 Task: In the  document newsletter.odtSelect Headings and apply  'Italics' Select the text and align it to the  'Left'. Select the table and apply  All Borders
Action: Mouse moved to (40, 93)
Screenshot: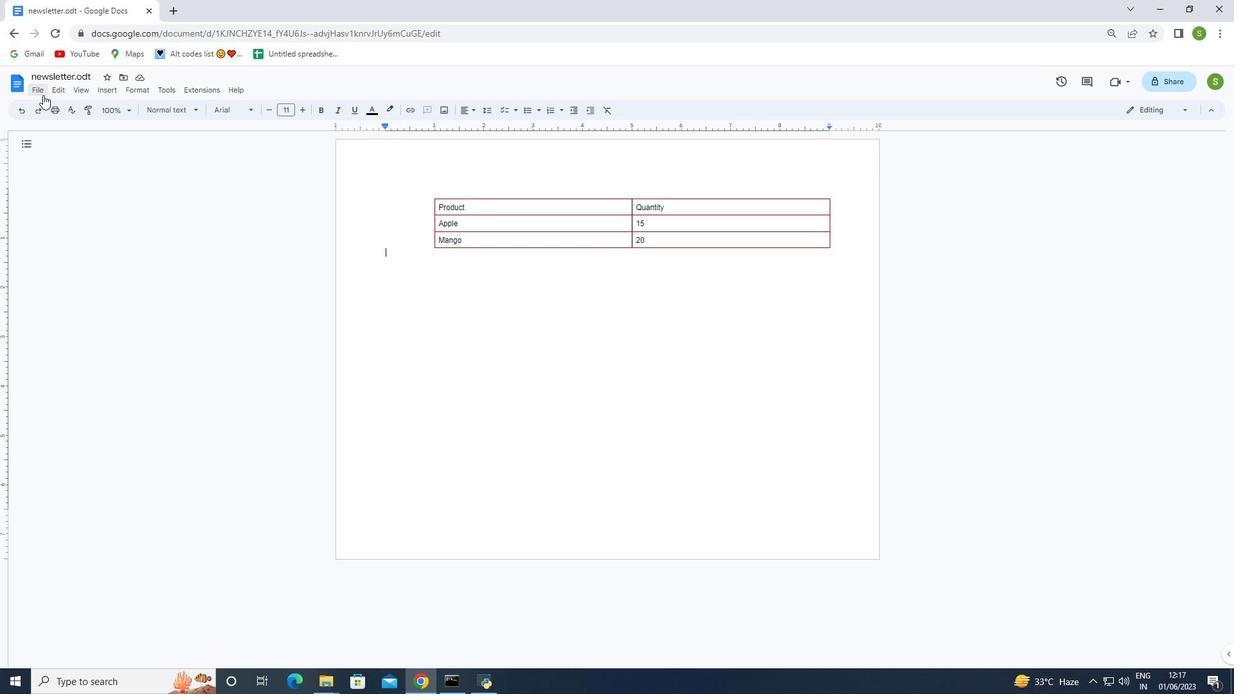 
Action: Mouse pressed left at (40, 93)
Screenshot: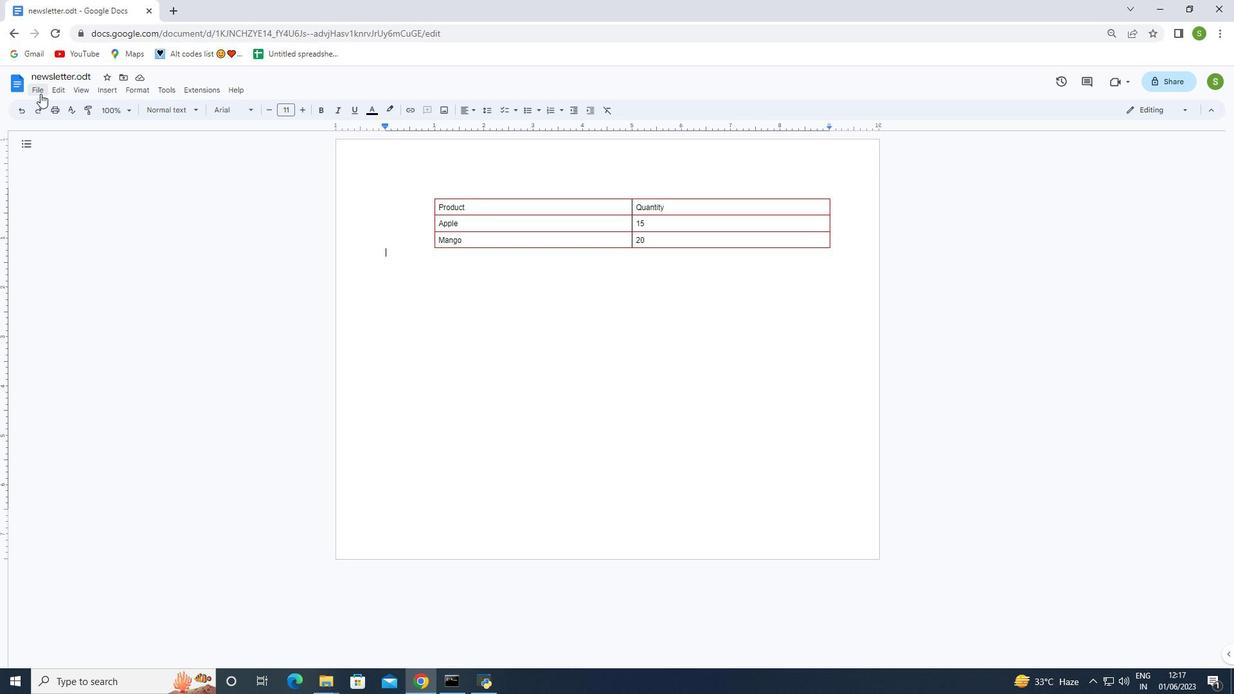 
Action: Mouse moved to (68, 226)
Screenshot: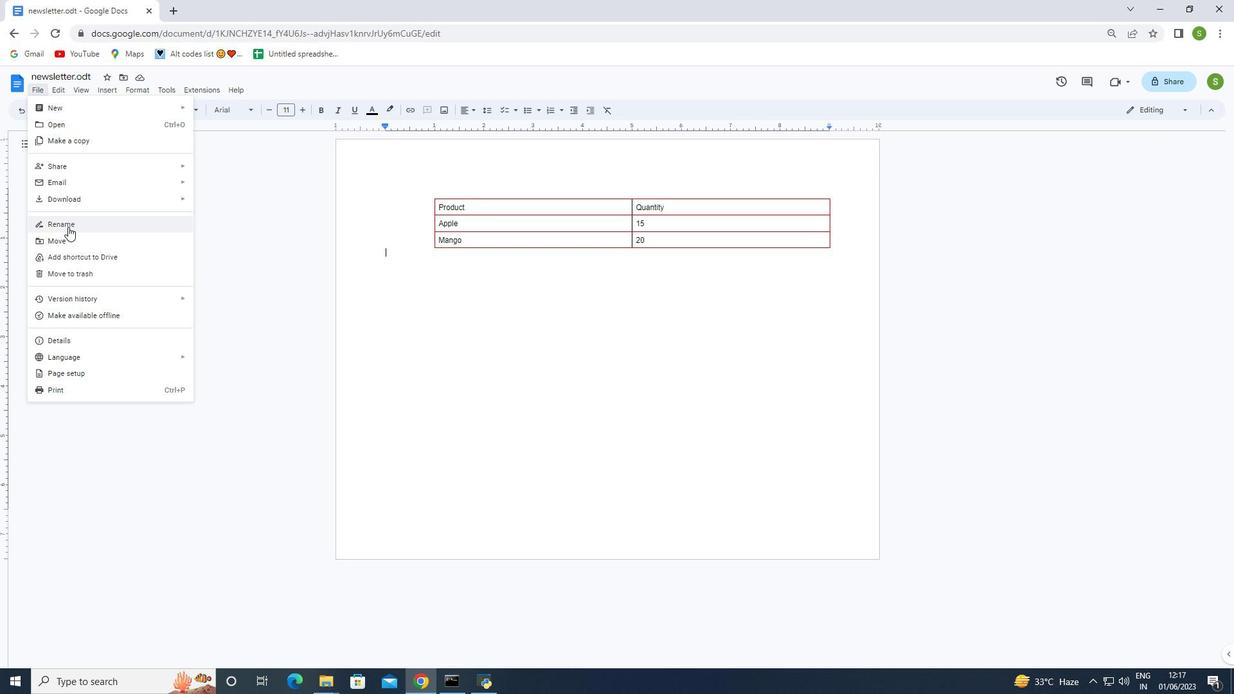 
Action: Mouse pressed left at (68, 226)
Screenshot: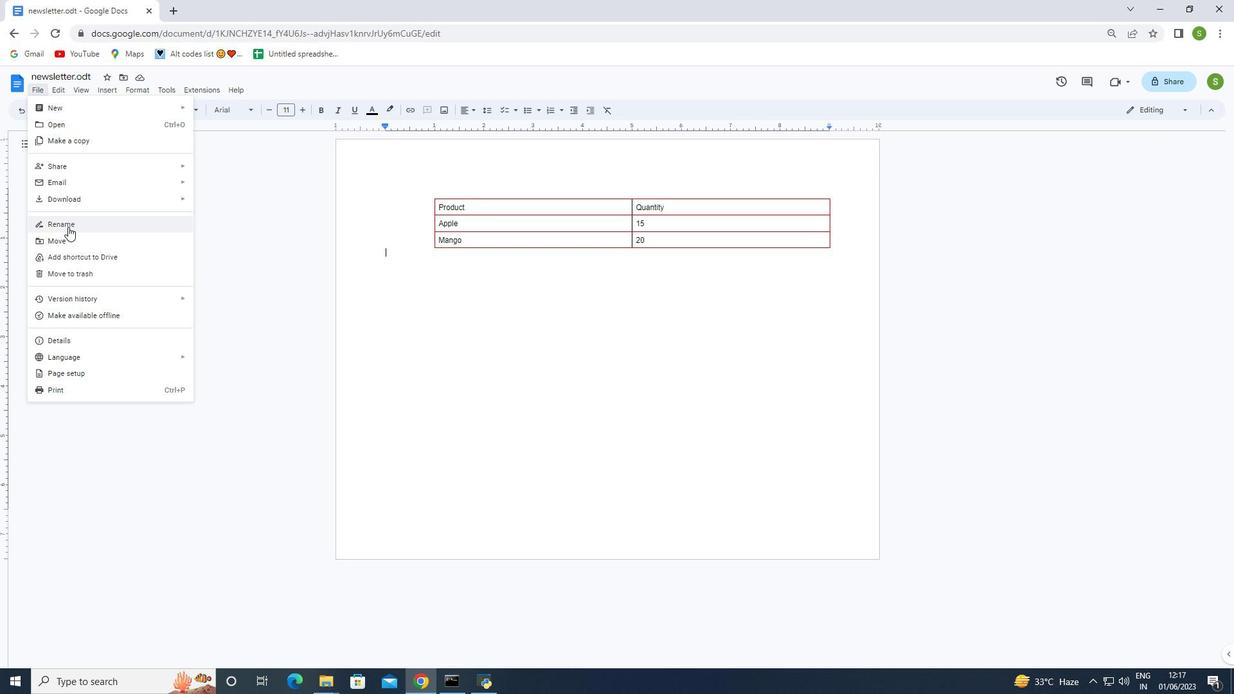 
Action: Key pressed <Key.backspace>newsletter.odt<Key.enter>
Screenshot: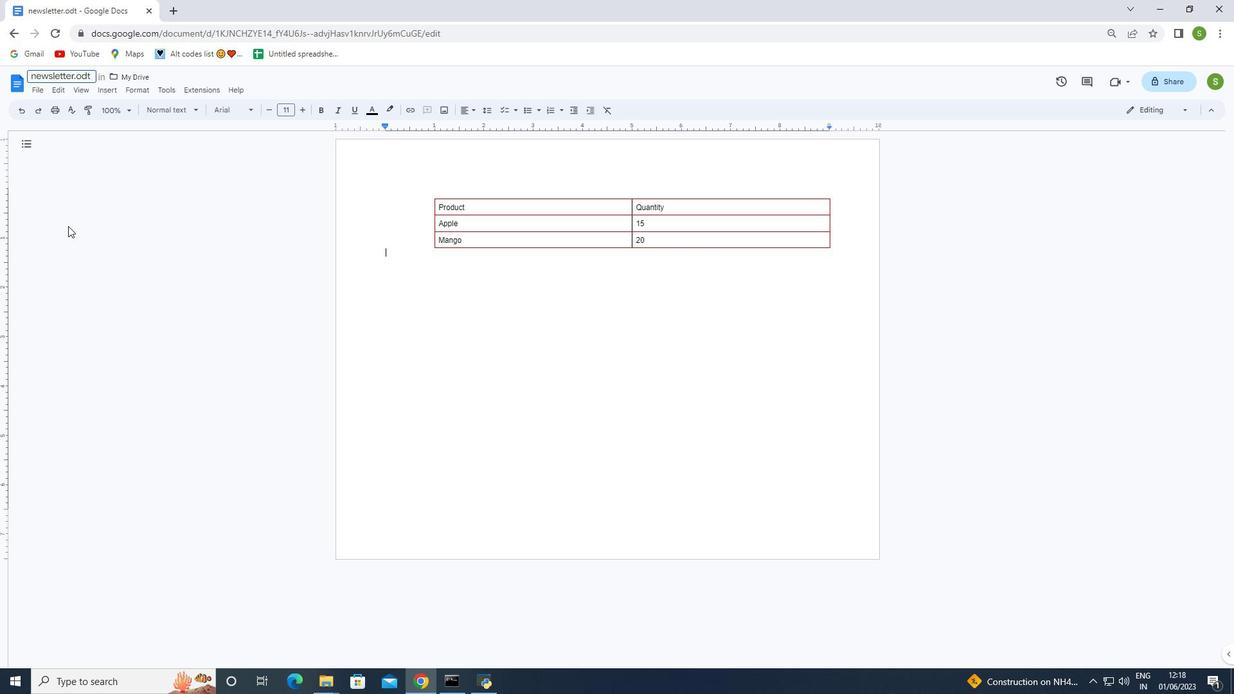 
Action: Mouse moved to (436, 206)
Screenshot: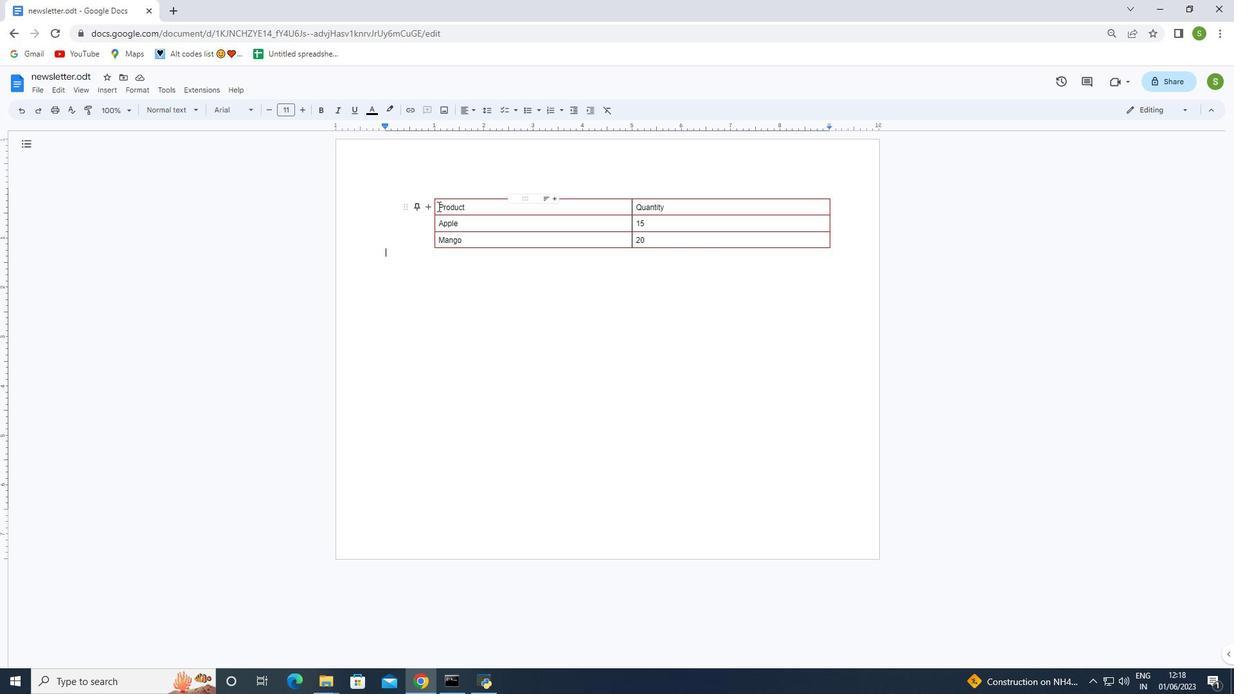 
Action: Mouse pressed left at (436, 206)
Screenshot: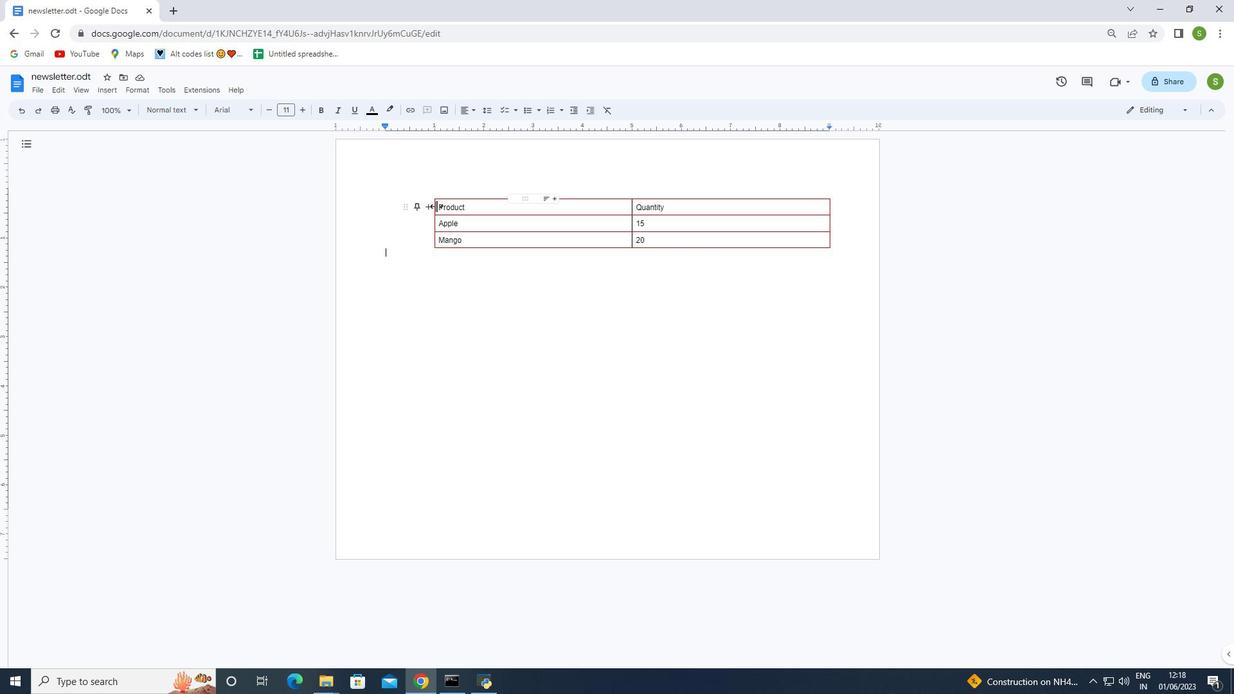 
Action: Mouse moved to (538, 336)
Screenshot: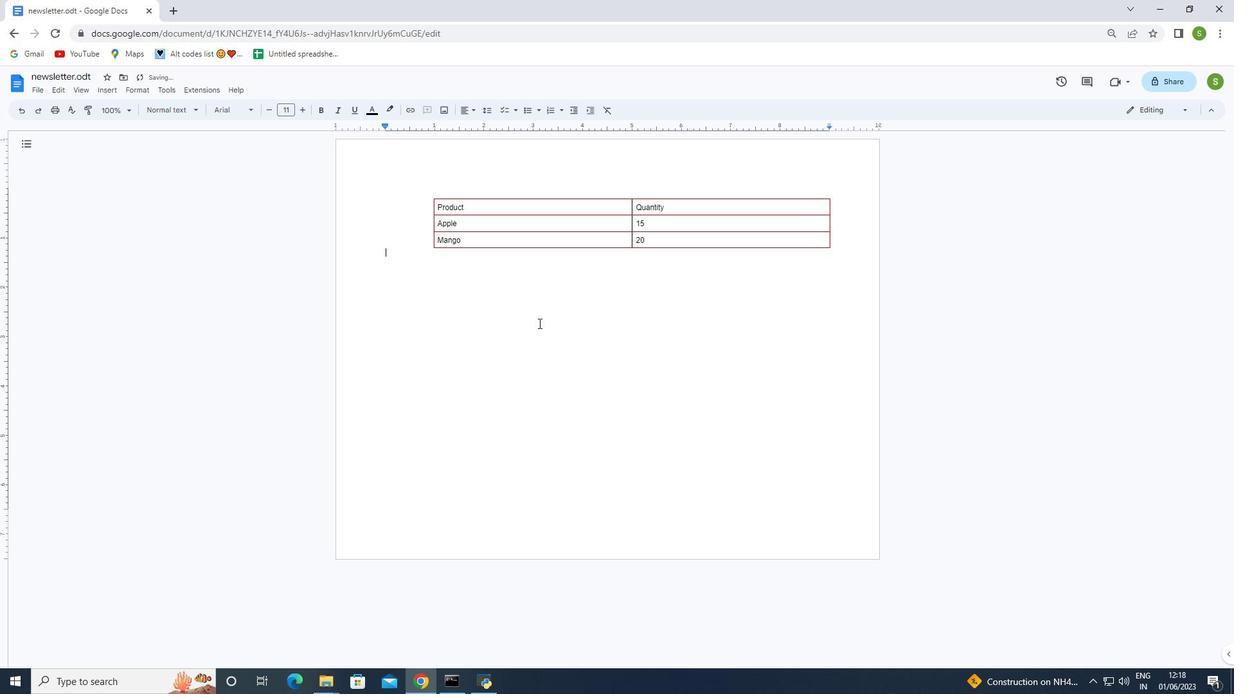 
Action: Mouse pressed left at (538, 336)
Screenshot: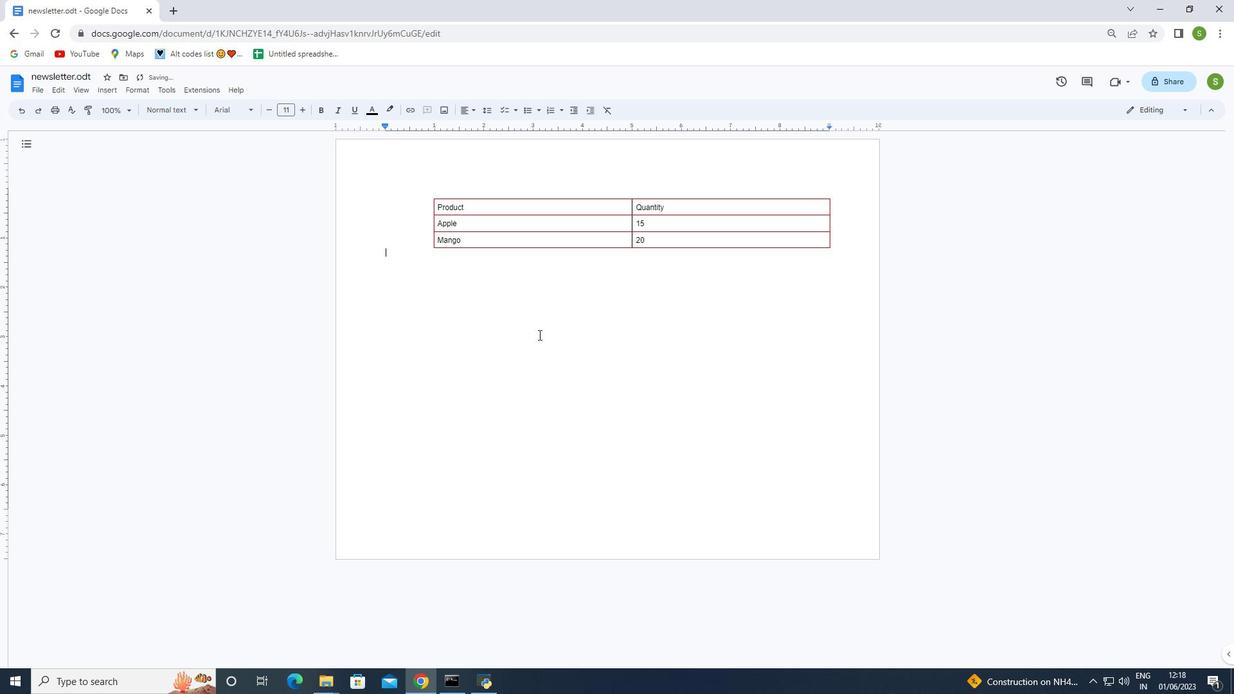 
Action: Mouse moved to (479, 207)
Screenshot: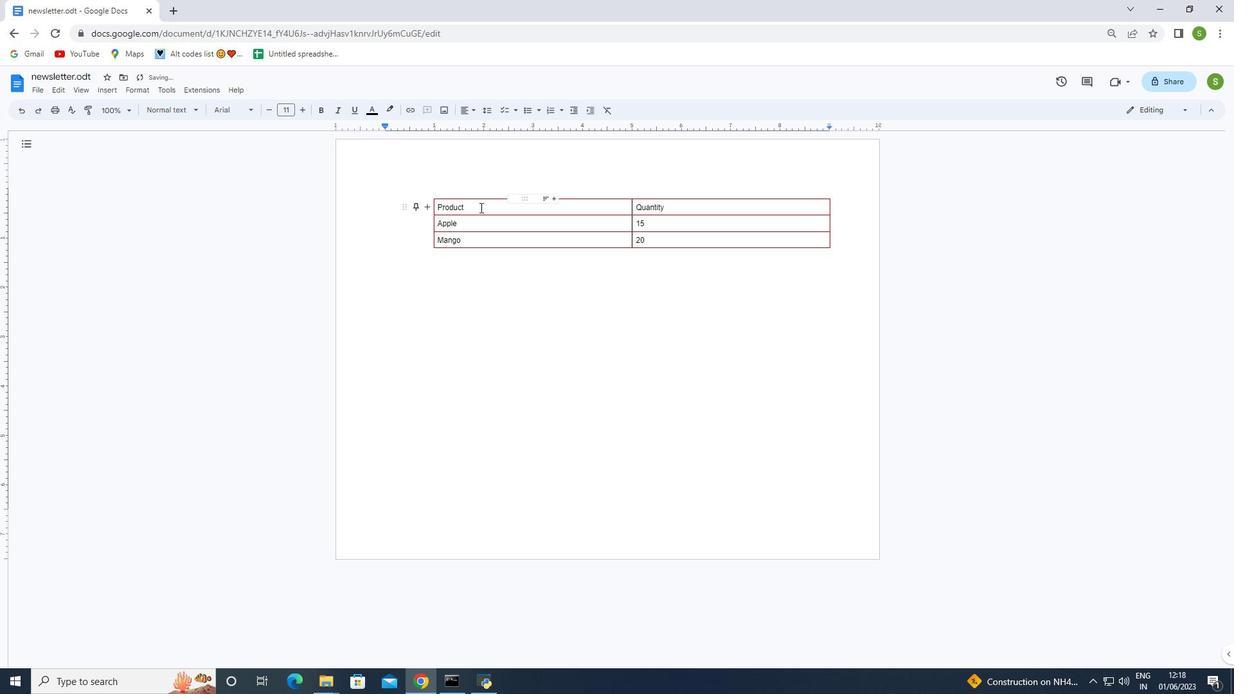 
Action: Mouse pressed left at (479, 207)
Screenshot: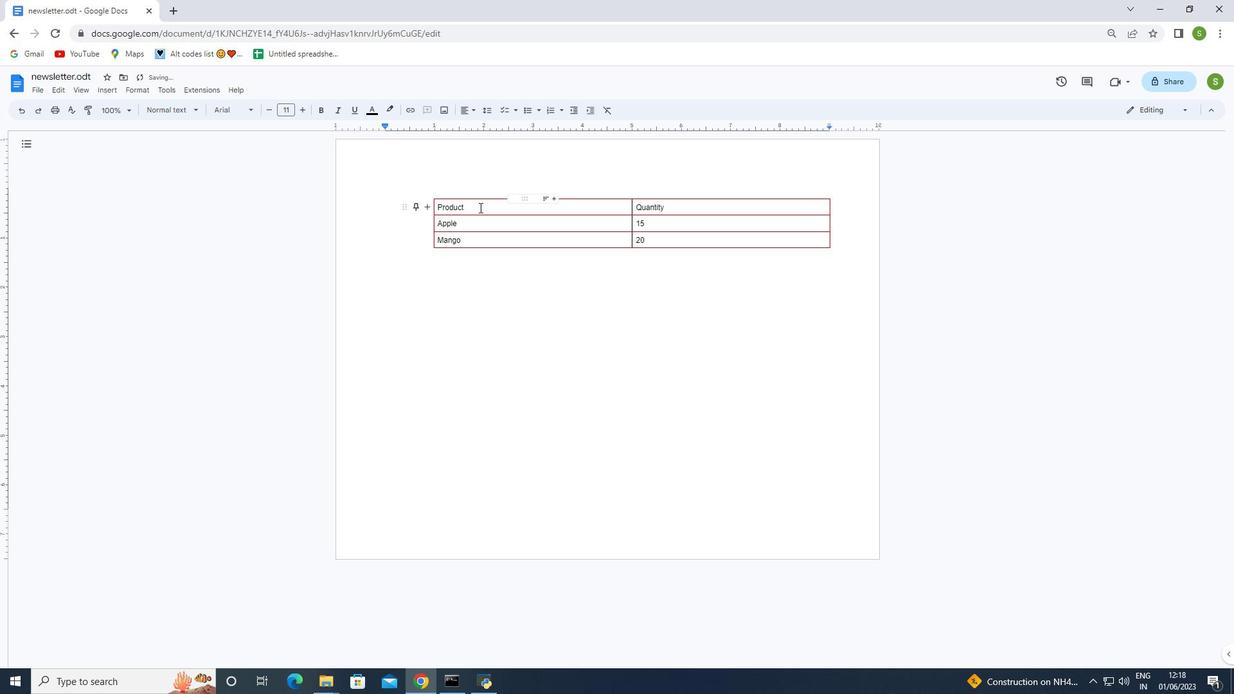 
Action: Mouse moved to (479, 205)
Screenshot: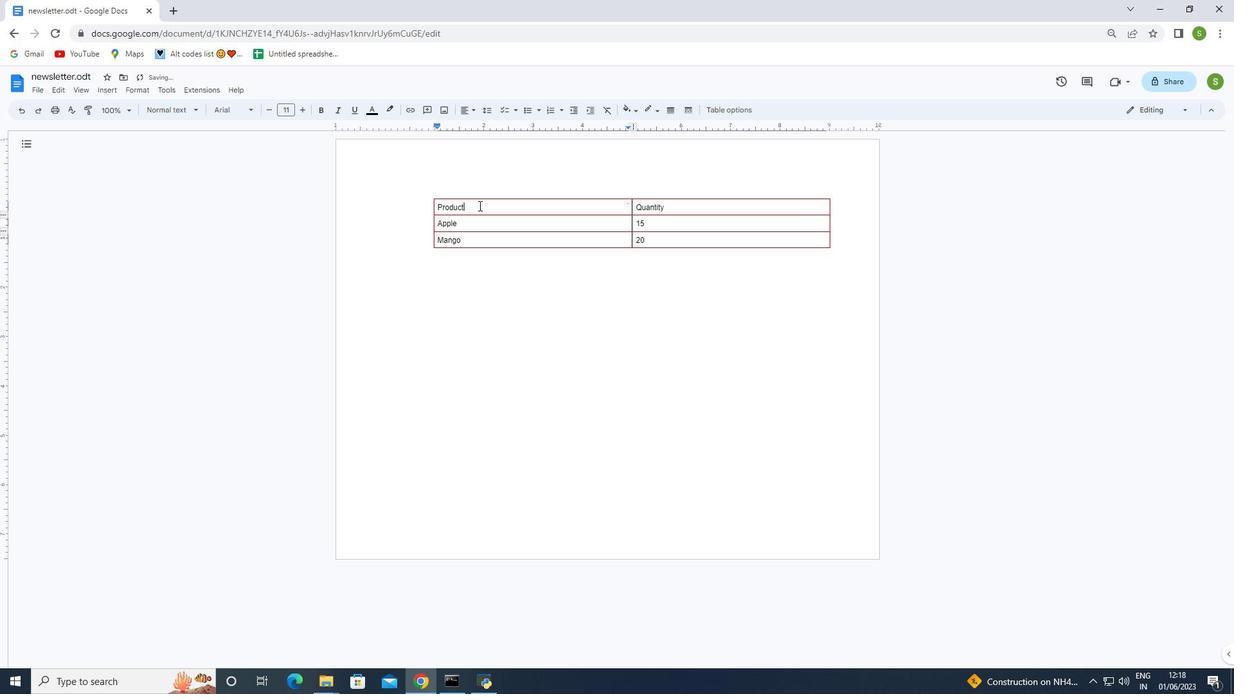 
Action: Mouse pressed left at (479, 205)
Screenshot: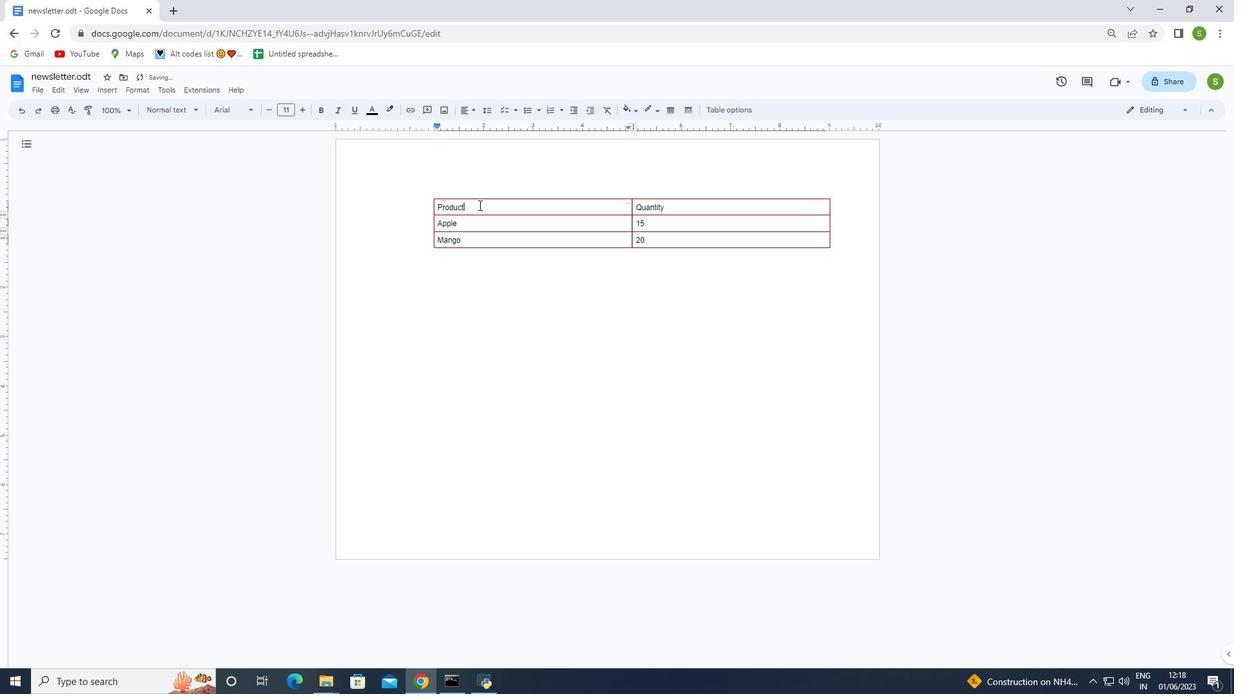 
Action: Mouse moved to (619, 259)
Screenshot: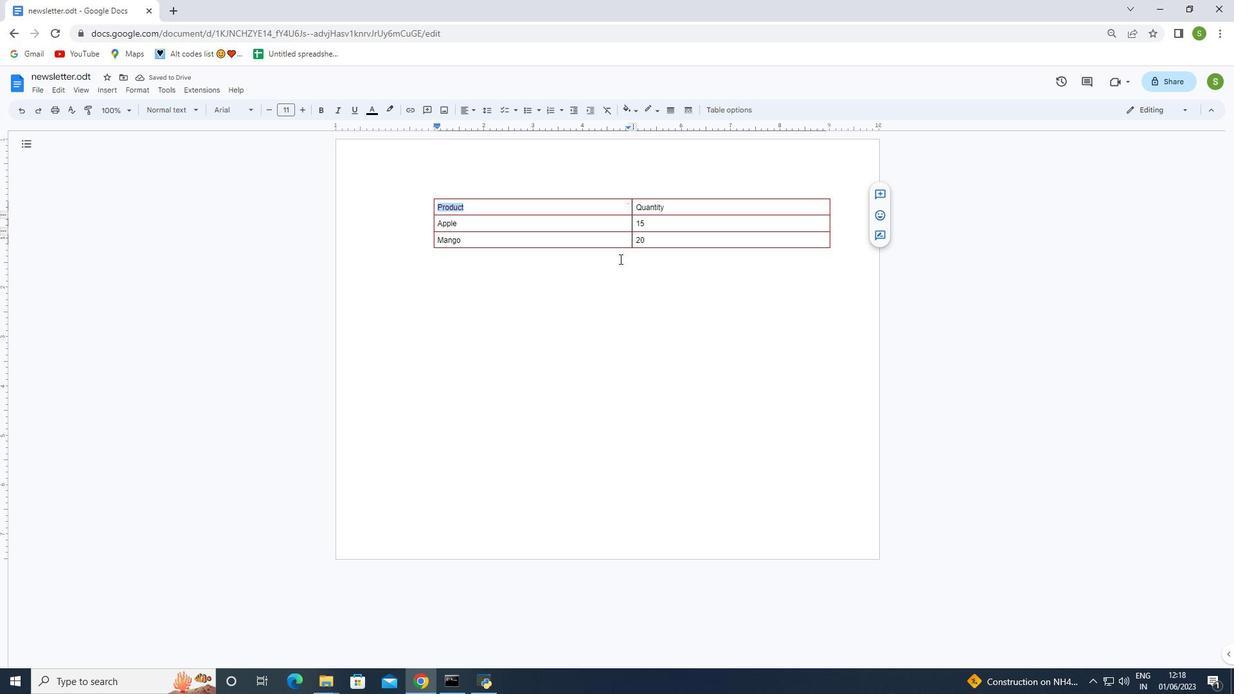 
Action: Key pressed <Key.shift>
Screenshot: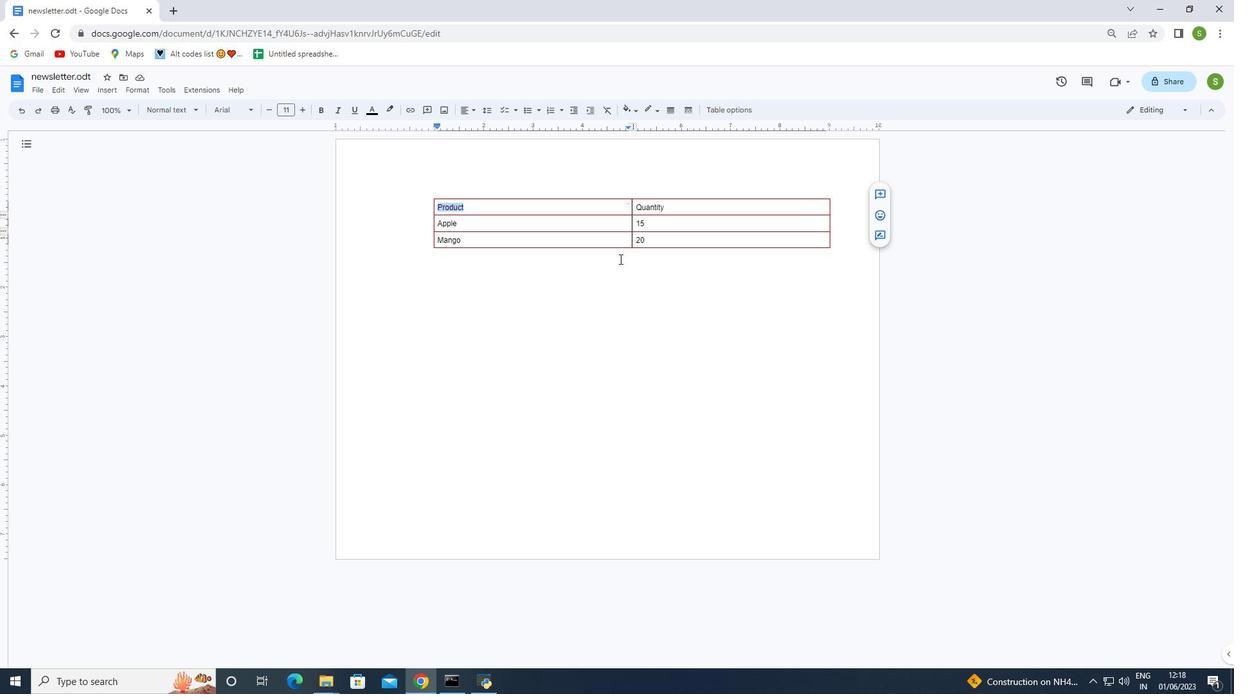 
Action: Mouse moved to (797, 236)
Screenshot: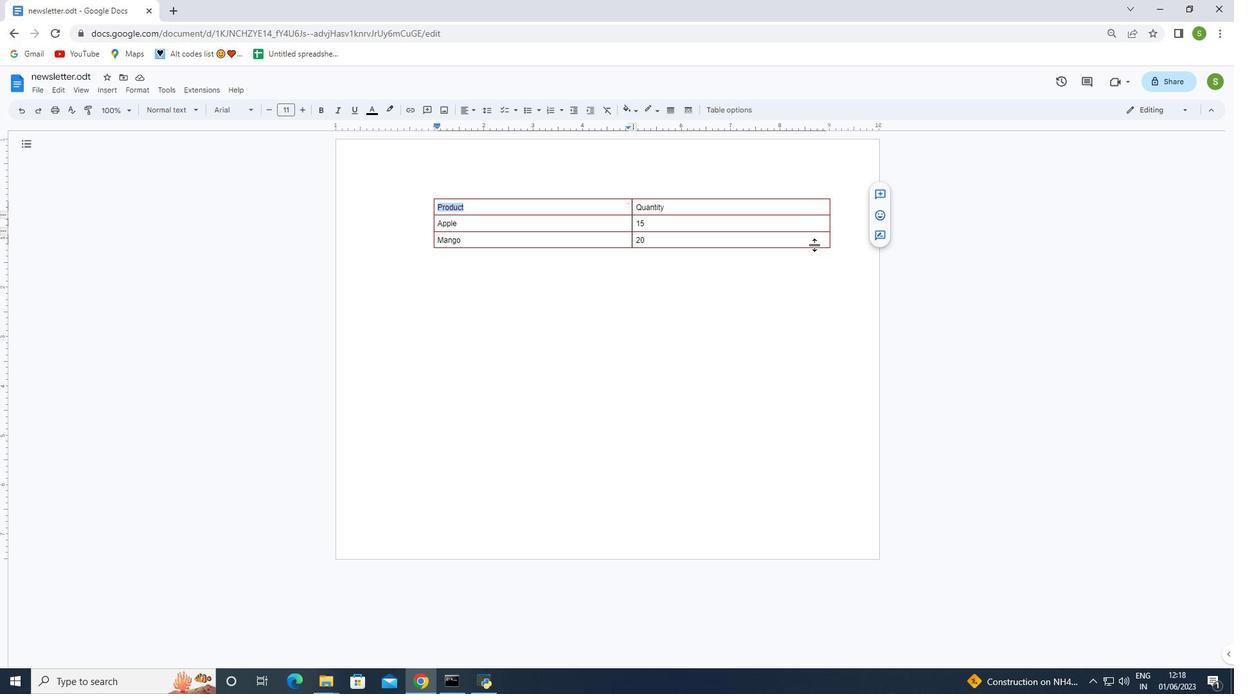 
Action: Key pressed <Key.shift>
Screenshot: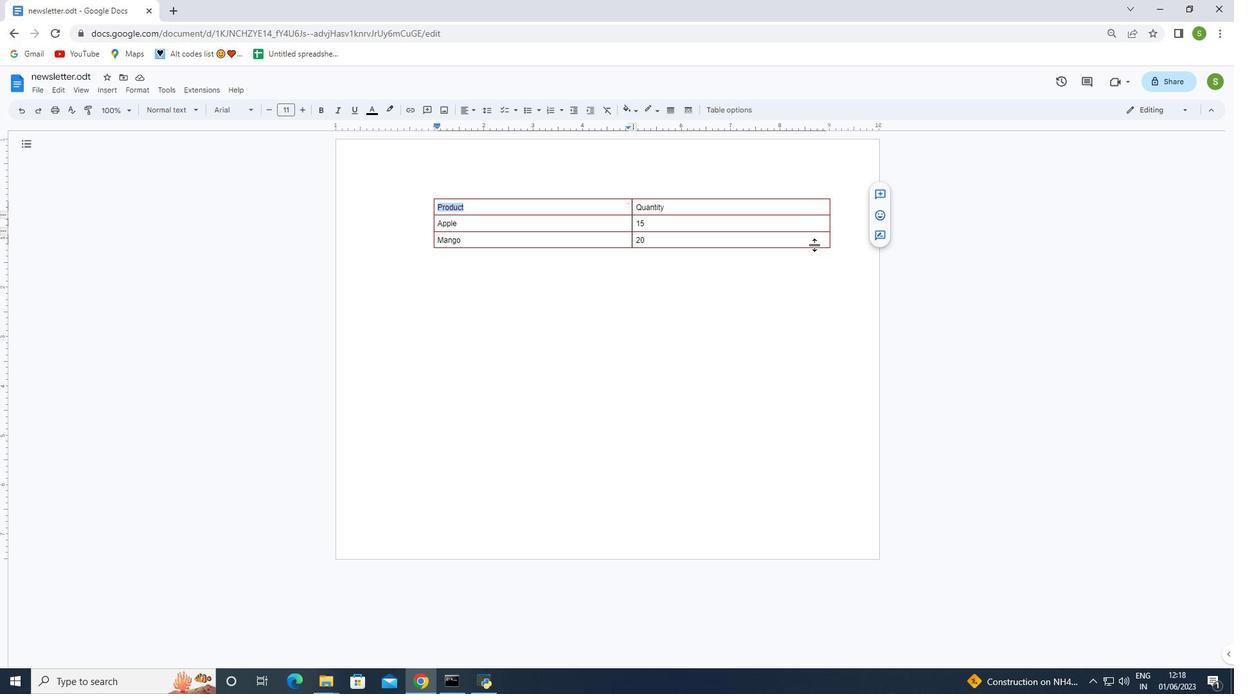 
Action: Mouse moved to (797, 235)
Screenshot: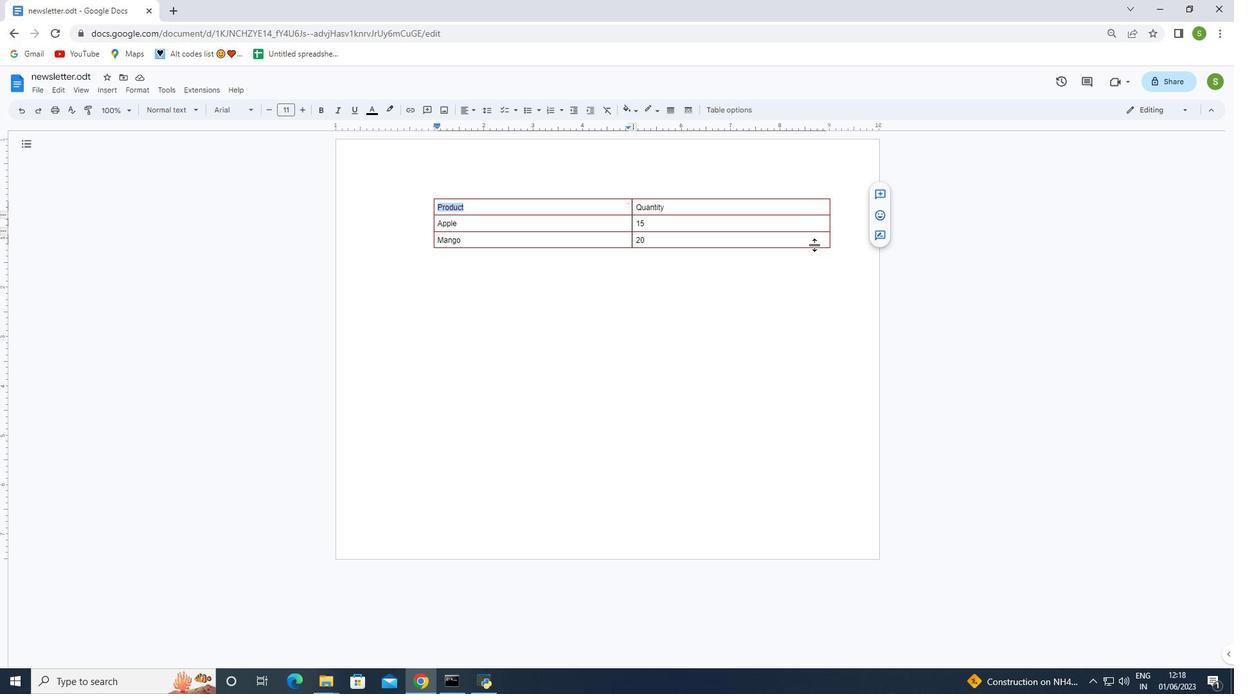 
Action: Key pressed <Key.shift><Key.shift>
Screenshot: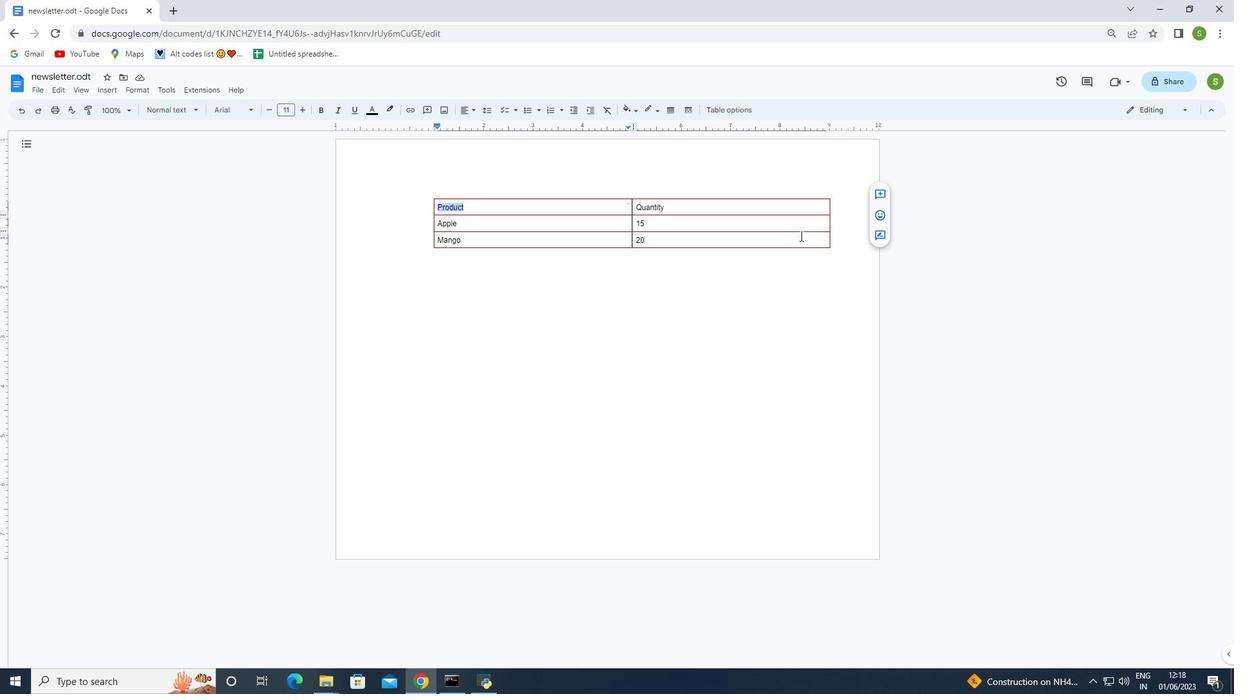 
Action: Mouse moved to (795, 235)
Screenshot: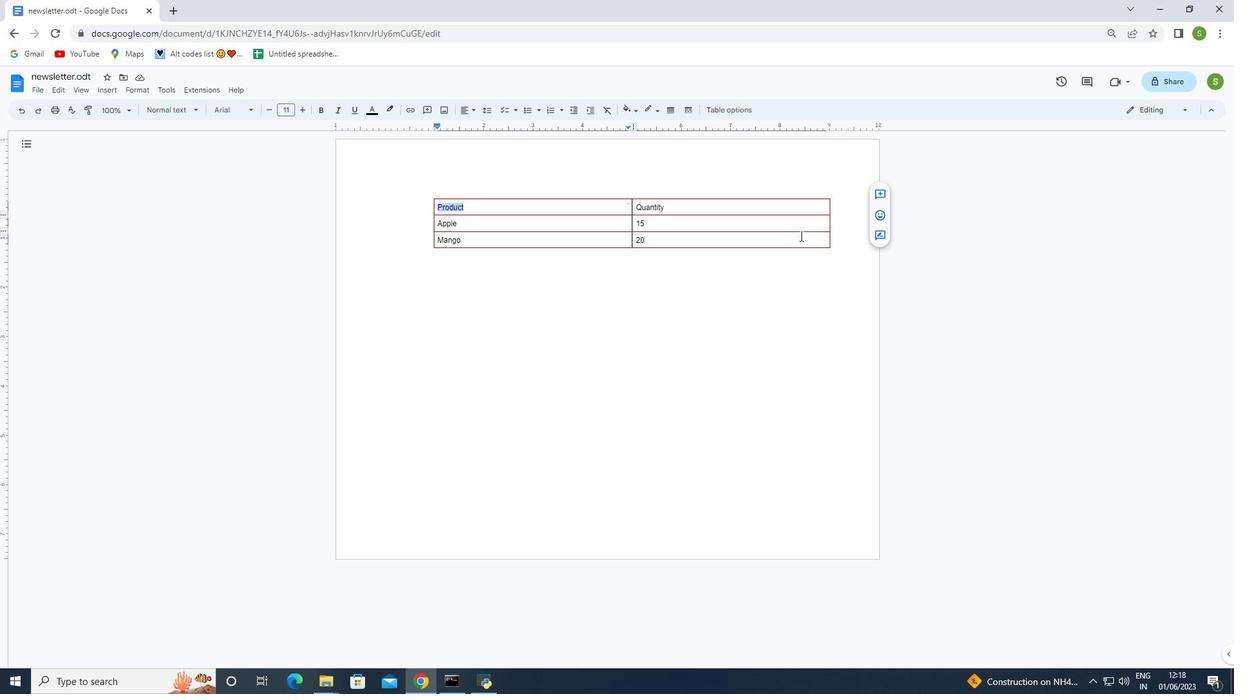 
Action: Key pressed <Key.shift>
Screenshot: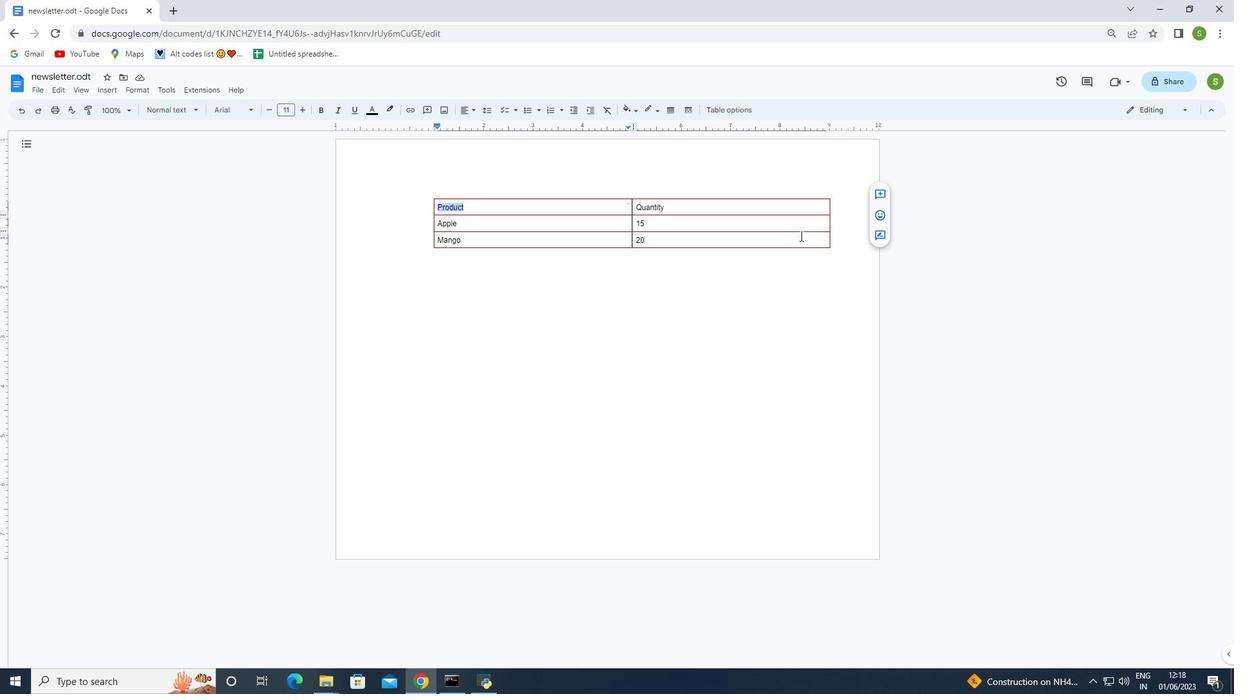 
Action: Mouse moved to (747, 226)
Screenshot: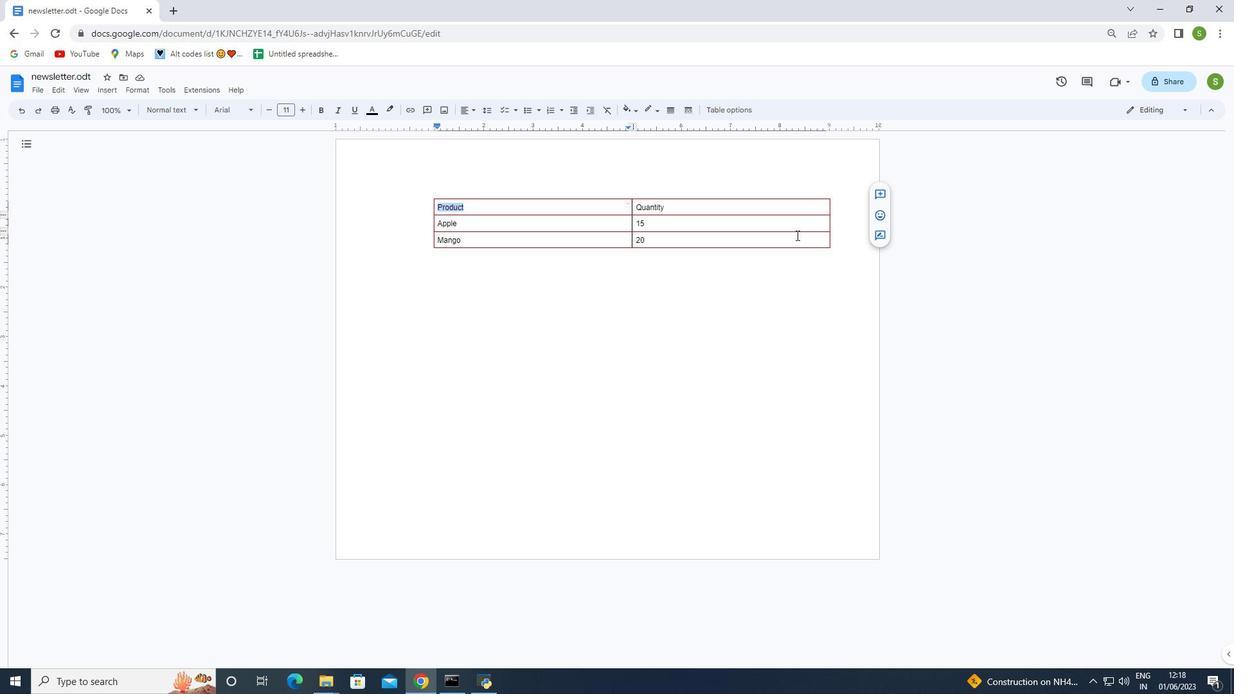 
Action: Key pressed <Key.shift>
Screenshot: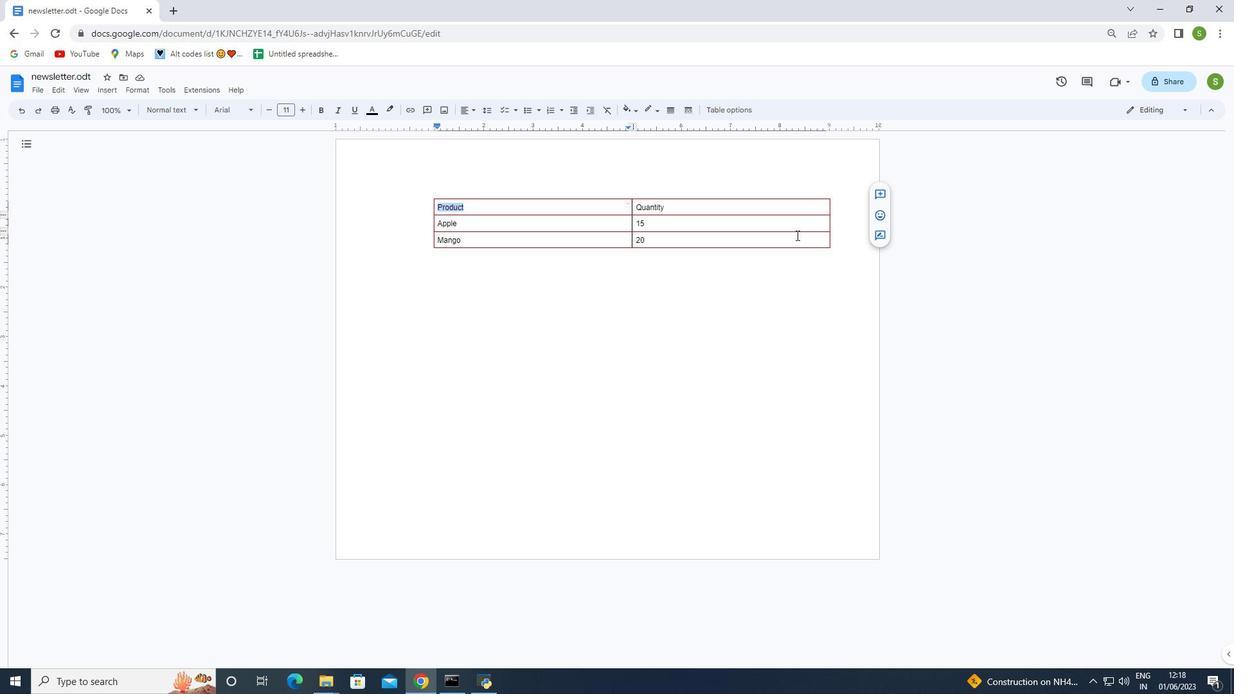 
Action: Mouse moved to (733, 224)
Screenshot: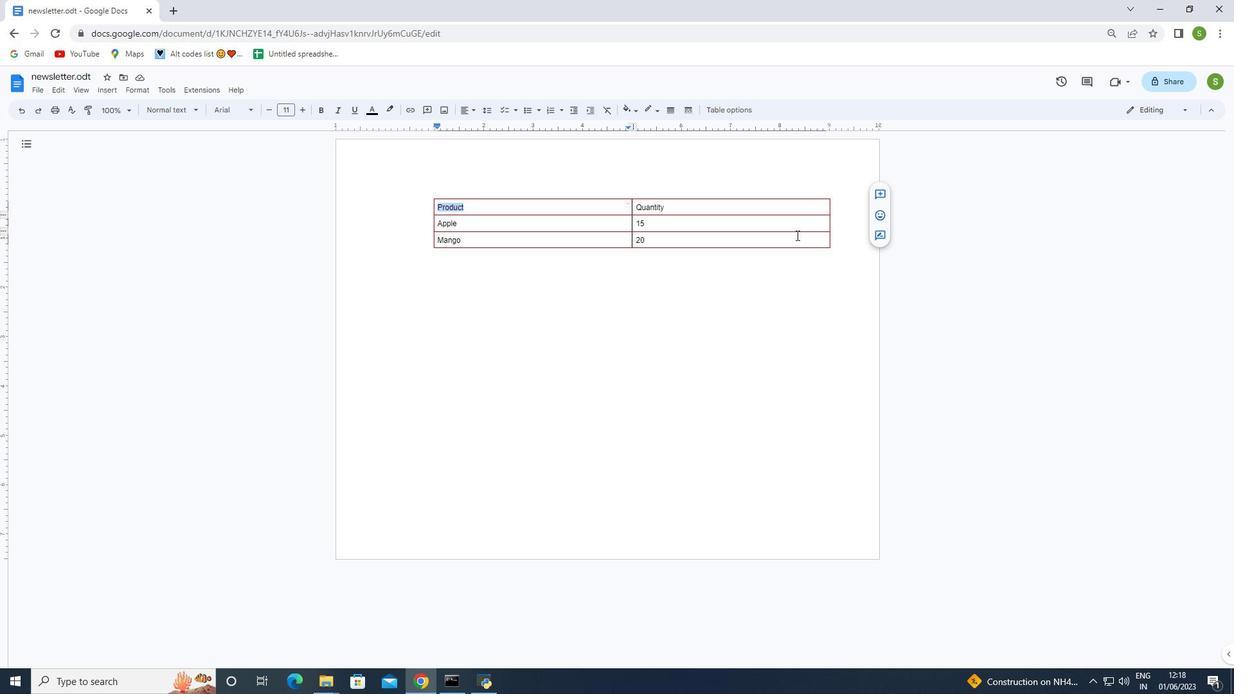
Action: Key pressed <Key.shift>
Screenshot: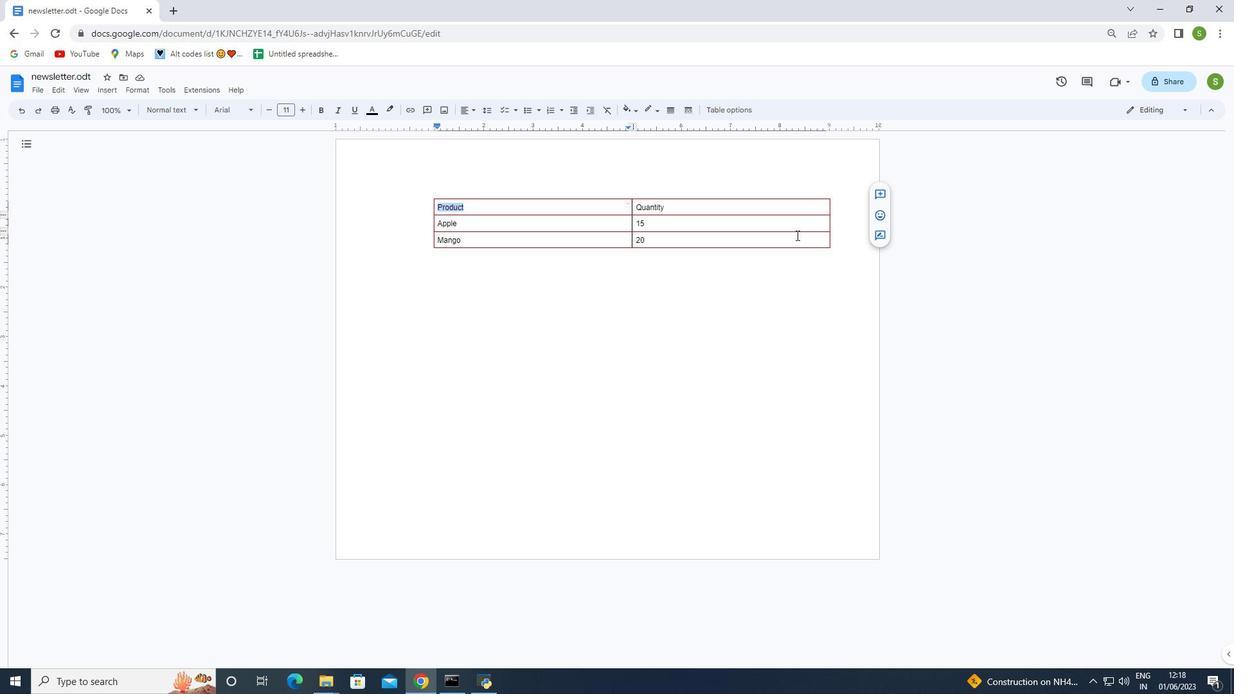 
Action: Mouse moved to (729, 223)
Screenshot: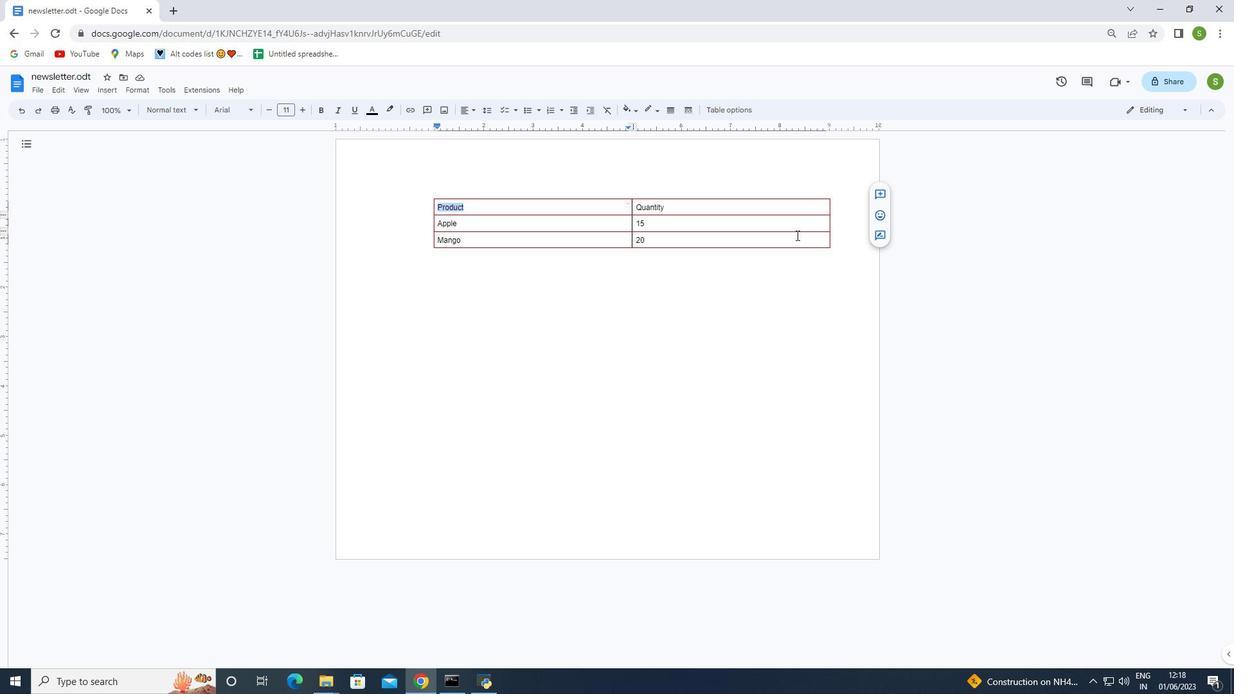 
Action: Key pressed <Key.shift><Key.shift>
Screenshot: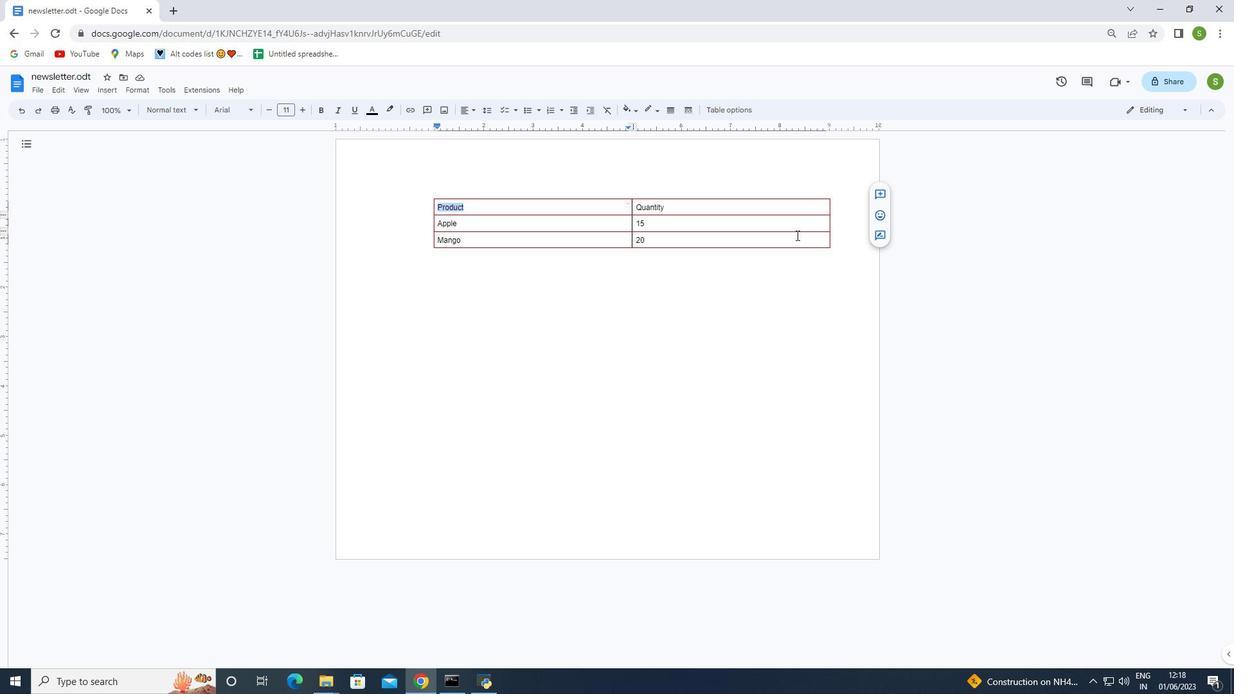 
Action: Mouse moved to (724, 222)
Screenshot: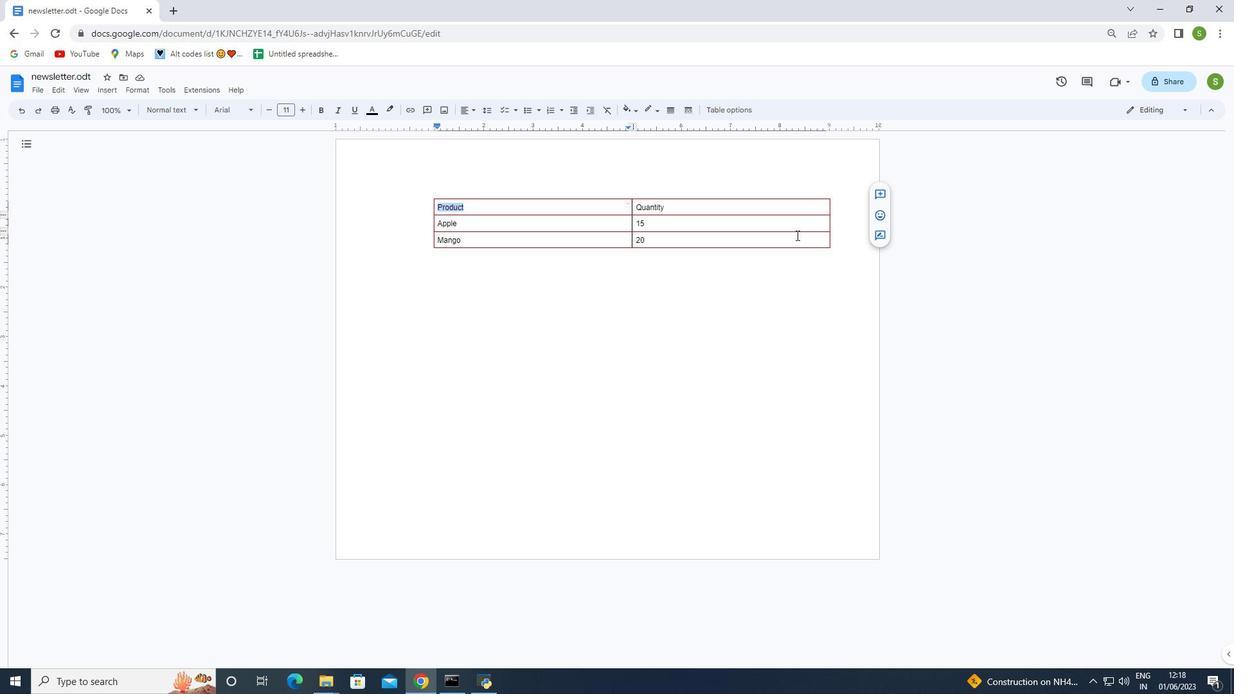 
Action: Key pressed <Key.shift>
Screenshot: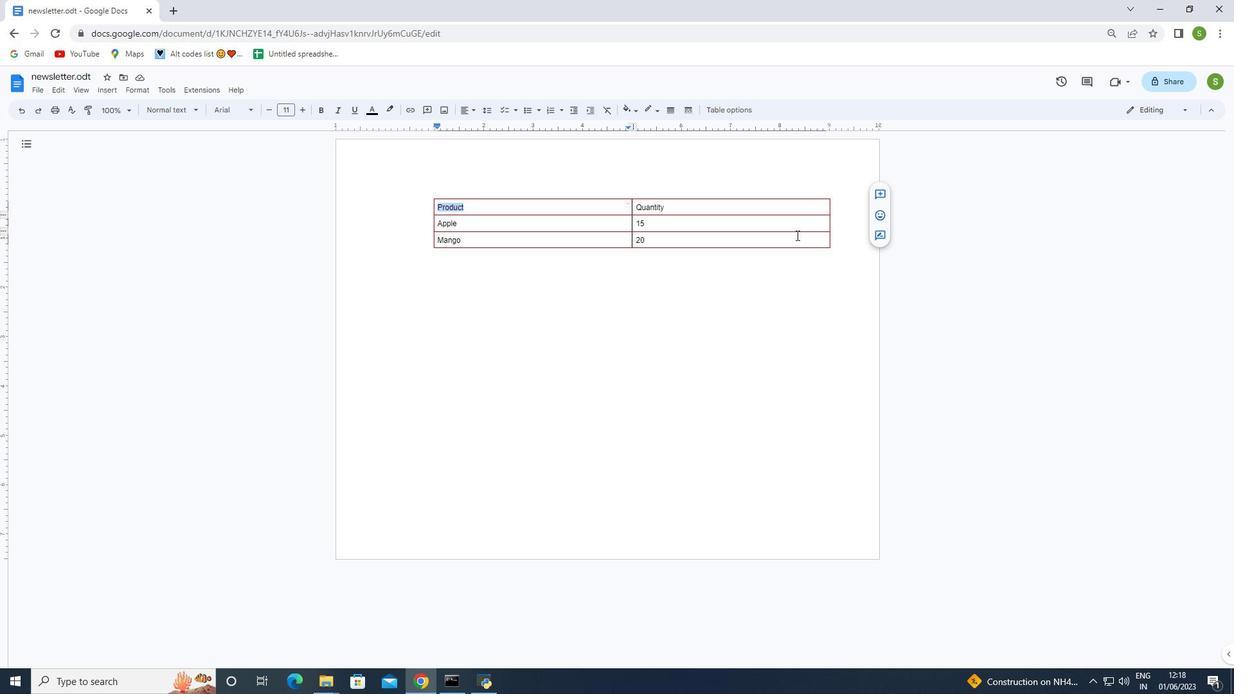 
Action: Mouse moved to (714, 219)
Screenshot: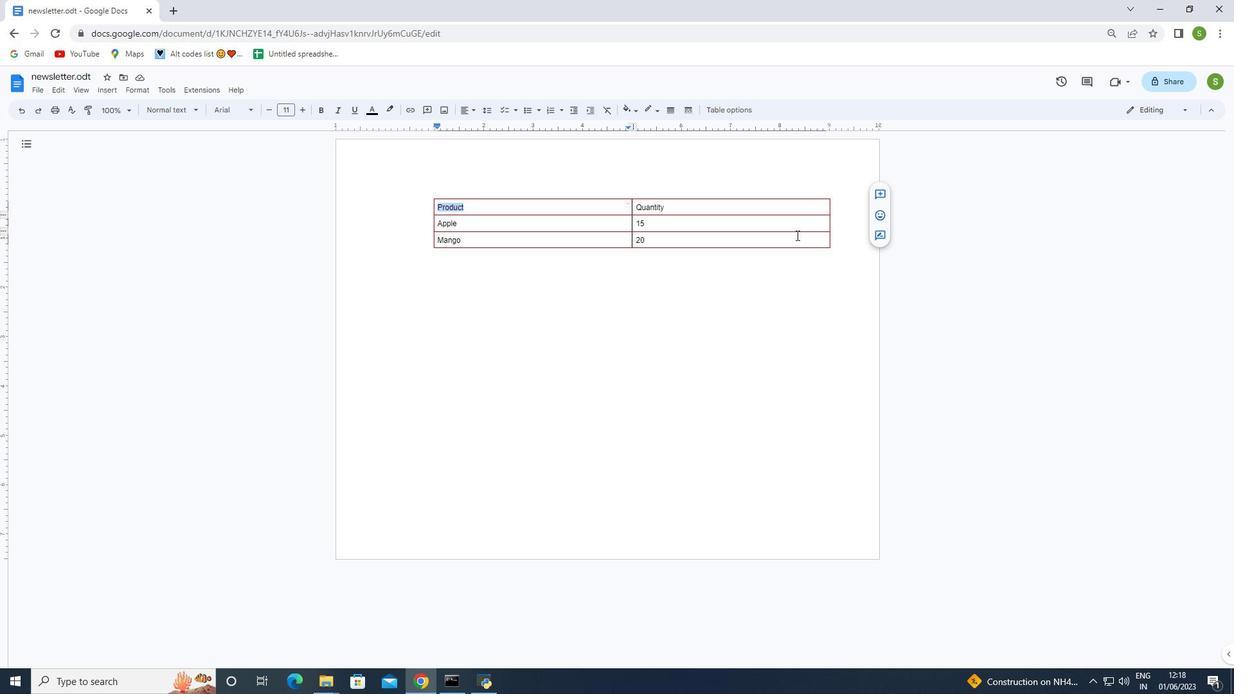 
Action: Key pressed <Key.shift>
Screenshot: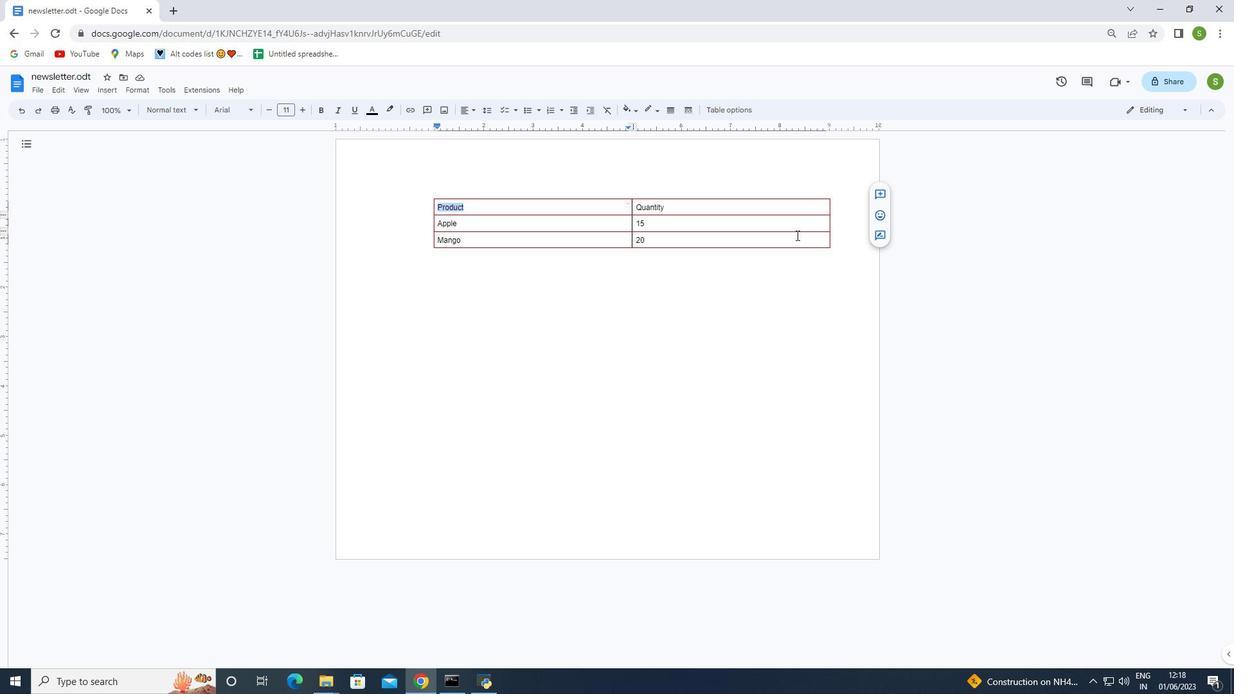 
Action: Mouse moved to (705, 215)
Screenshot: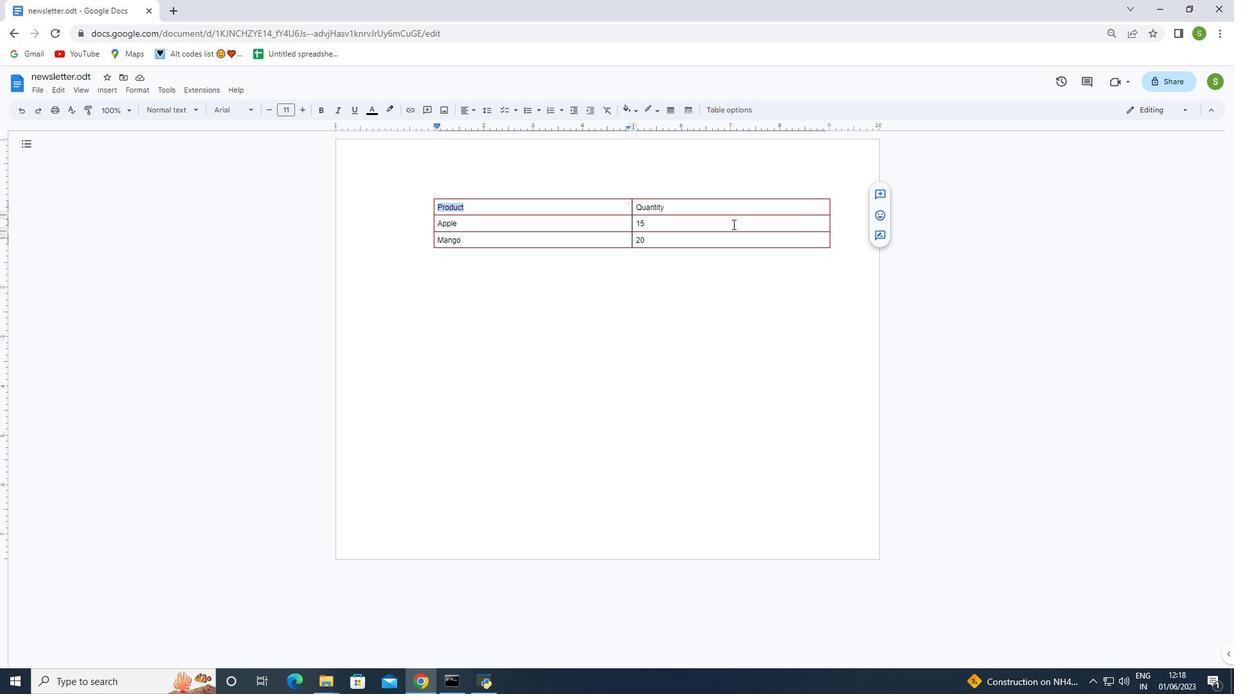 
Action: Key pressed <Key.shift>
Screenshot: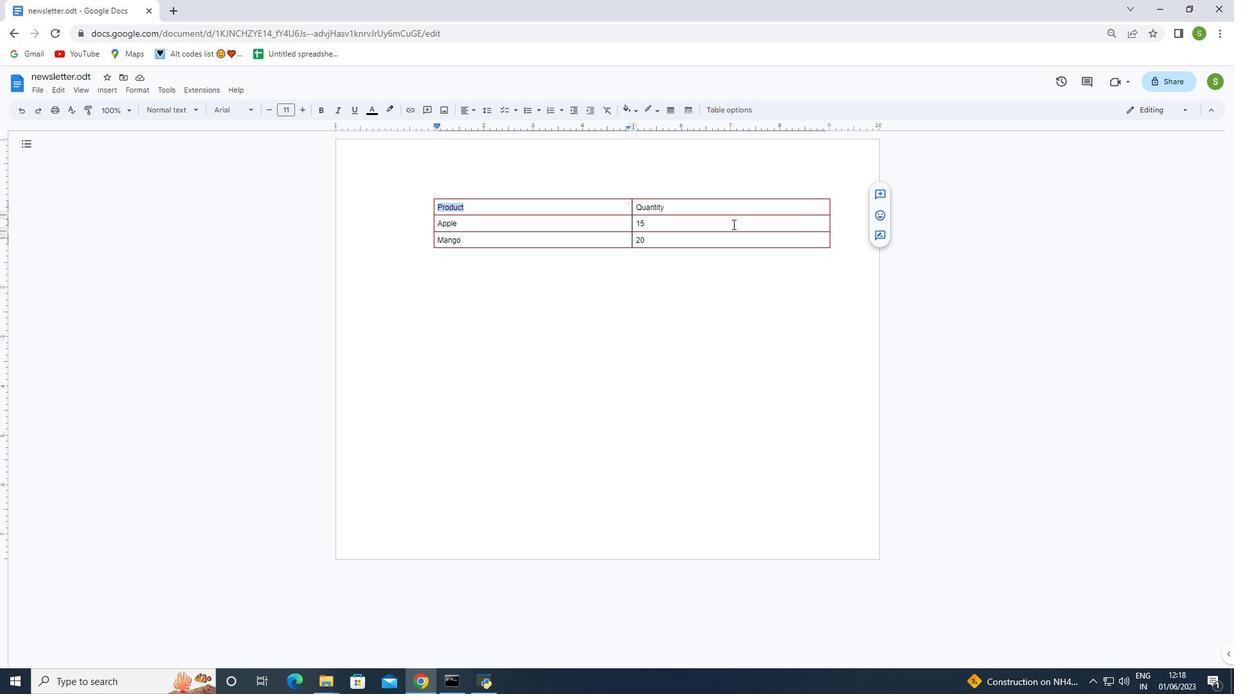 
Action: Mouse moved to (702, 213)
Screenshot: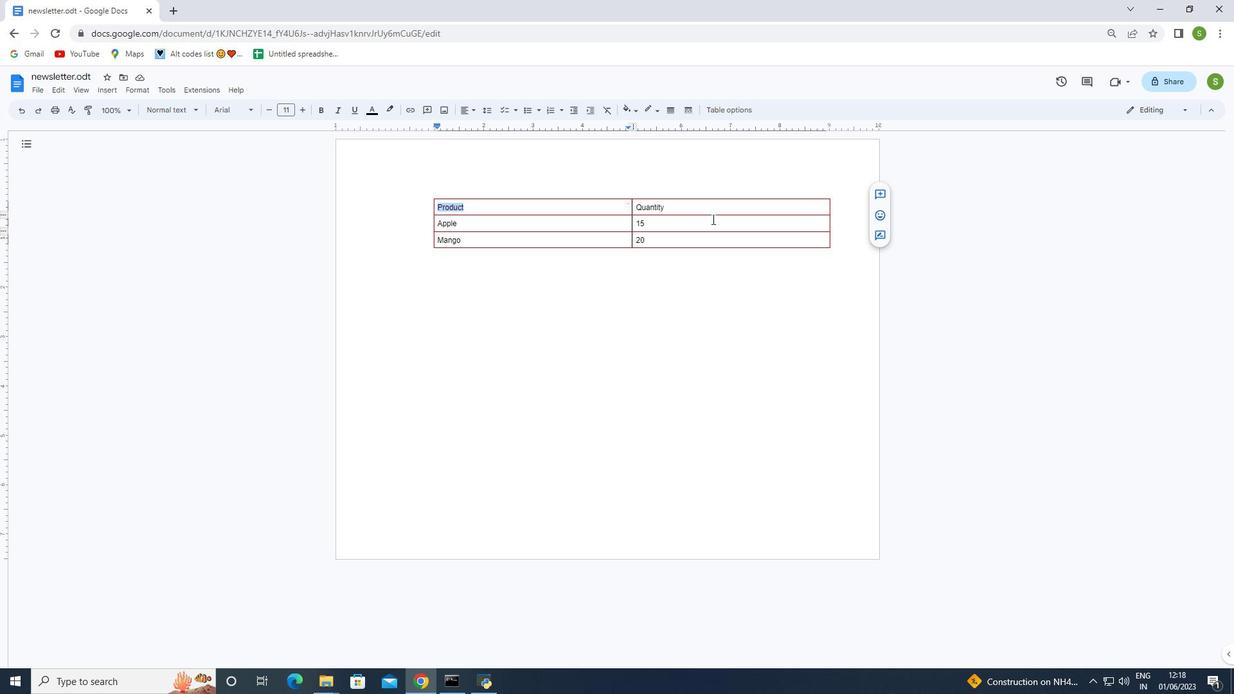 
Action: Key pressed <Key.shift>
Screenshot: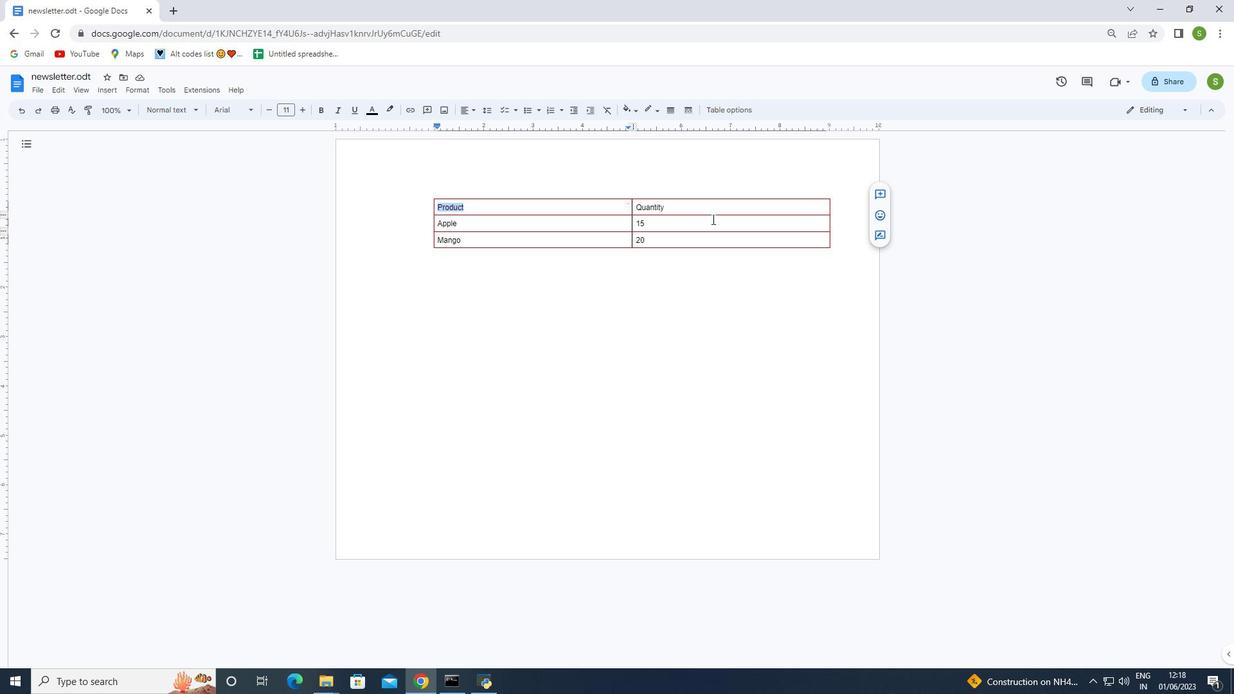
Action: Mouse moved to (698, 210)
Screenshot: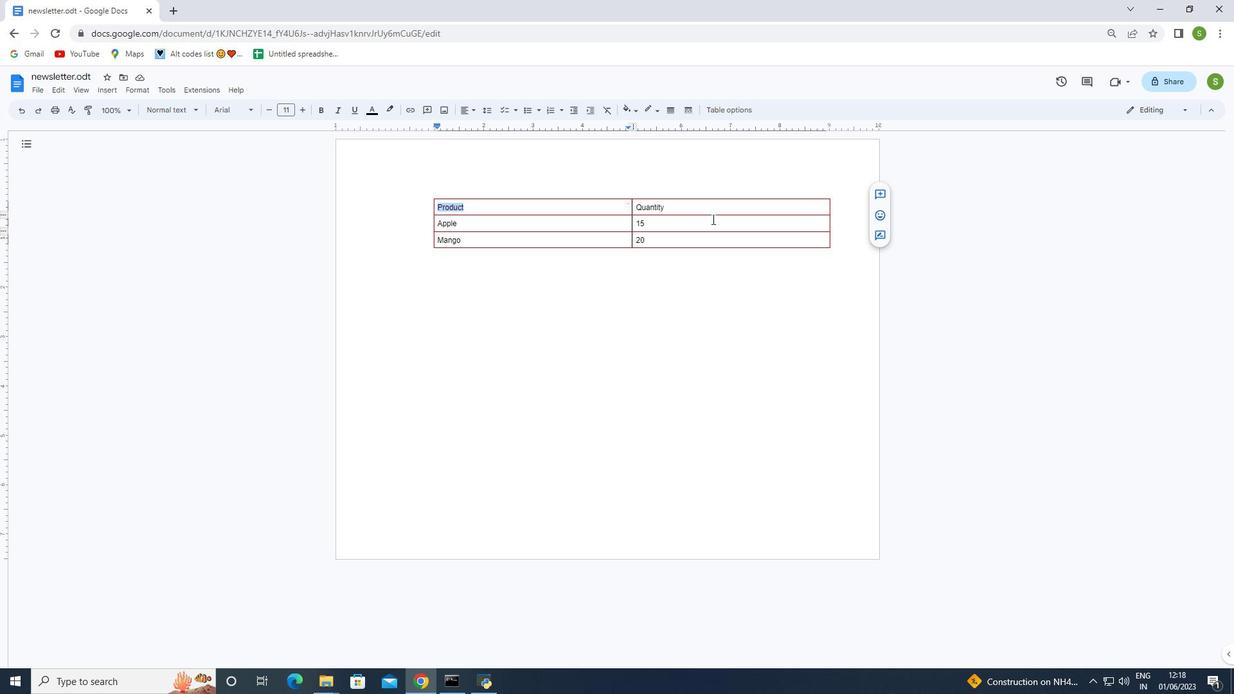 
Action: Key pressed <Key.shift>
Screenshot: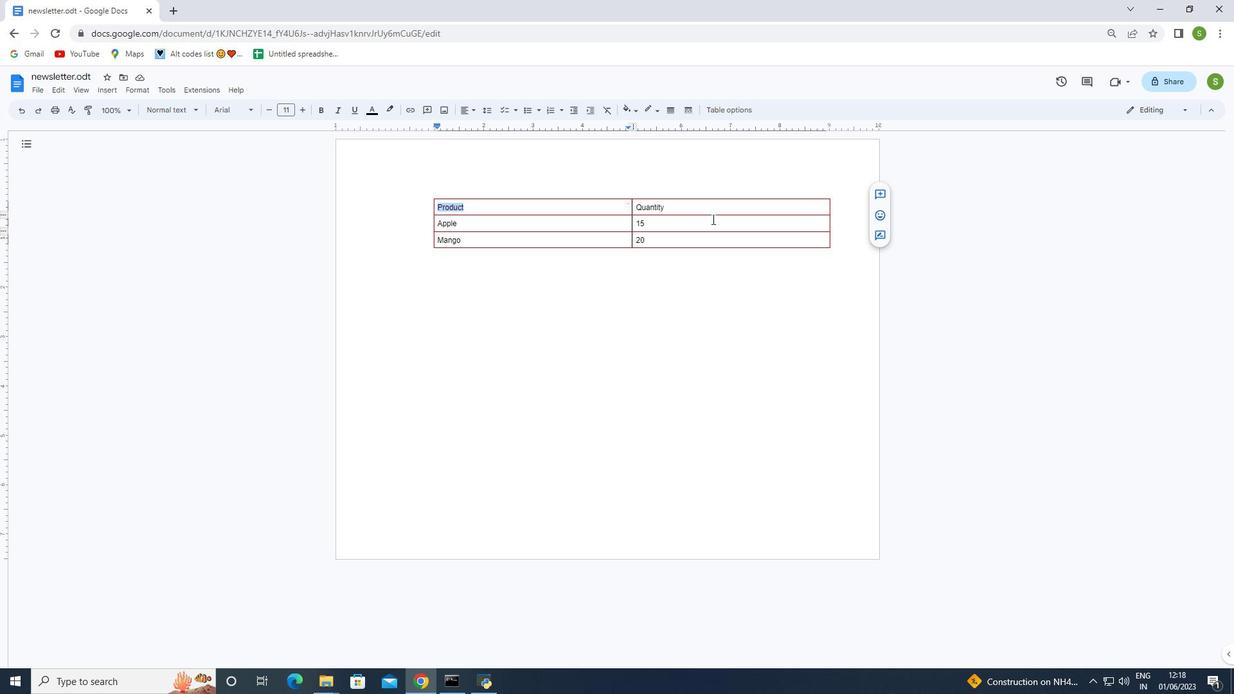 
Action: Mouse moved to (693, 209)
Screenshot: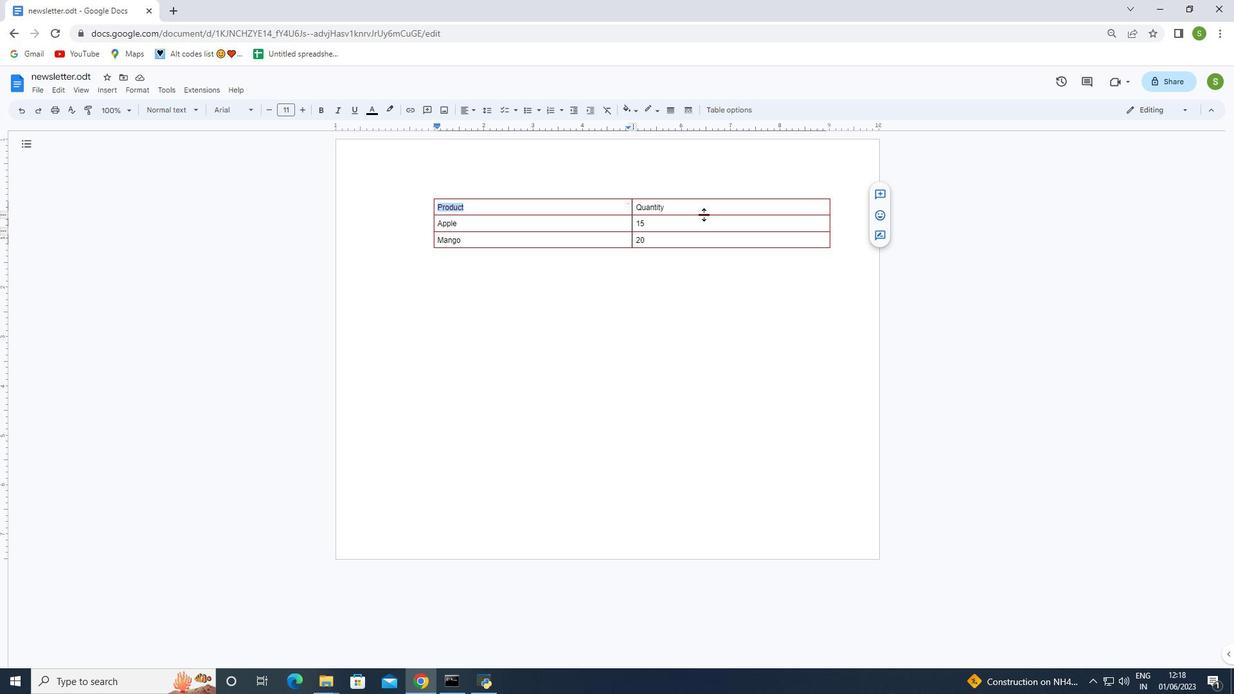 
Action: Key pressed <Key.shift><Key.shift><Key.shift>
Screenshot: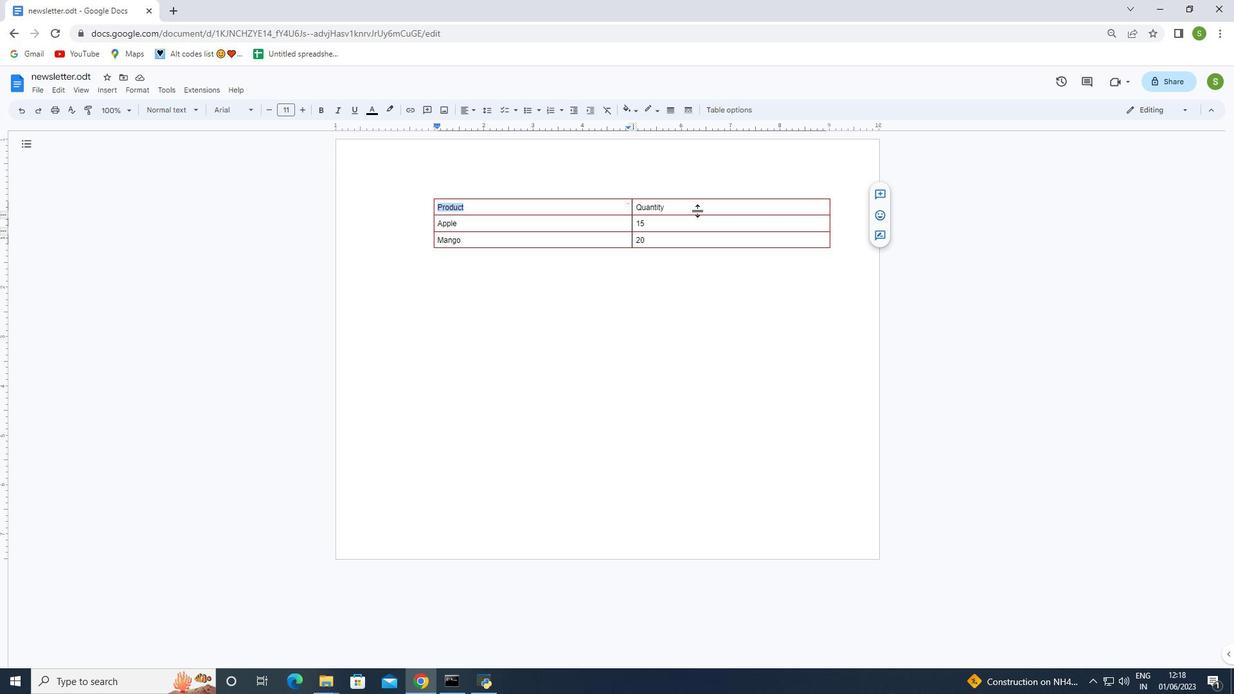 
Action: Mouse moved to (693, 209)
Screenshot: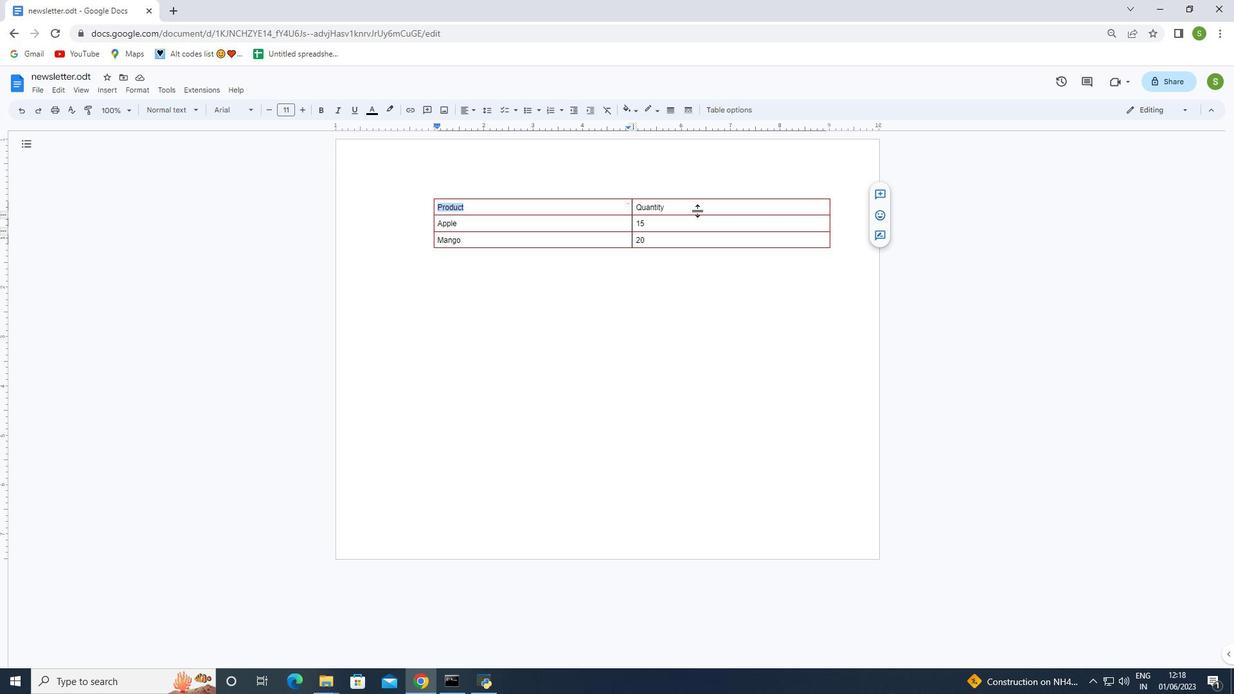 
Action: Key pressed <Key.shift>
Screenshot: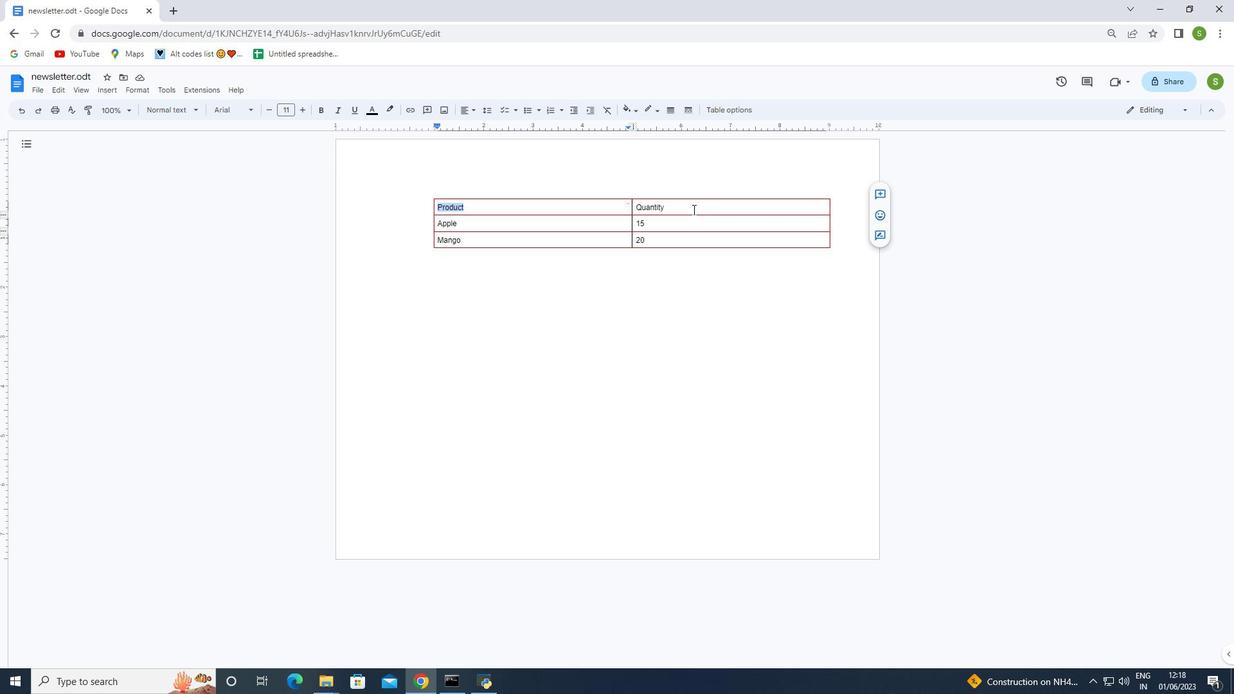 
Action: Mouse moved to (693, 209)
Screenshot: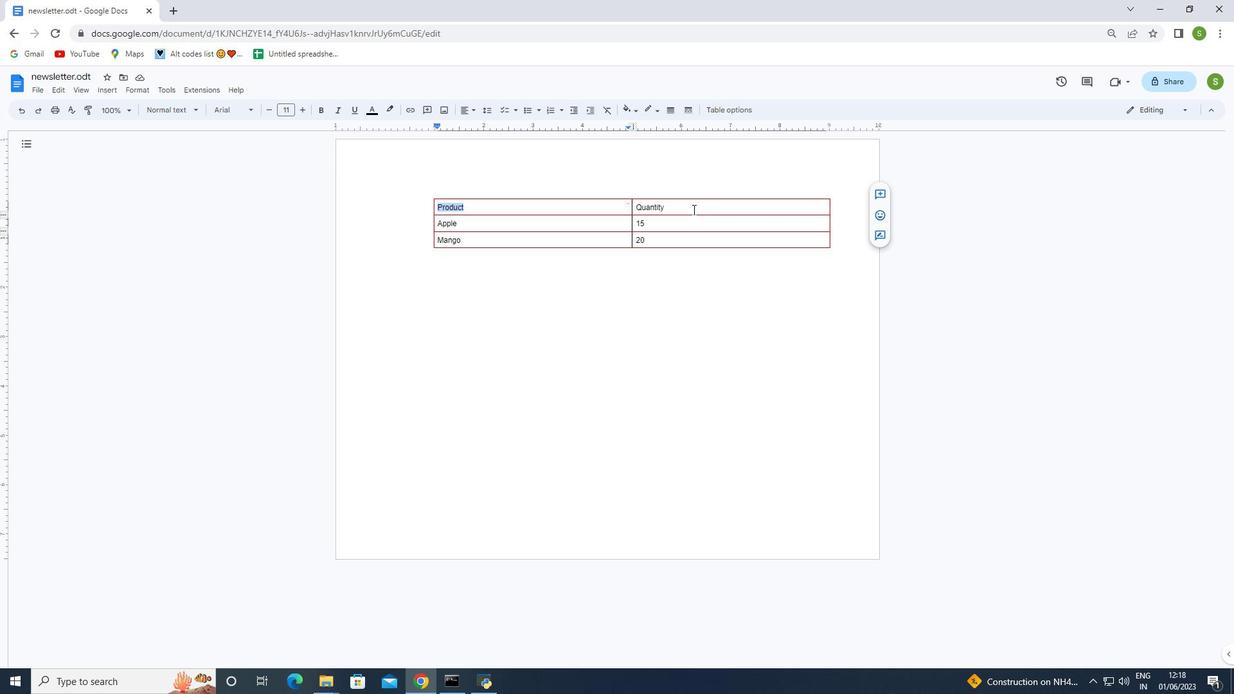 
Action: Key pressed <Key.shift><Key.shift>
Screenshot: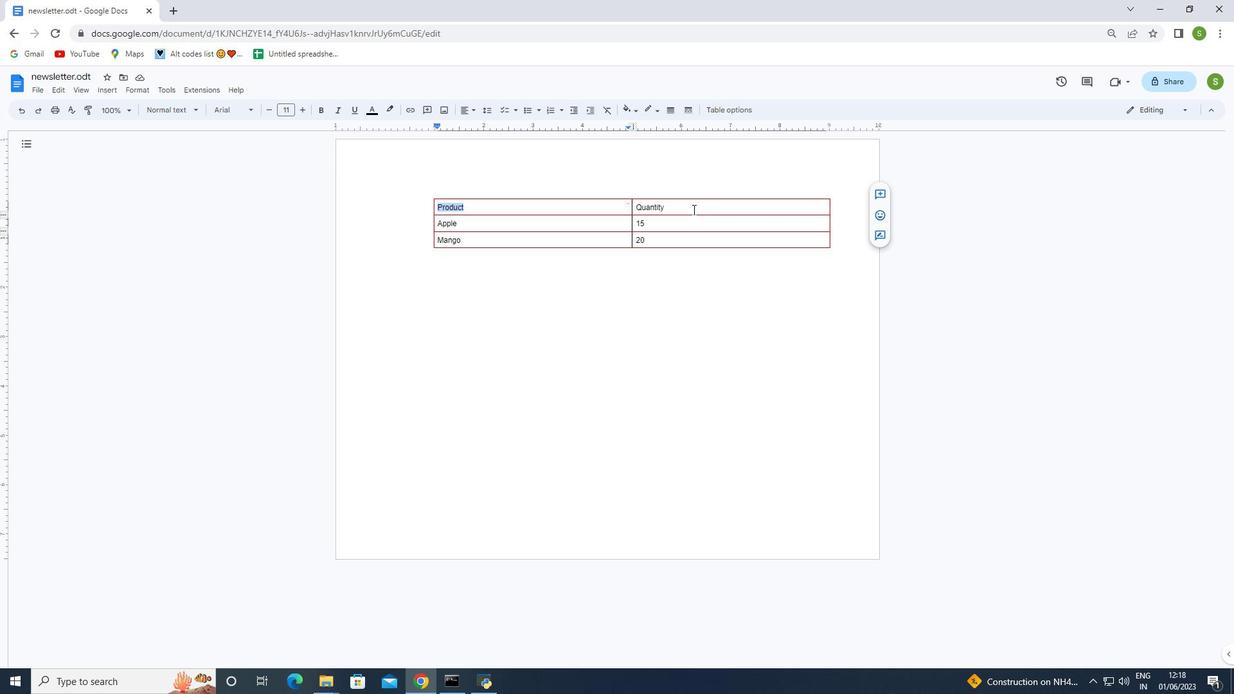 
Action: Mouse moved to (693, 209)
Screenshot: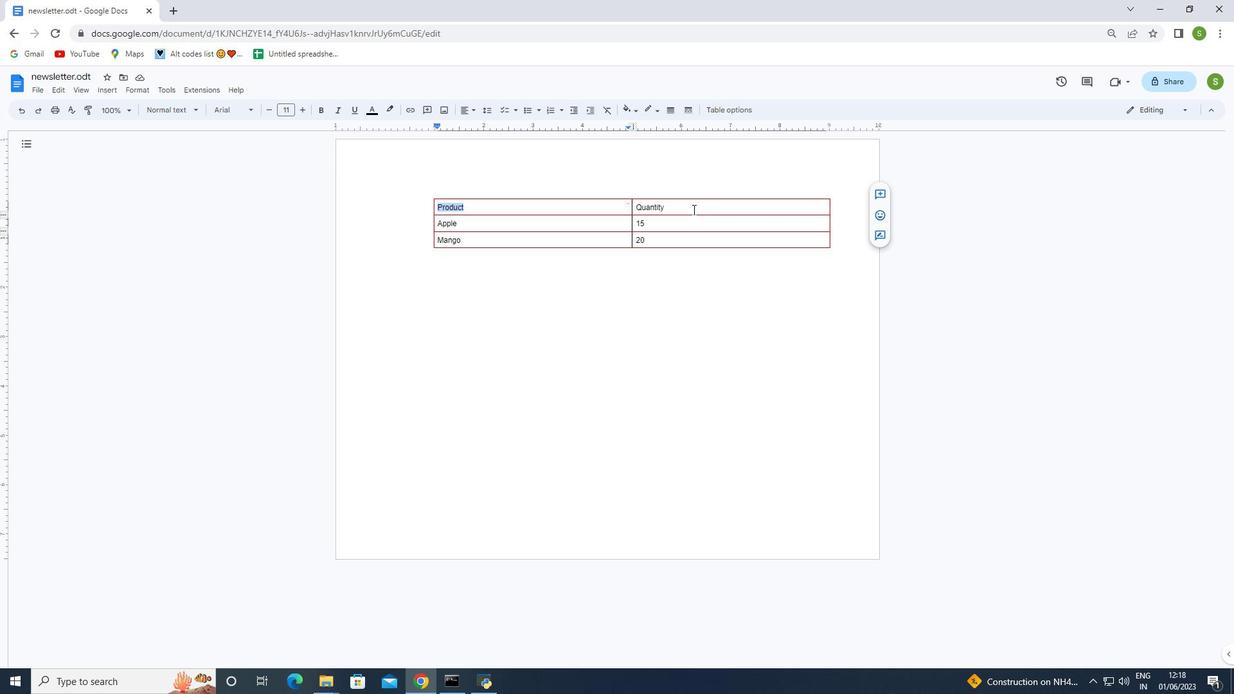 
Action: Key pressed <Key.shift>
Screenshot: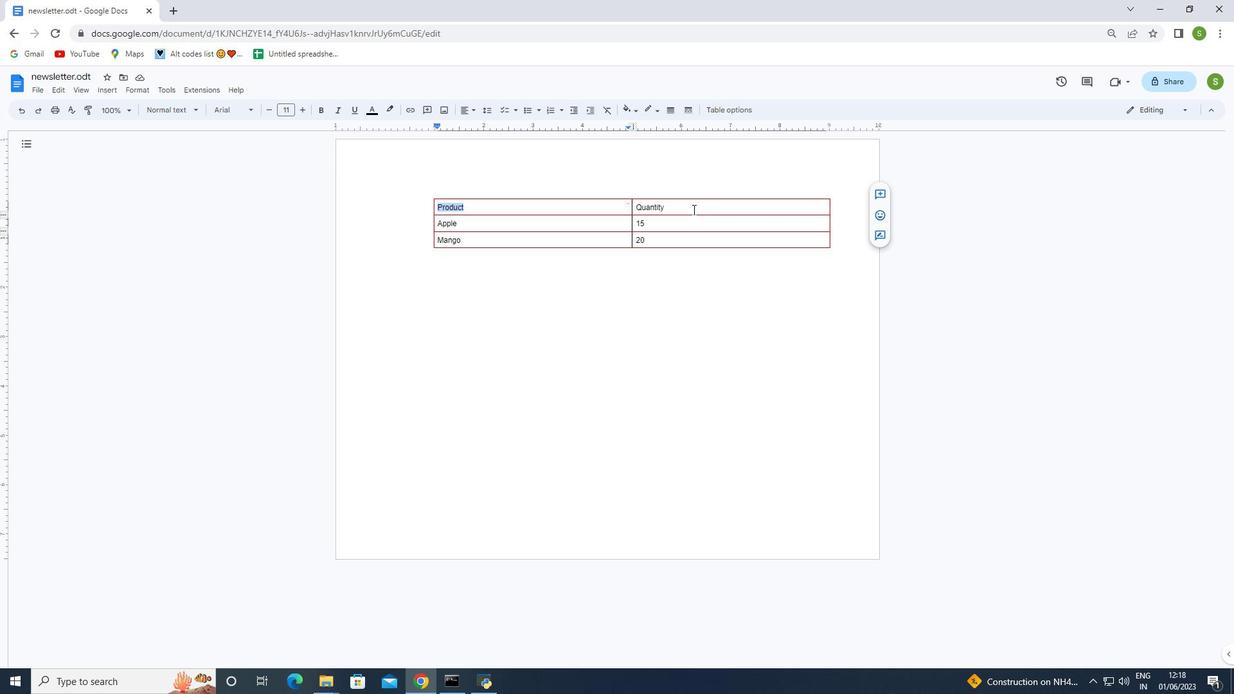 
Action: Mouse moved to (693, 209)
Screenshot: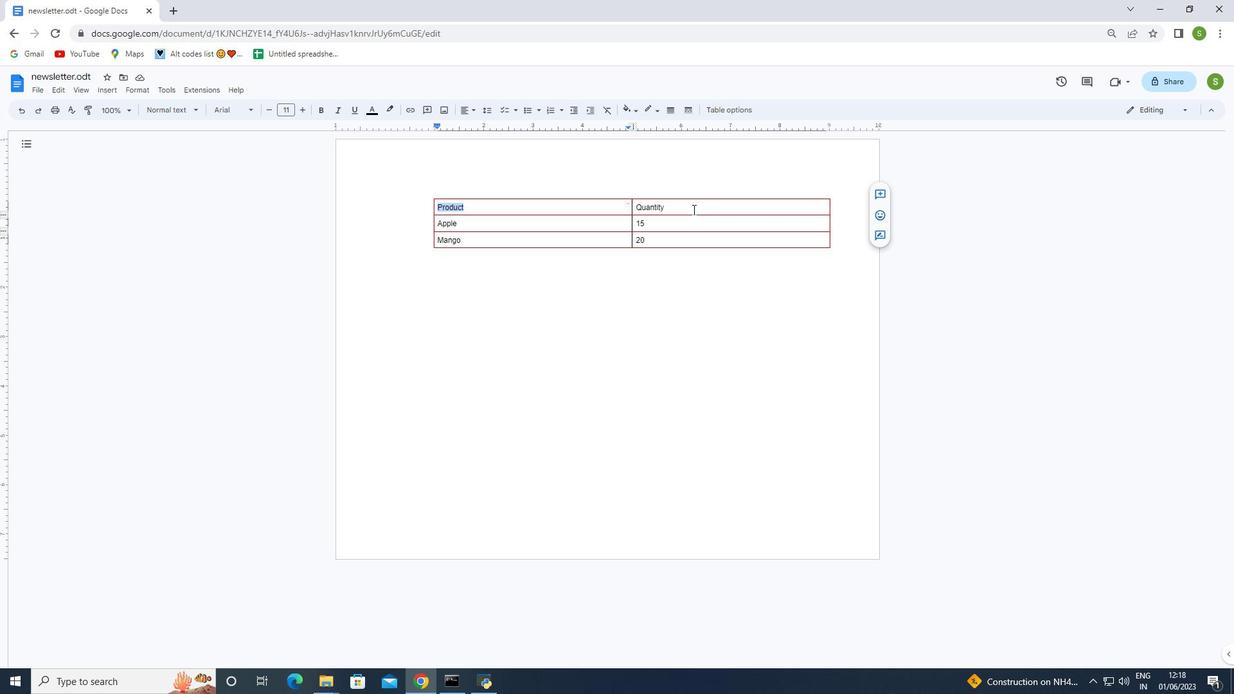
Action: Key pressed <Key.shift>
Screenshot: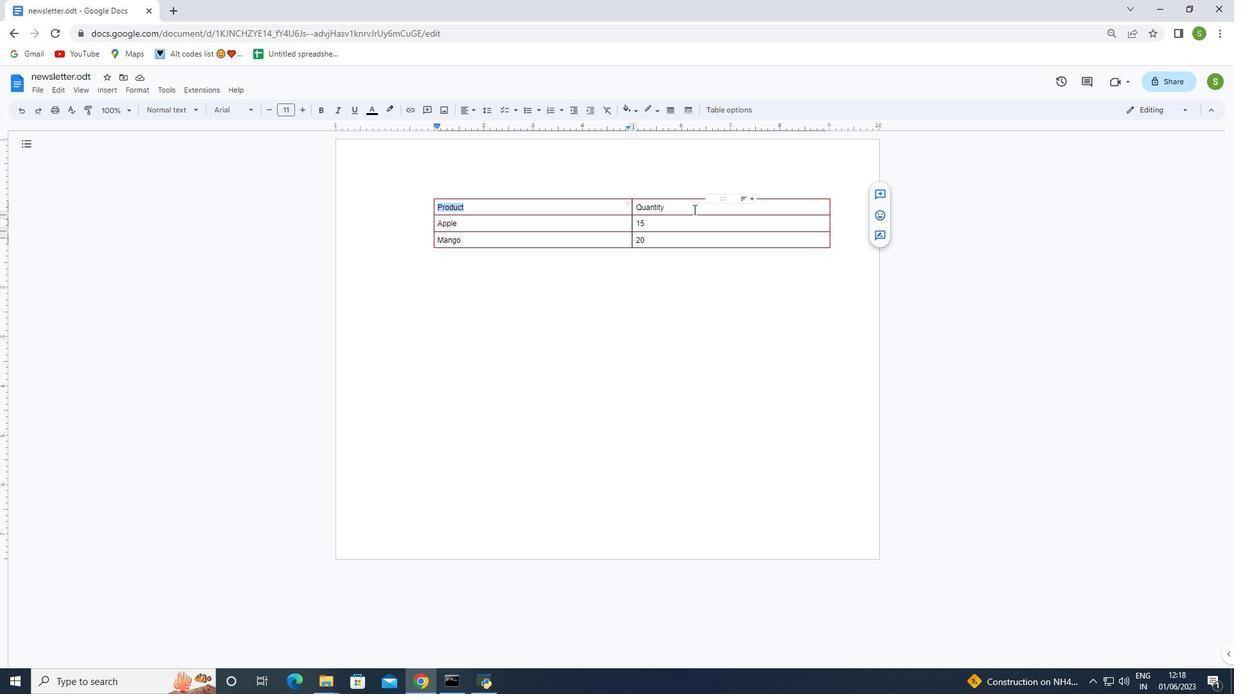 
Action: Mouse moved to (695, 209)
Screenshot: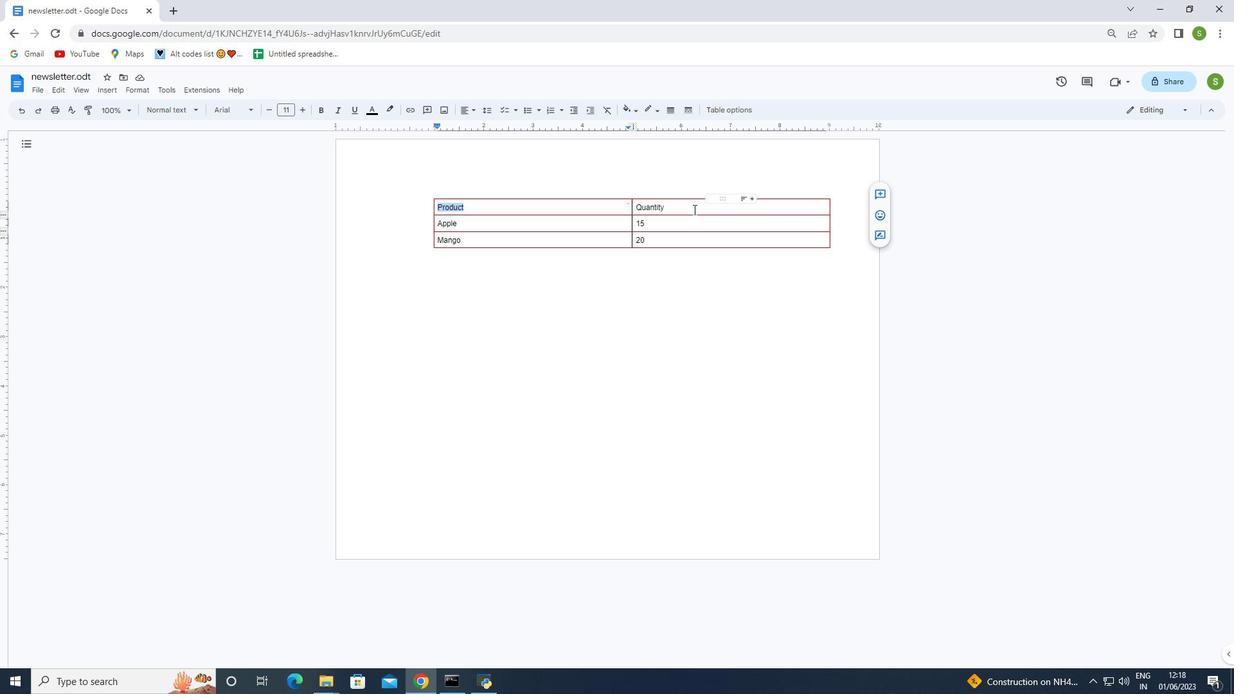 
Action: Key pressed <Key.shift>
Screenshot: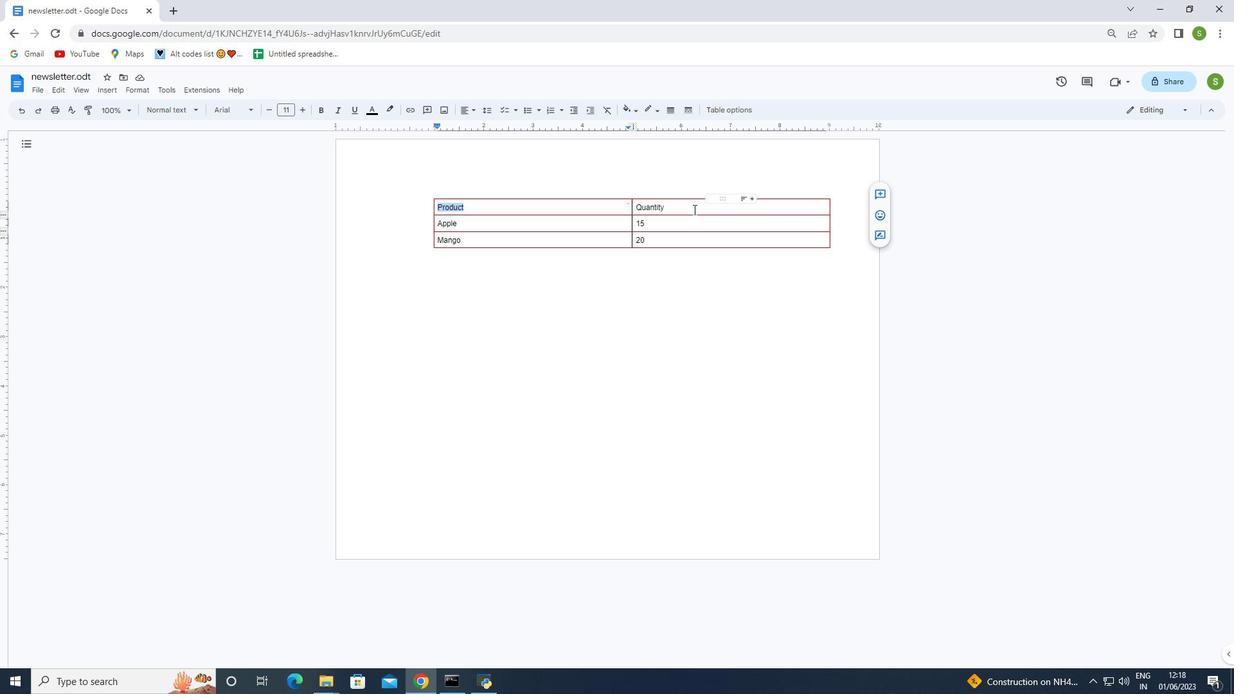 
Action: Mouse moved to (695, 209)
Screenshot: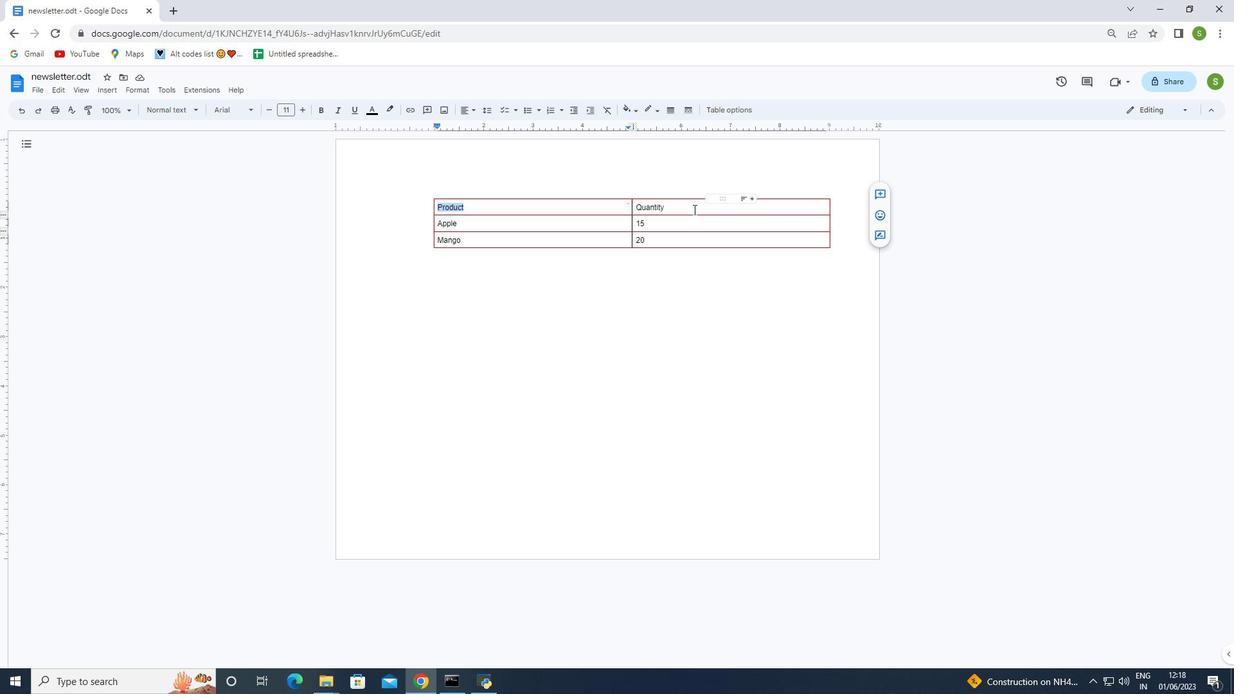 
Action: Key pressed <Key.shift>
Screenshot: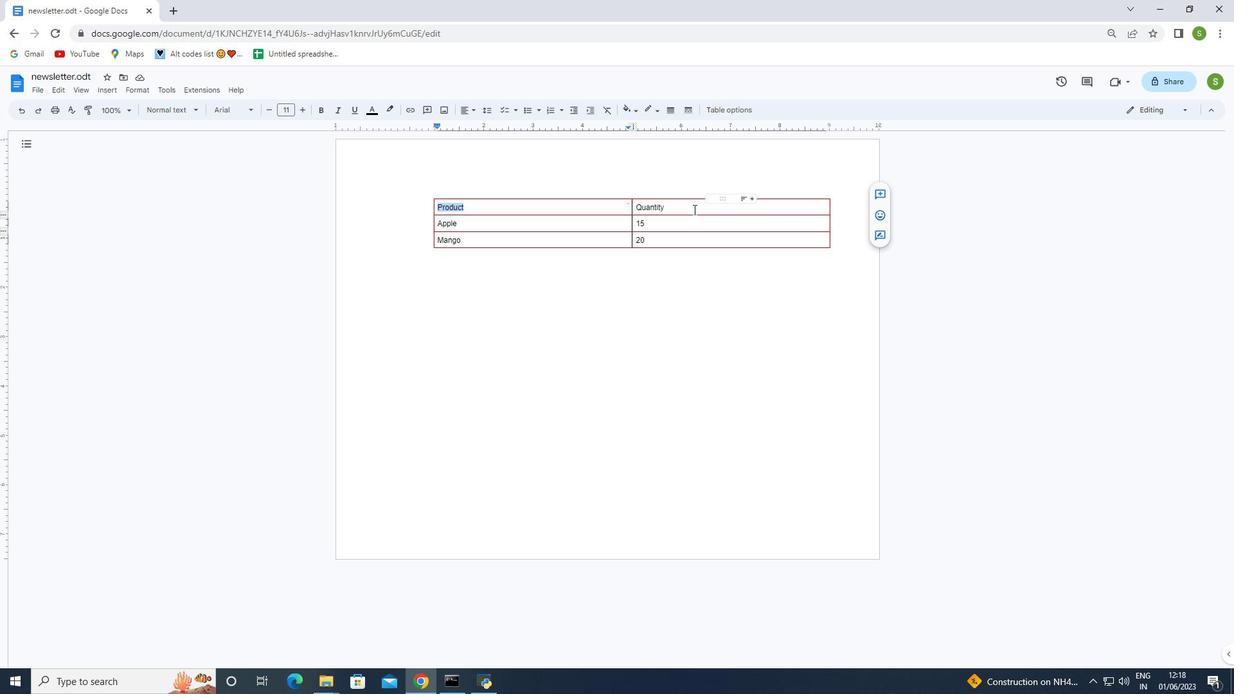 
Action: Mouse moved to (695, 209)
Screenshot: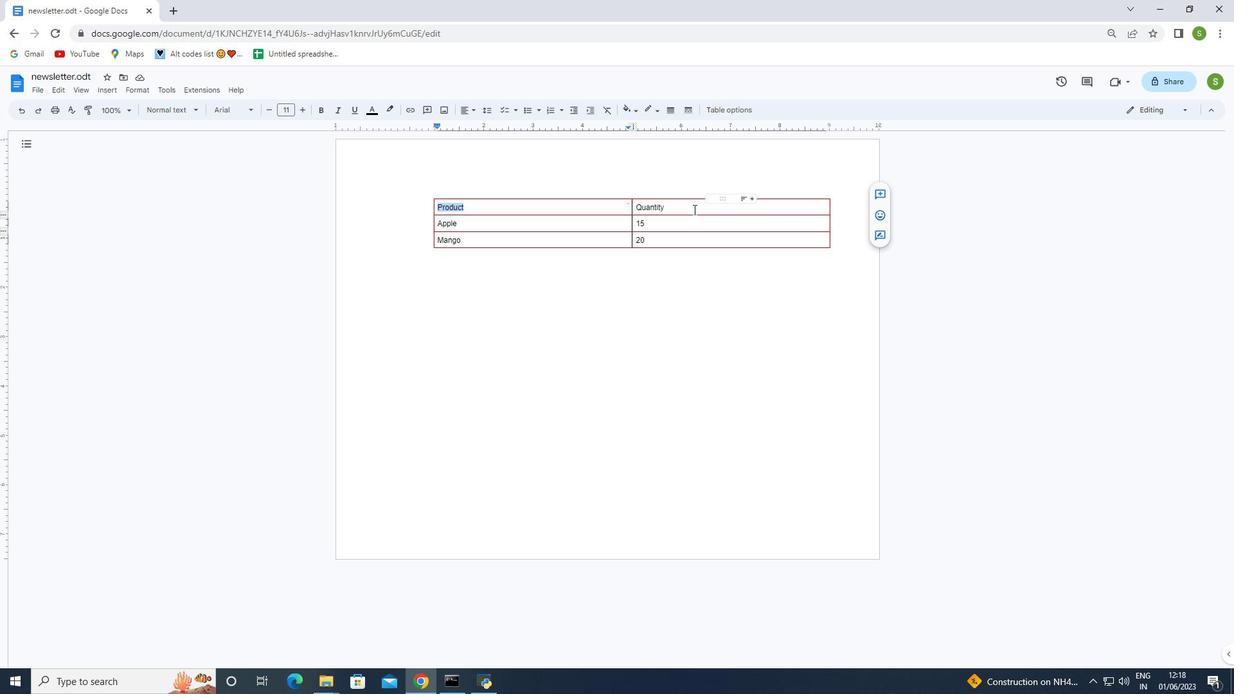 
Action: Key pressed <Key.shift>
Screenshot: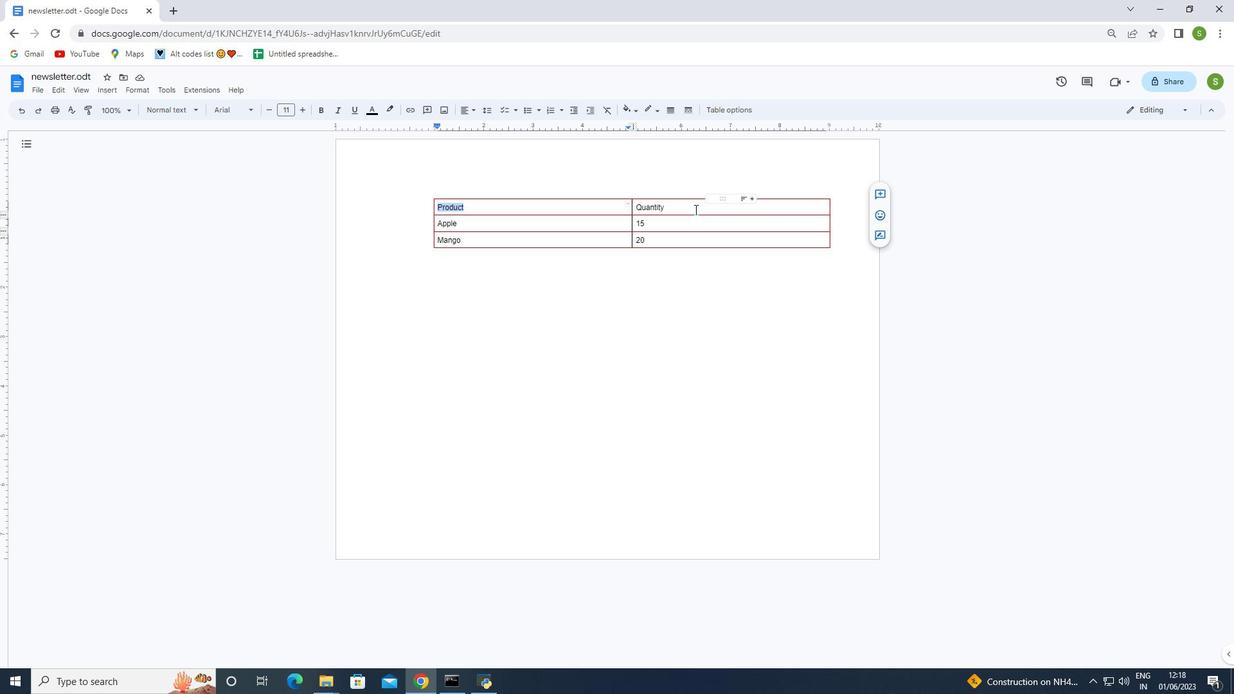
Action: Mouse moved to (695, 209)
Screenshot: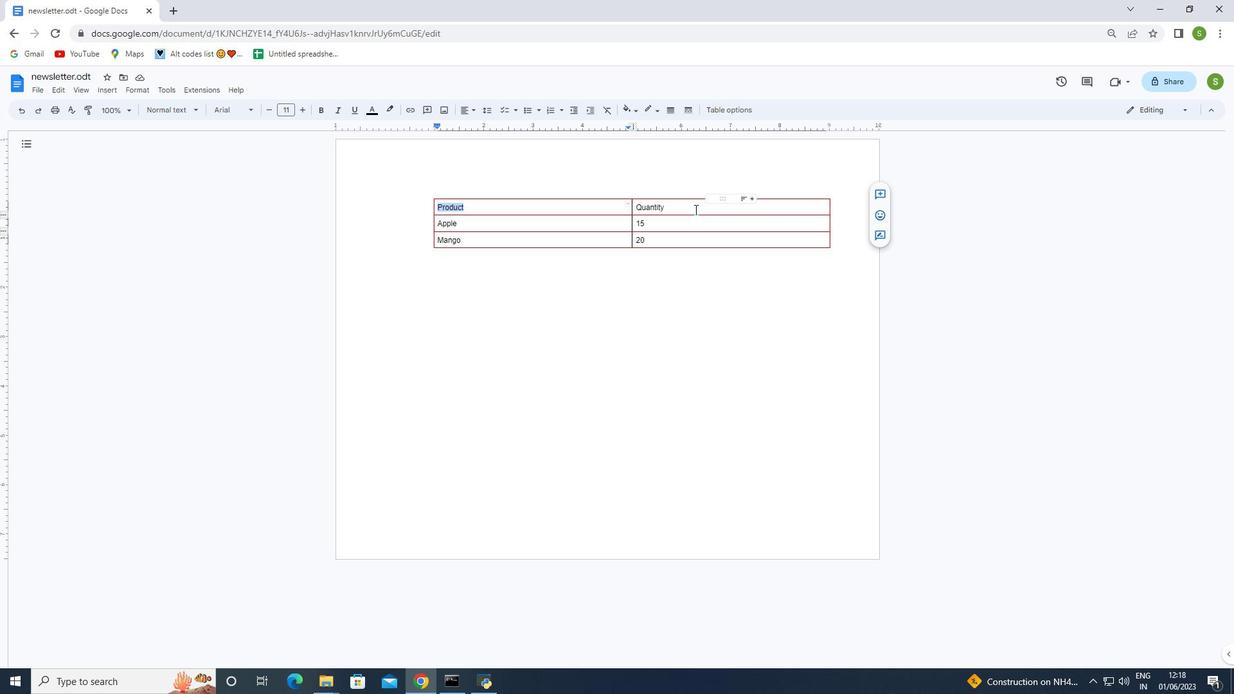 
Action: Key pressed <Key.shift><Key.shift>
Screenshot: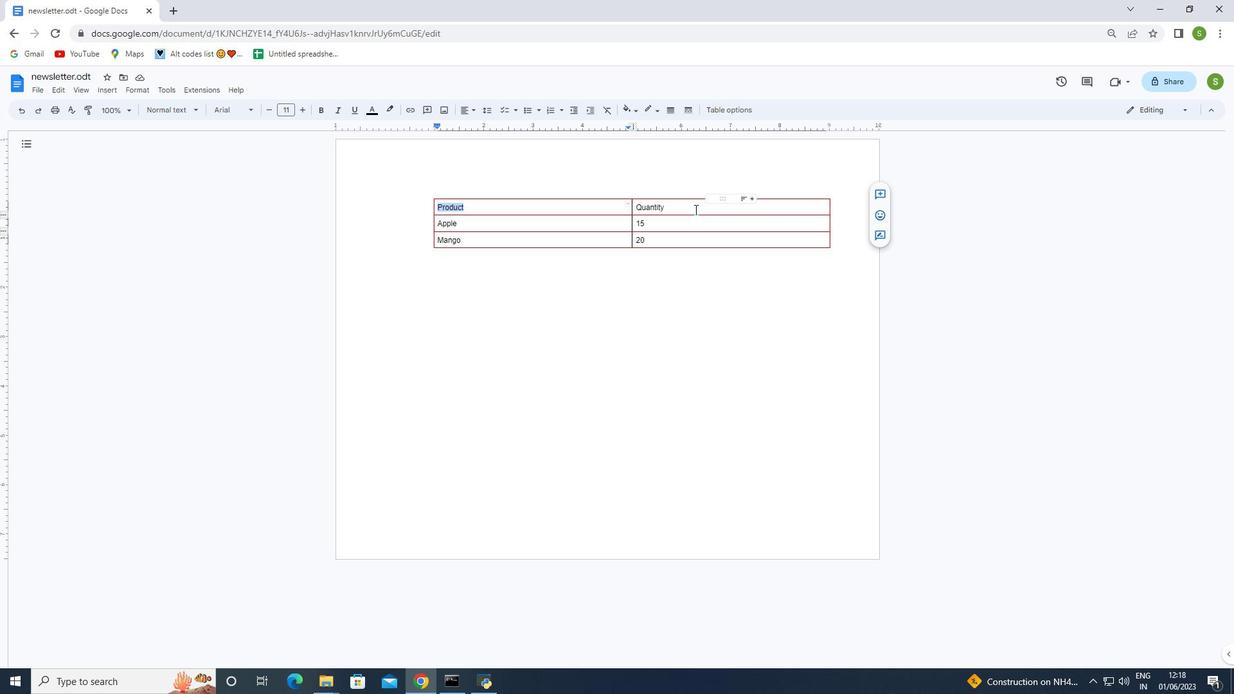 
Action: Mouse moved to (696, 209)
Screenshot: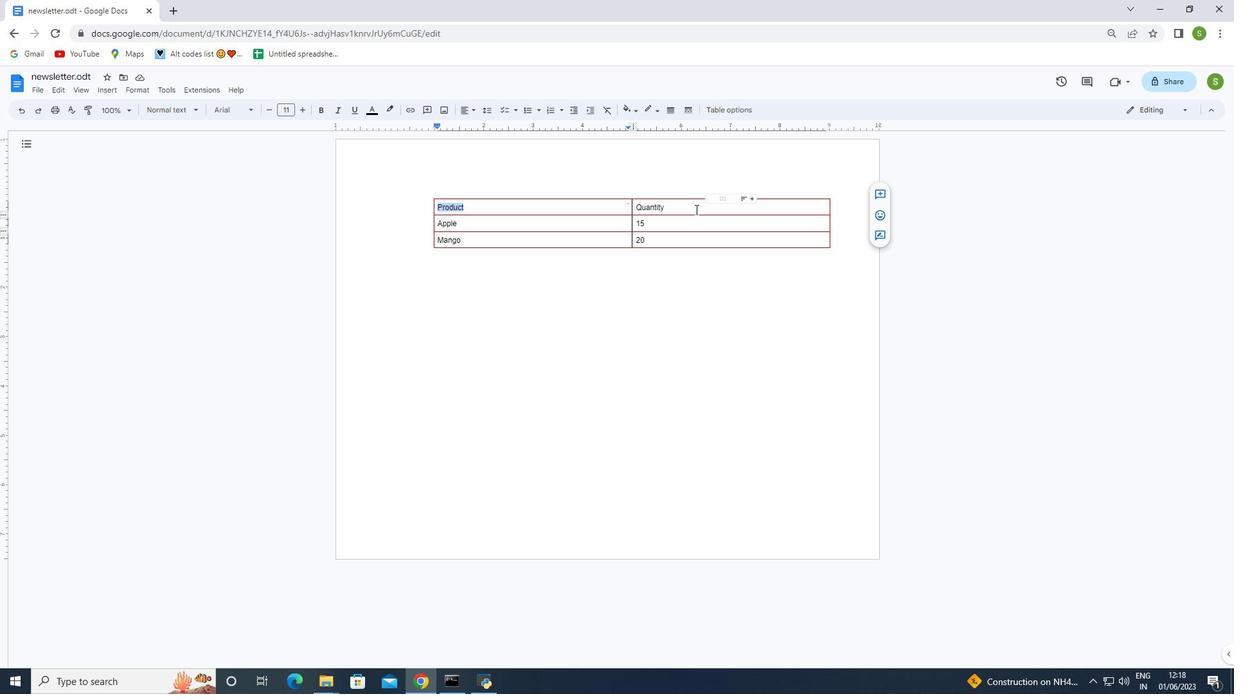 
Action: Key pressed <Key.shift><Key.shift><Key.shift><Key.shift>
Screenshot: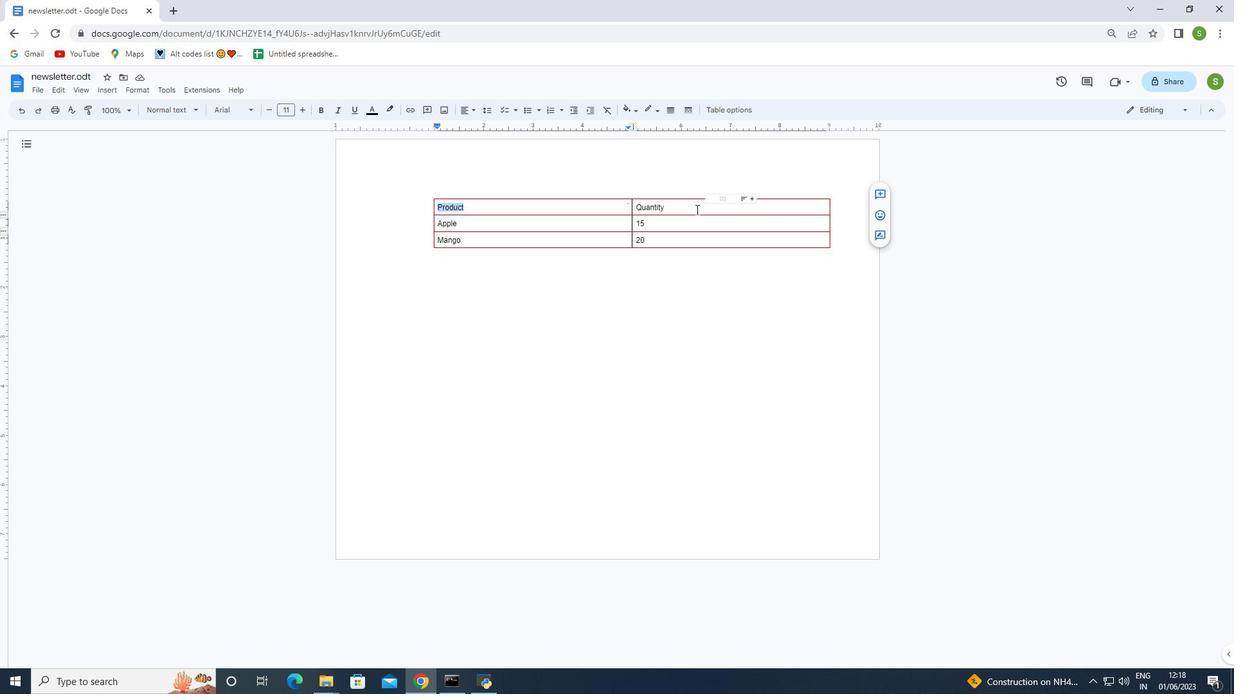 
Action: Mouse pressed left at (696, 209)
Screenshot: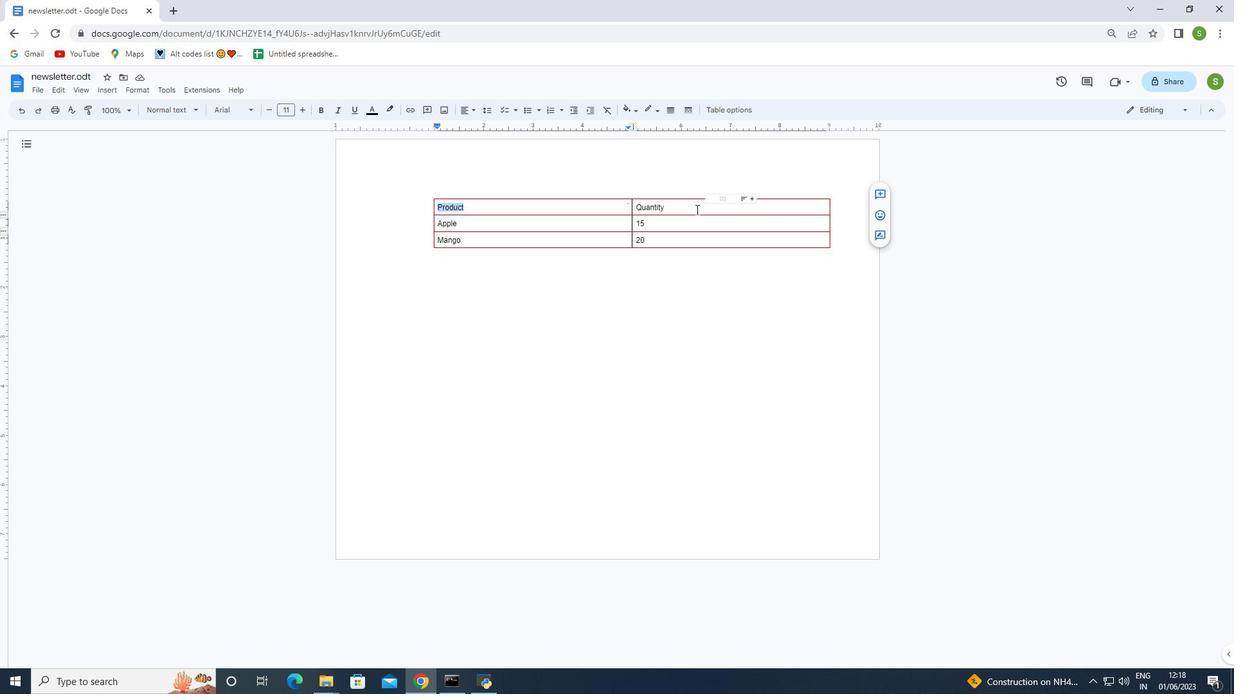 
Action: Key pressed <Key.shift><Key.shift><Key.shift><Key.shift>
Screenshot: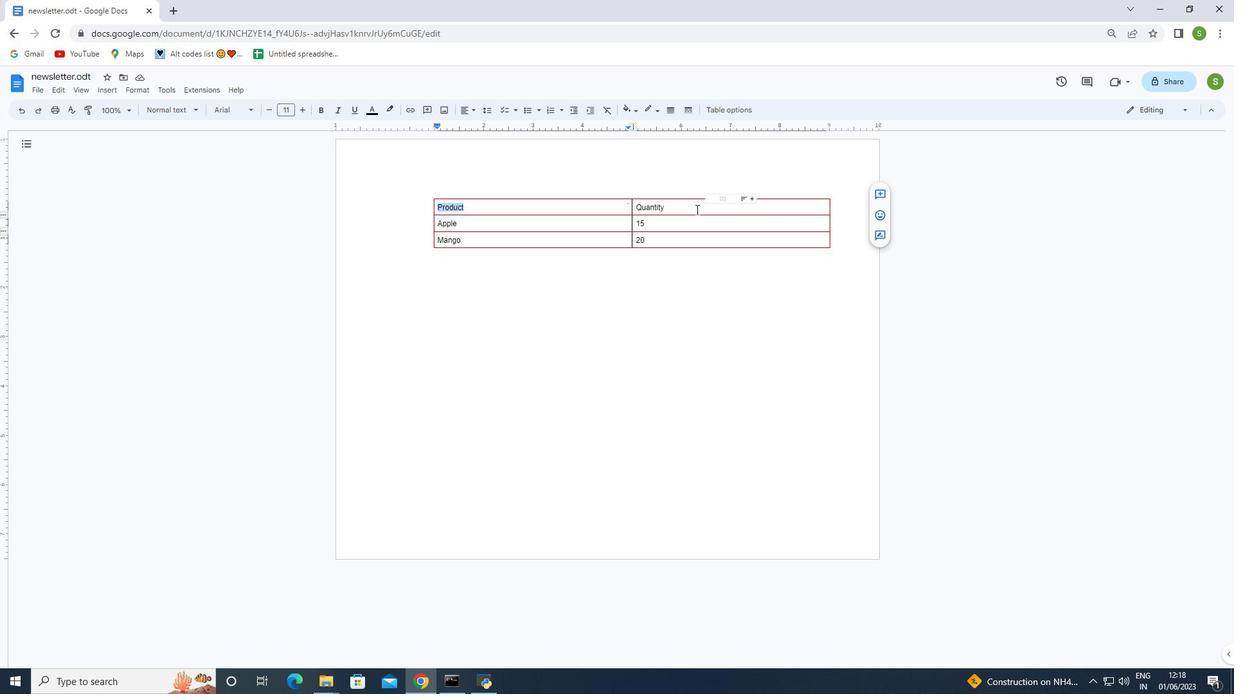 
Action: Mouse moved to (693, 209)
Screenshot: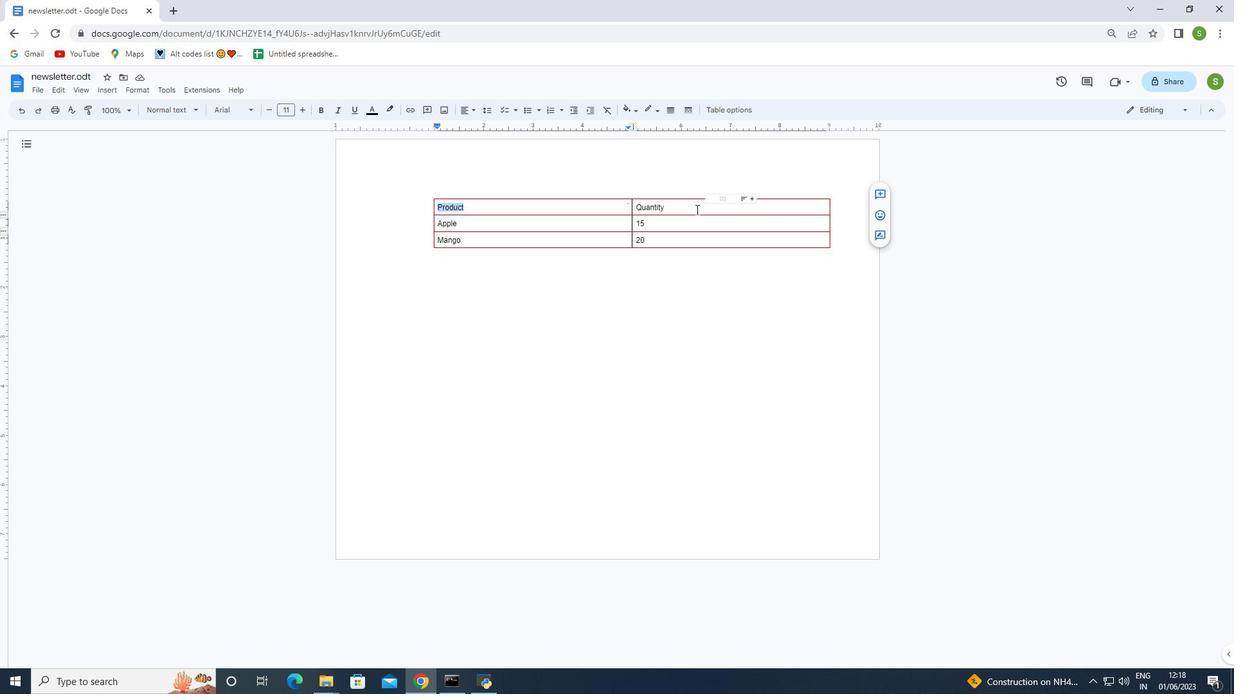
Action: Key pressed <Key.shift>
Screenshot: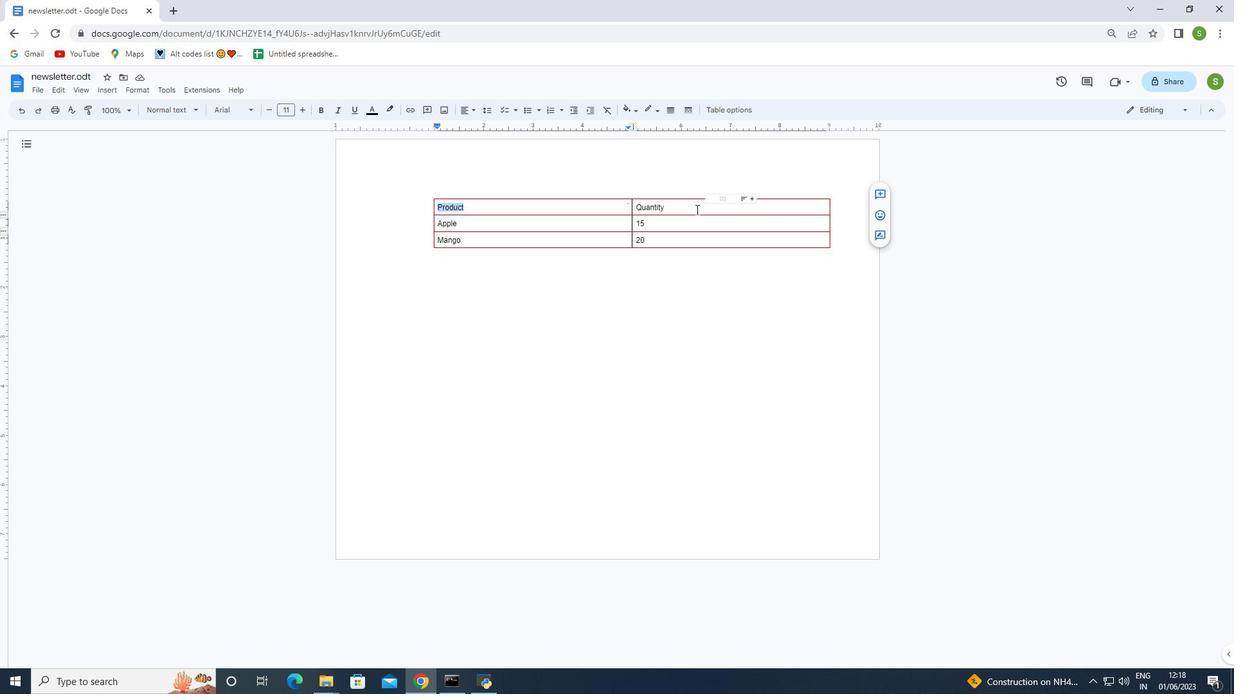 
Action: Mouse moved to (653, 207)
Screenshot: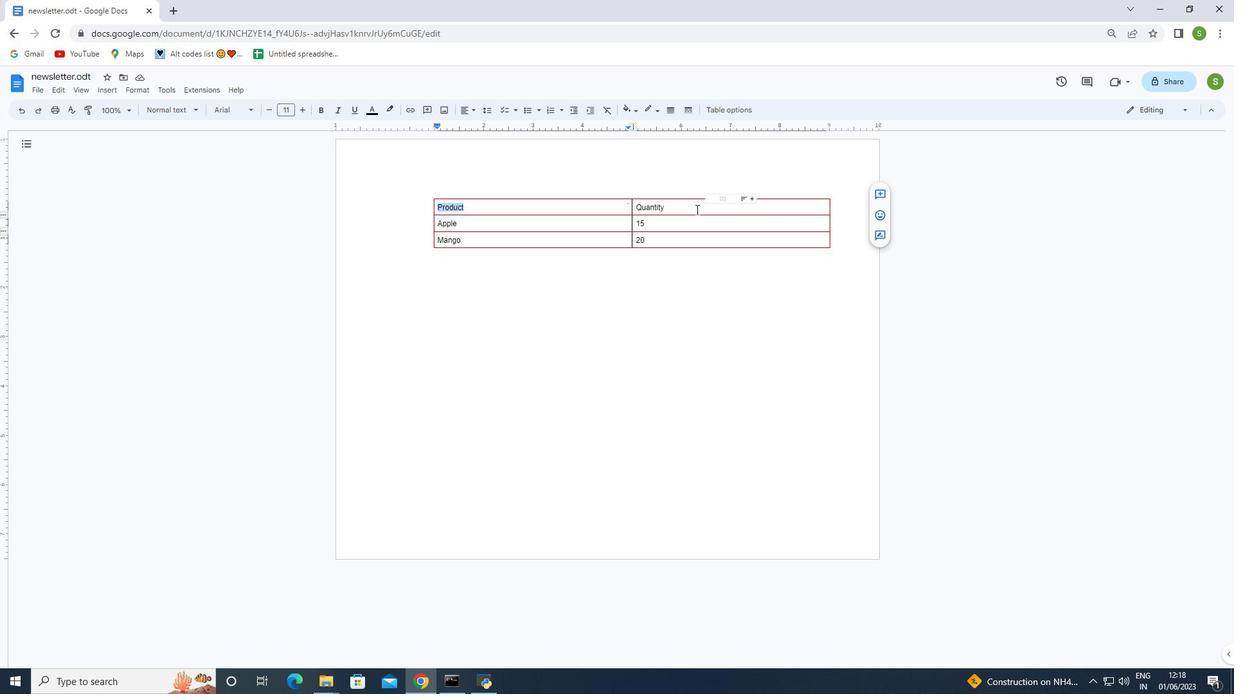 
Action: Key pressed <Key.shift>
Screenshot: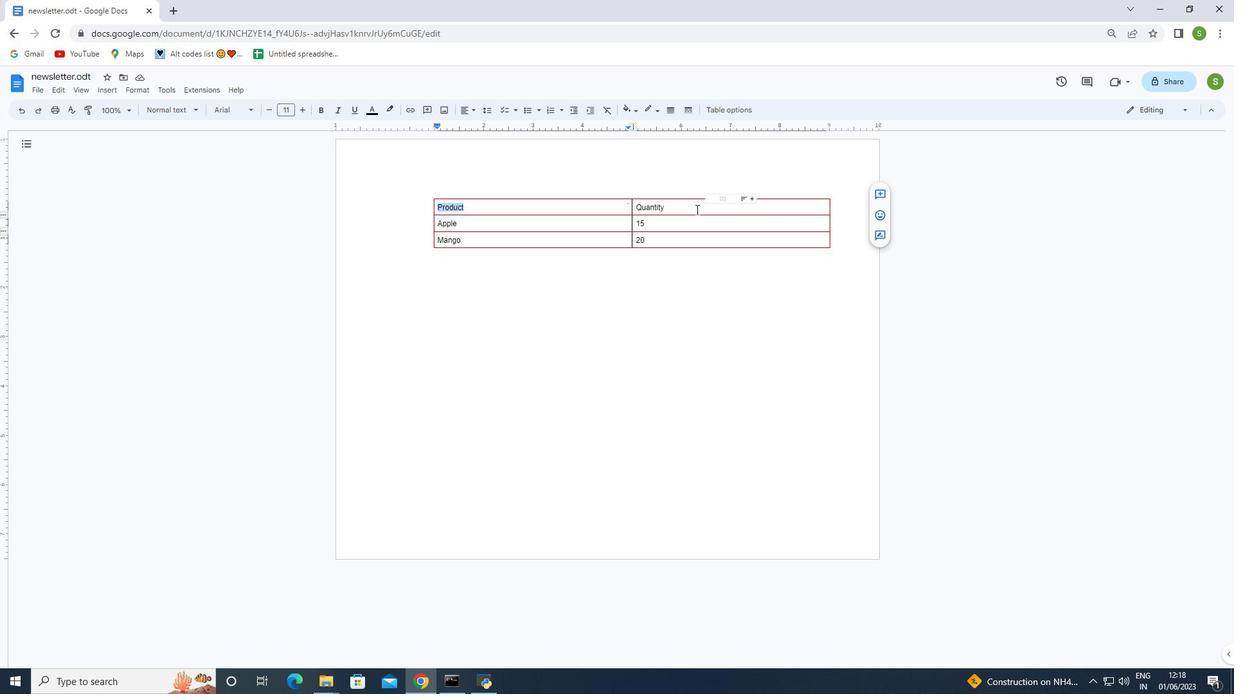 
Action: Mouse moved to (628, 206)
Screenshot: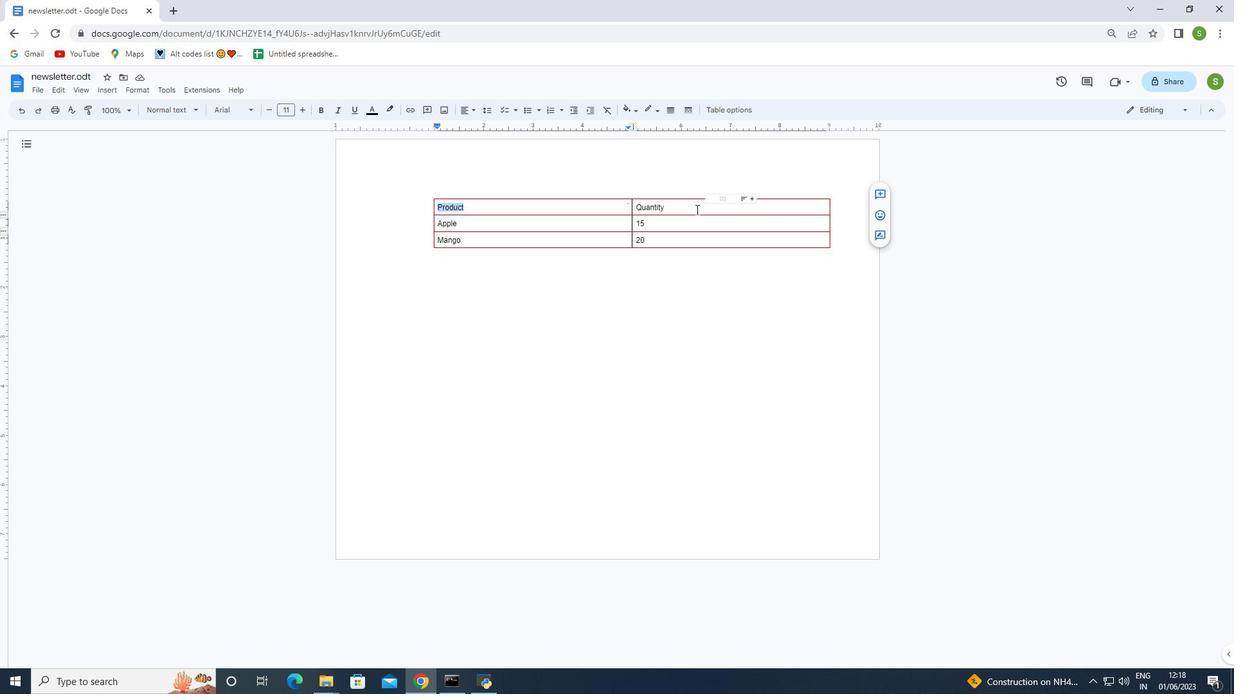 
Action: Key pressed <Key.shift>
Screenshot: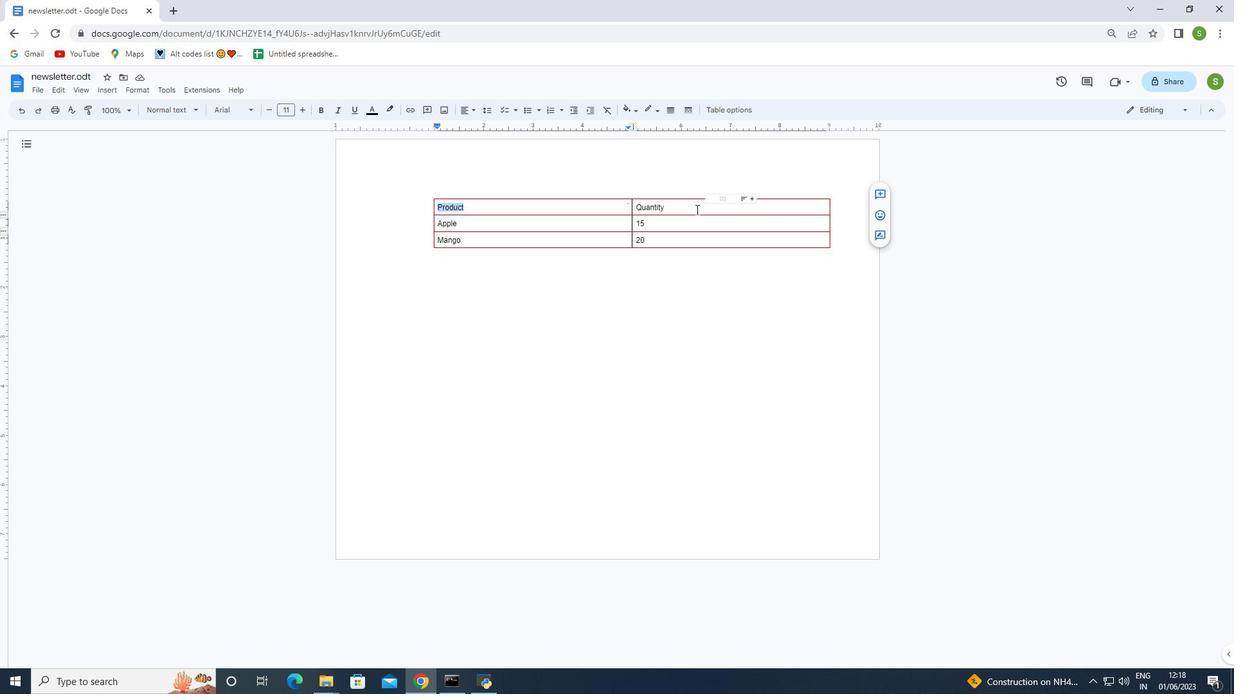 
Action: Mouse moved to (620, 205)
Screenshot: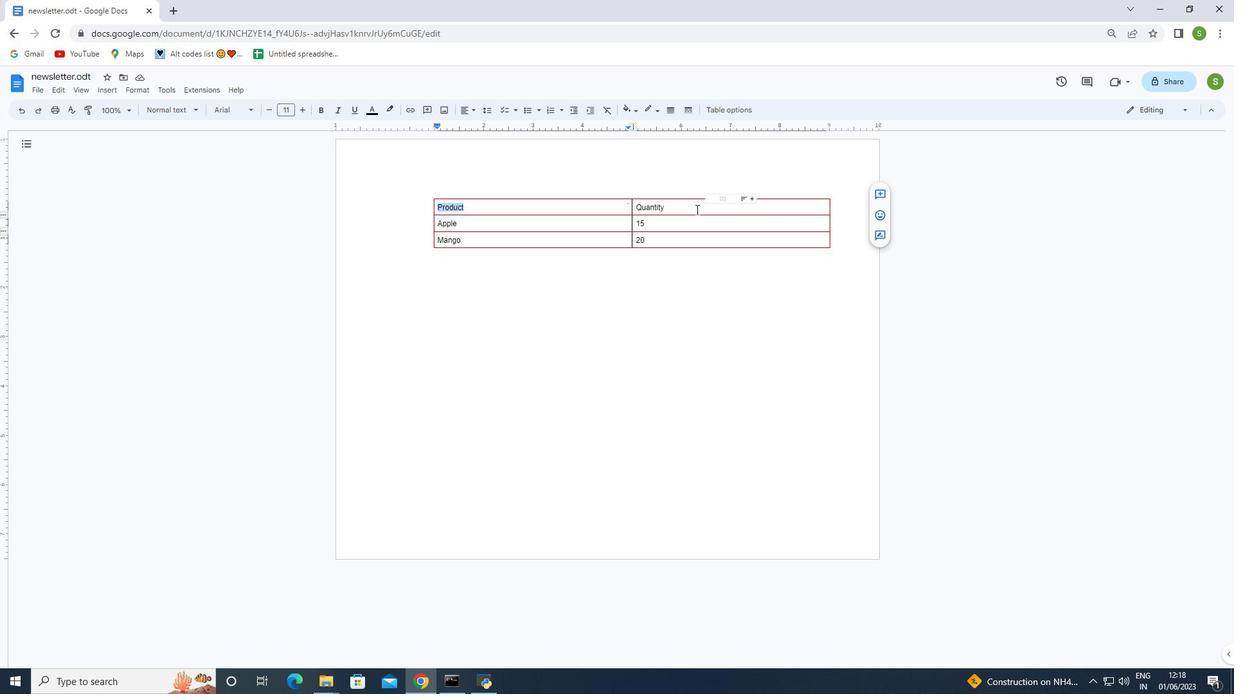 
Action: Key pressed <Key.shift>
Screenshot: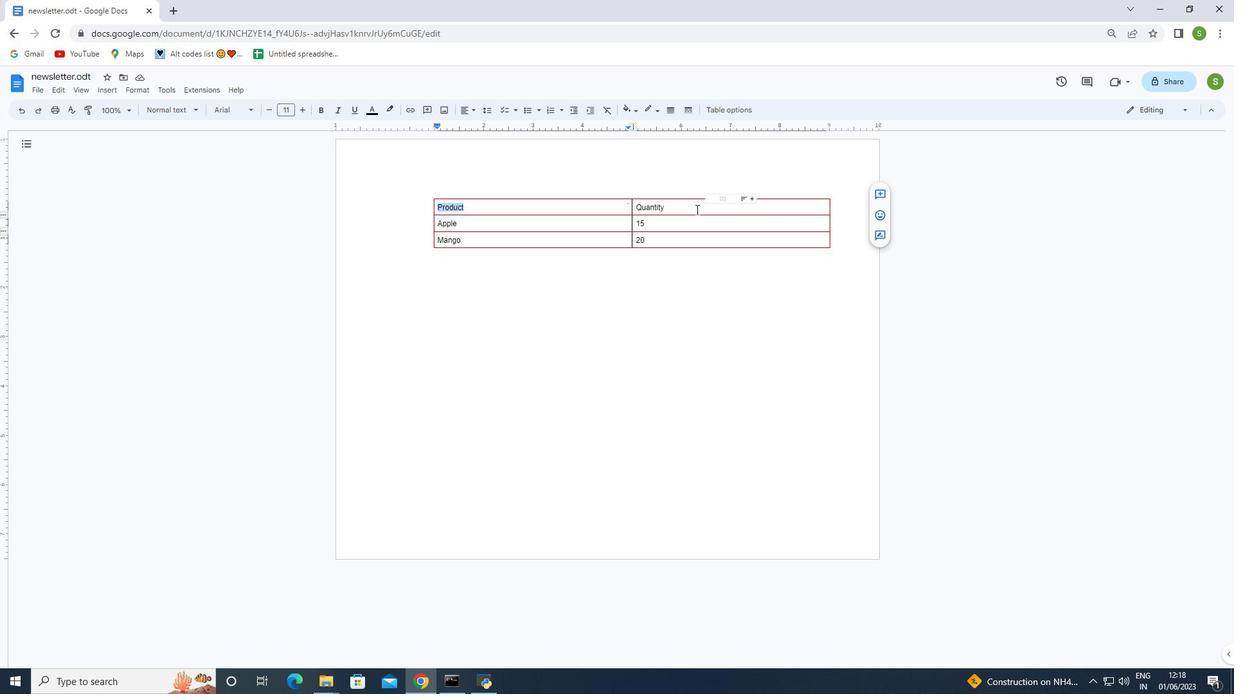 
Action: Mouse moved to (618, 205)
Screenshot: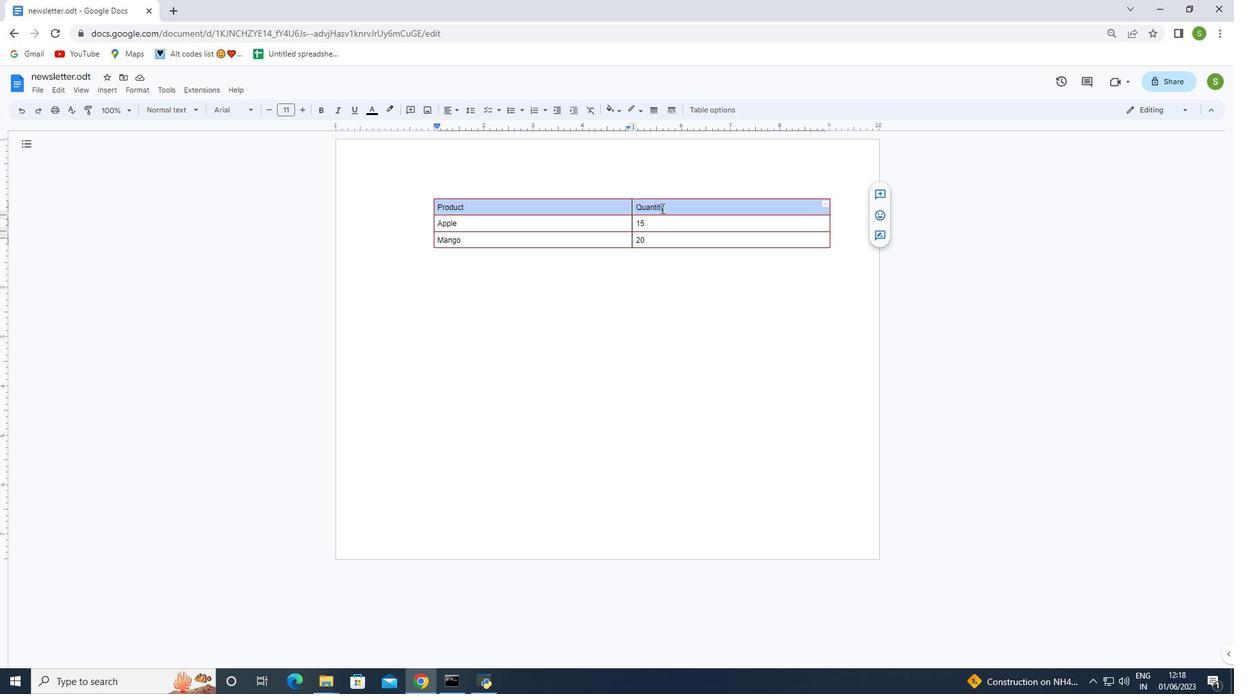 
Action: Key pressed <Key.shift><Key.shift><Key.shift><Key.shift><Key.shift><Key.shift><Key.shift><Key.shift><Key.shift><Key.shift><Key.shift><Key.shift><Key.shift><Key.shift><Key.shift><Key.shift><Key.shift><Key.shift><Key.shift><Key.shift>
Screenshot: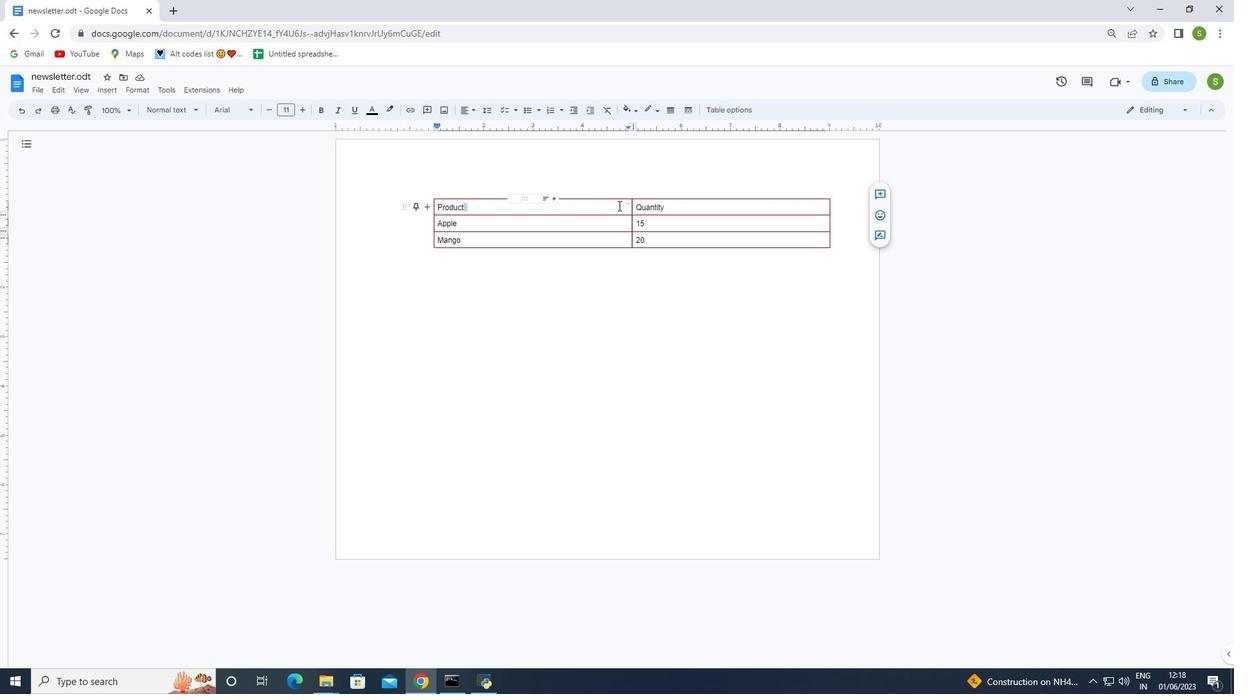 
Action: Mouse moved to (619, 205)
Screenshot: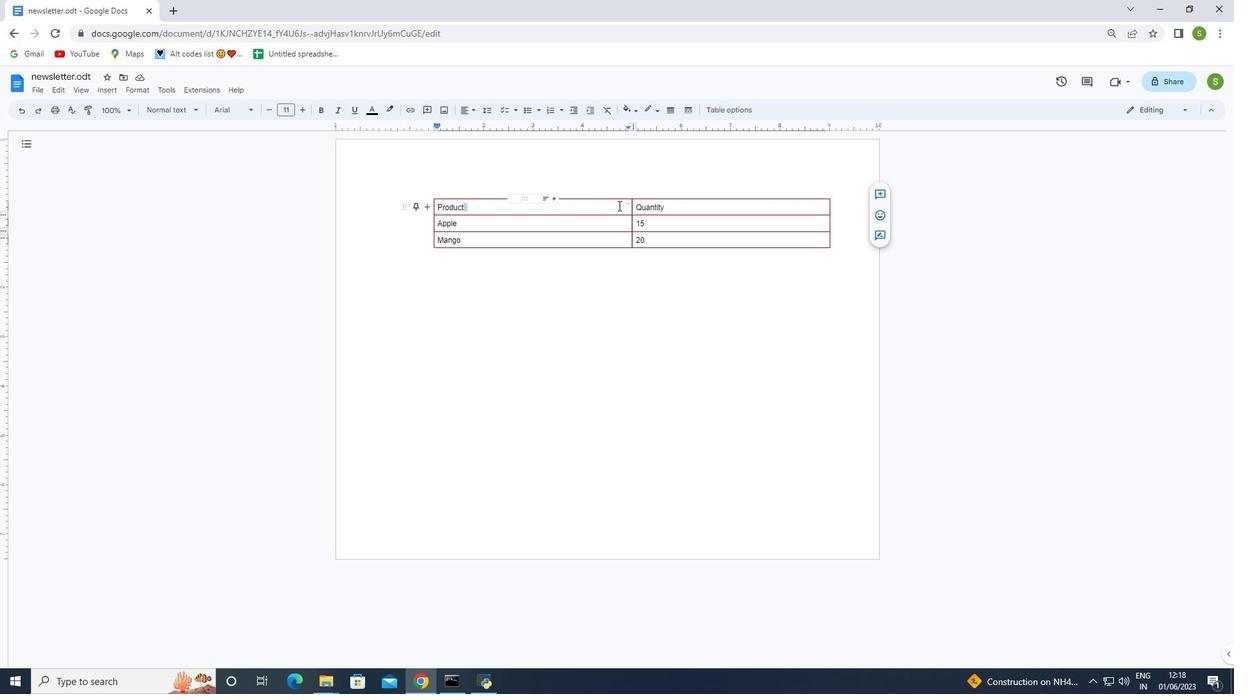 
Action: Key pressed <Key.shift>
Screenshot: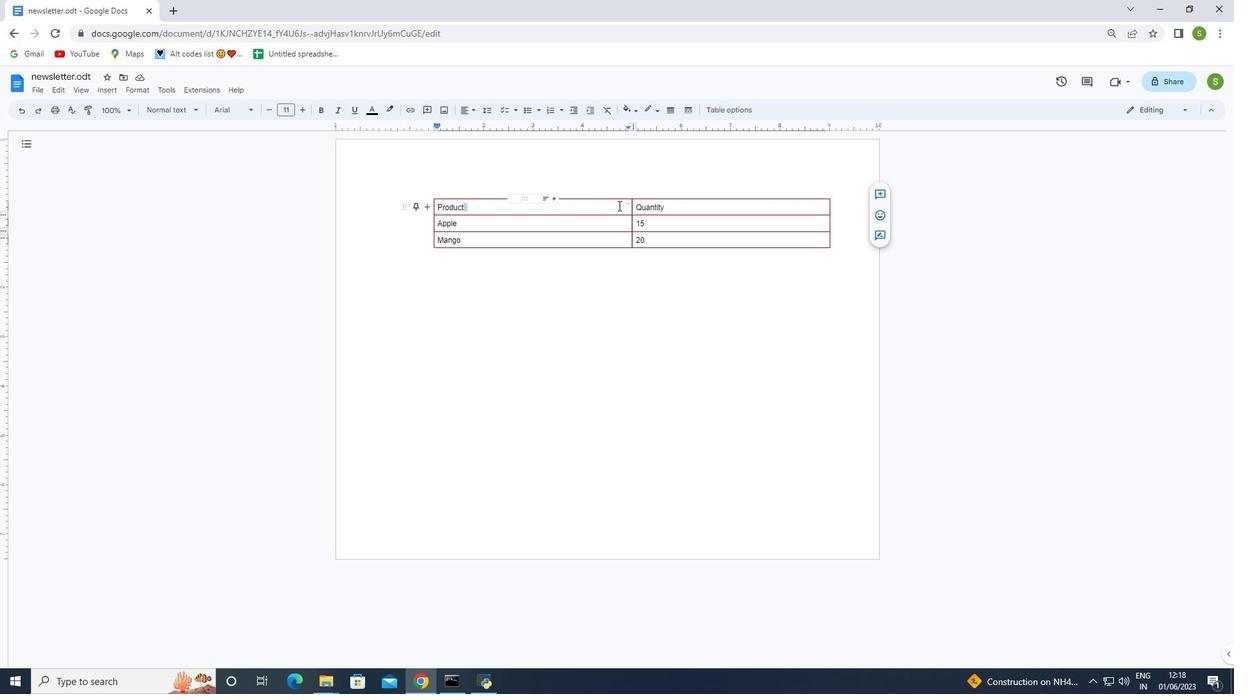 
Action: Mouse moved to (624, 209)
Screenshot: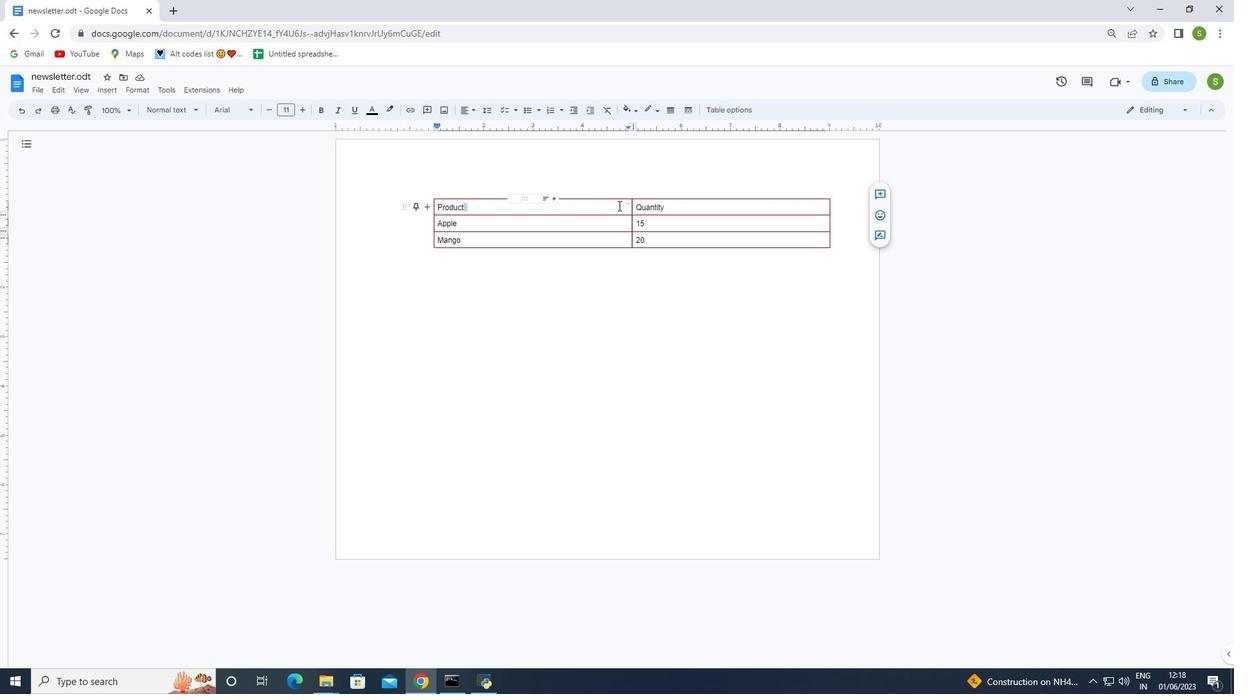 
Action: Key pressed <Key.shift>
Screenshot: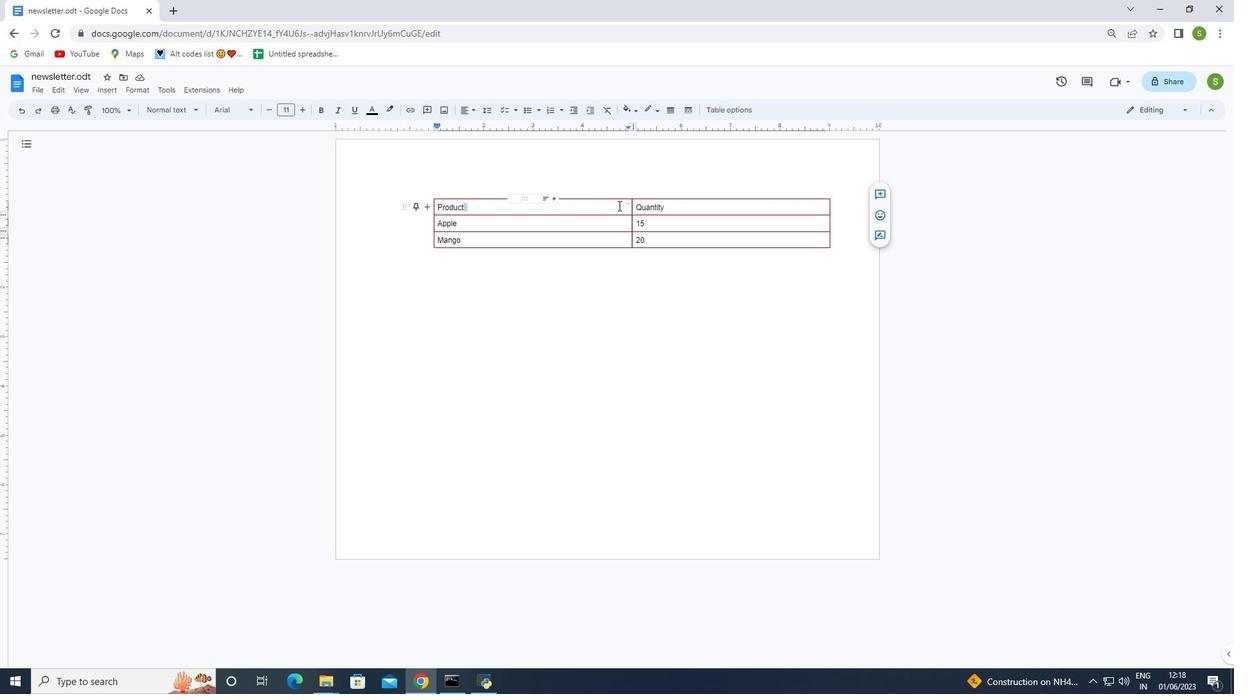 
Action: Mouse moved to (625, 209)
Screenshot: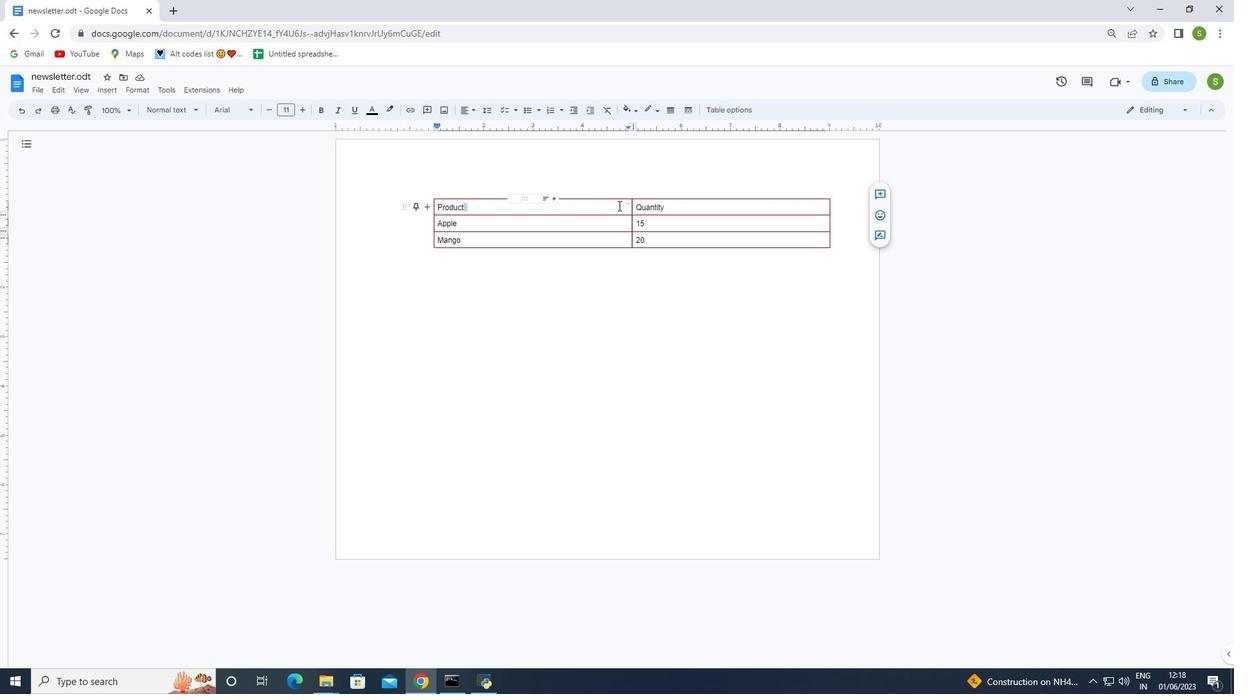 
Action: Key pressed <Key.shift>
Screenshot: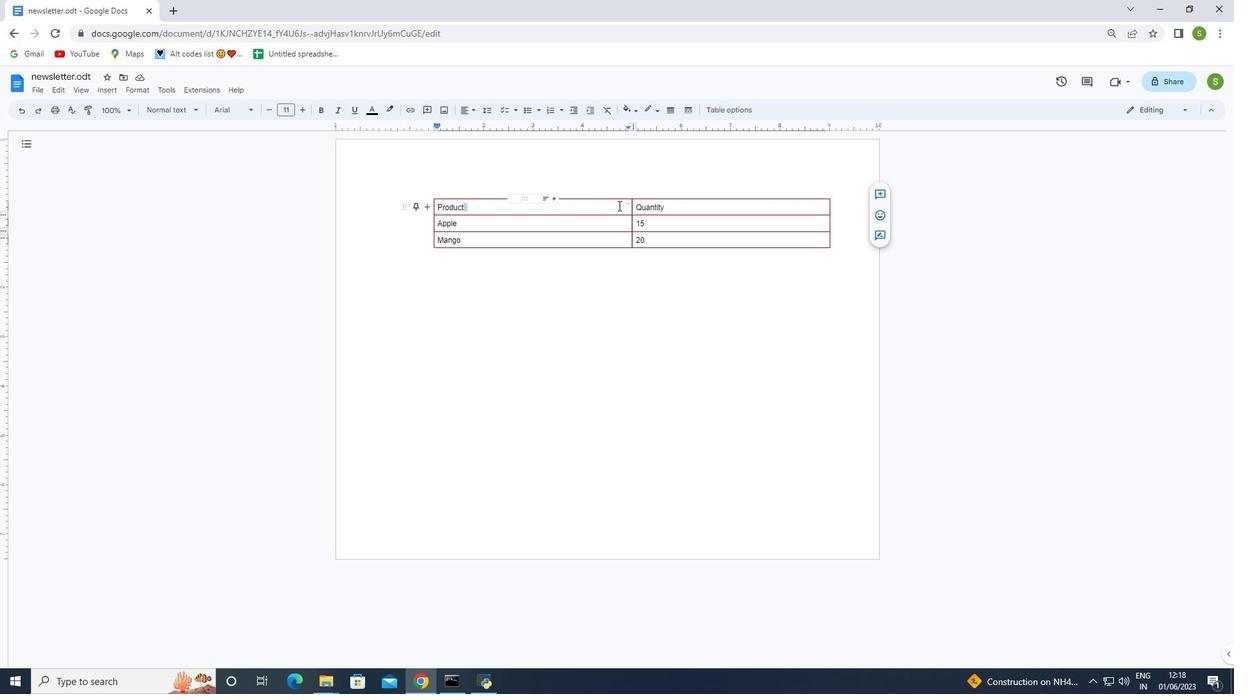 
Action: Mouse moved to (626, 209)
Screenshot: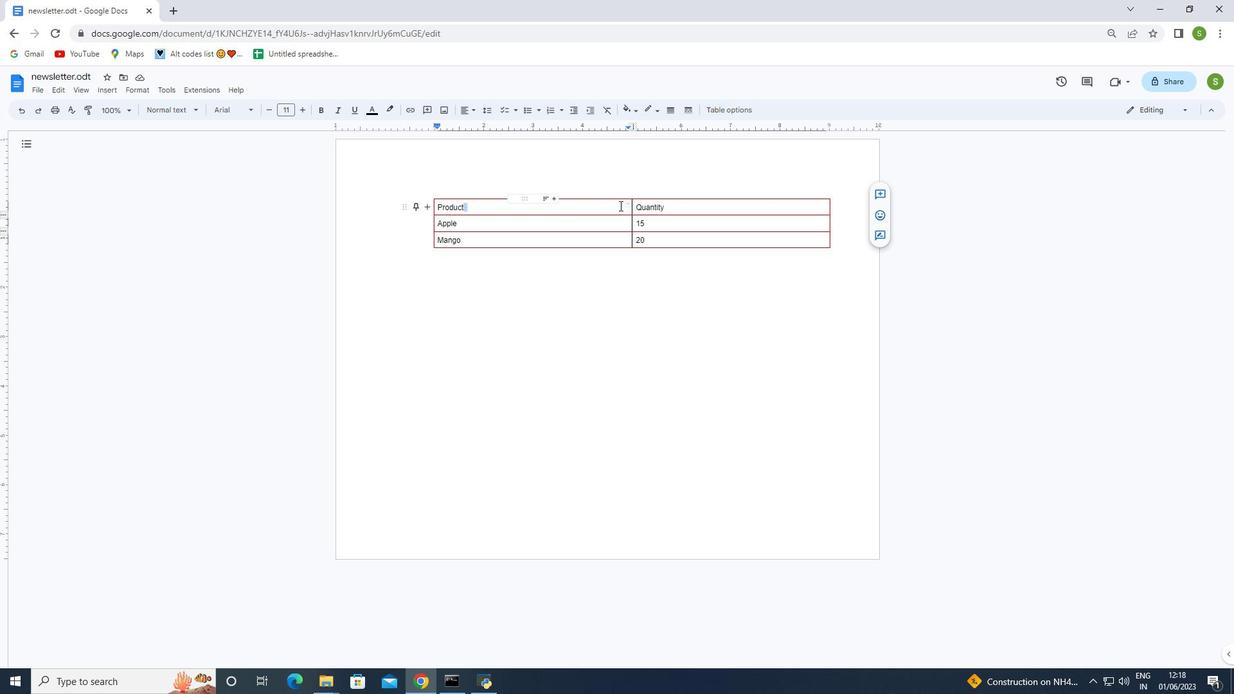 
Action: Key pressed <Key.shift>
Screenshot: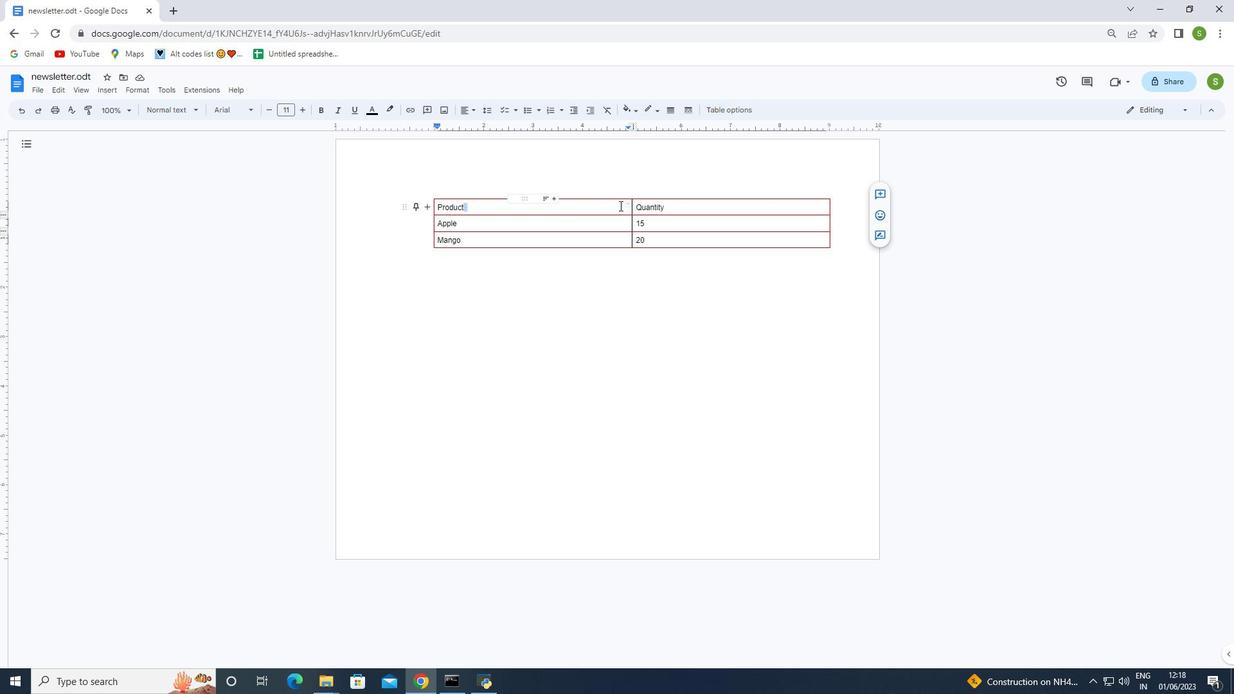 
Action: Mouse moved to (627, 209)
Screenshot: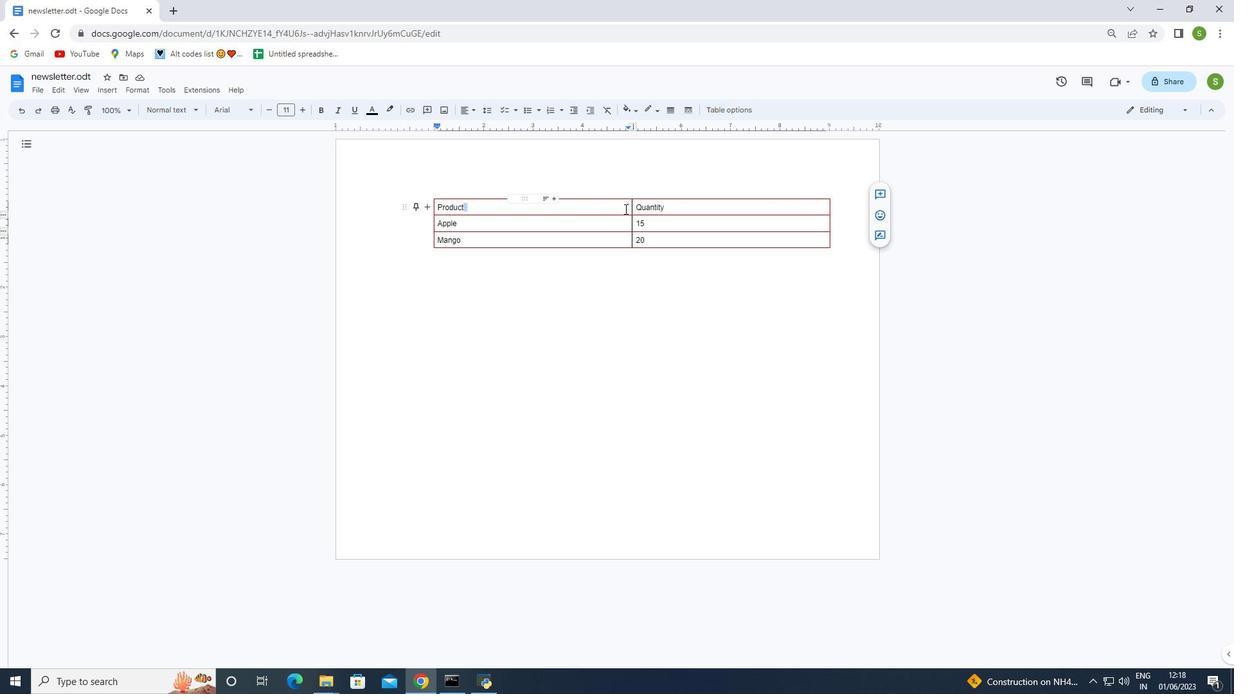
Action: Key pressed <Key.shift>
Screenshot: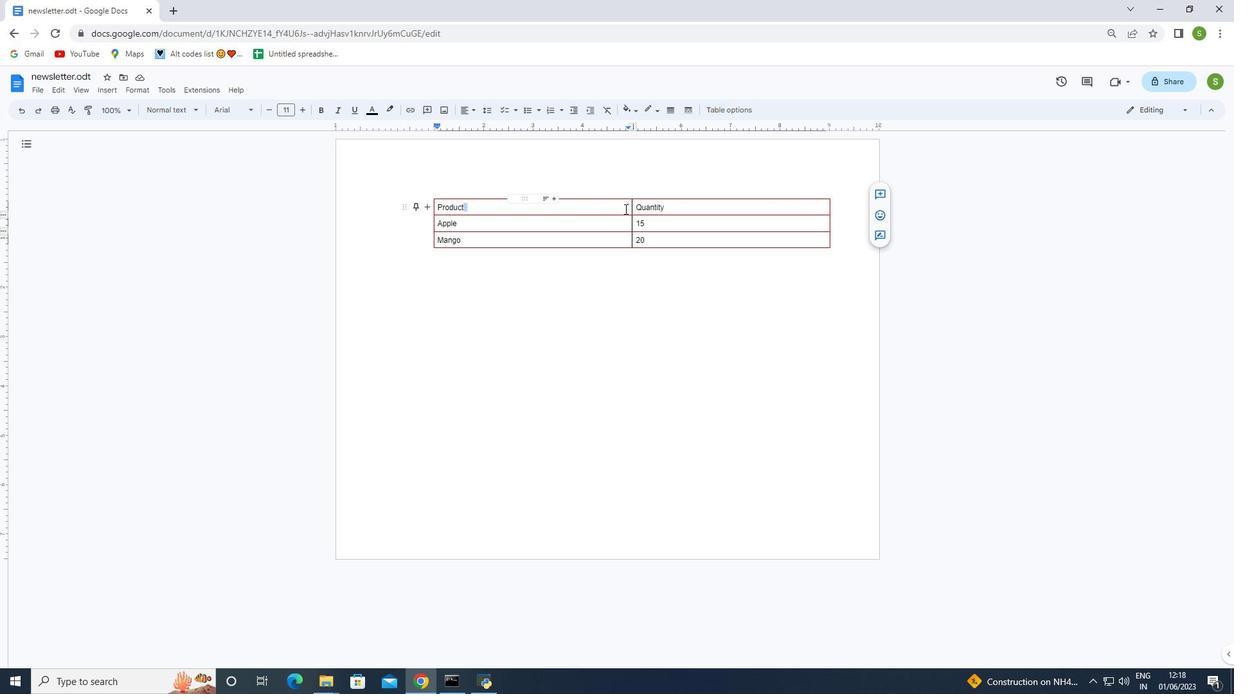 
Action: Mouse moved to (627, 209)
Screenshot: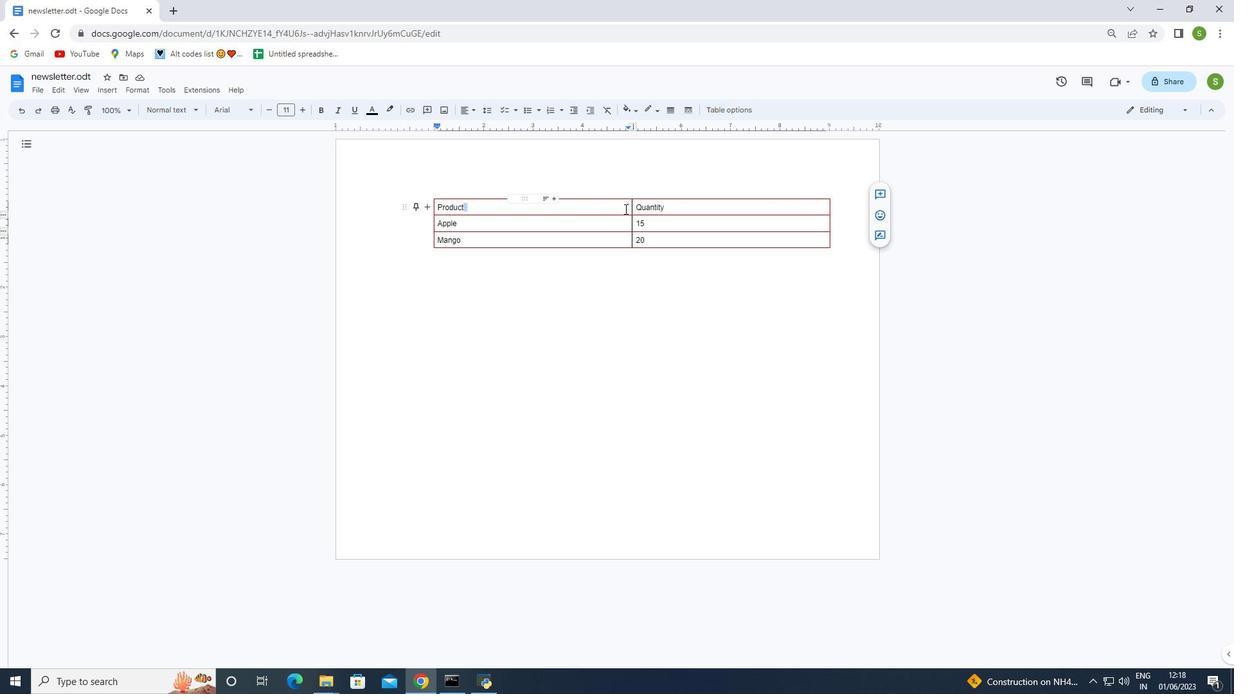 
Action: Key pressed <Key.shift>
Screenshot: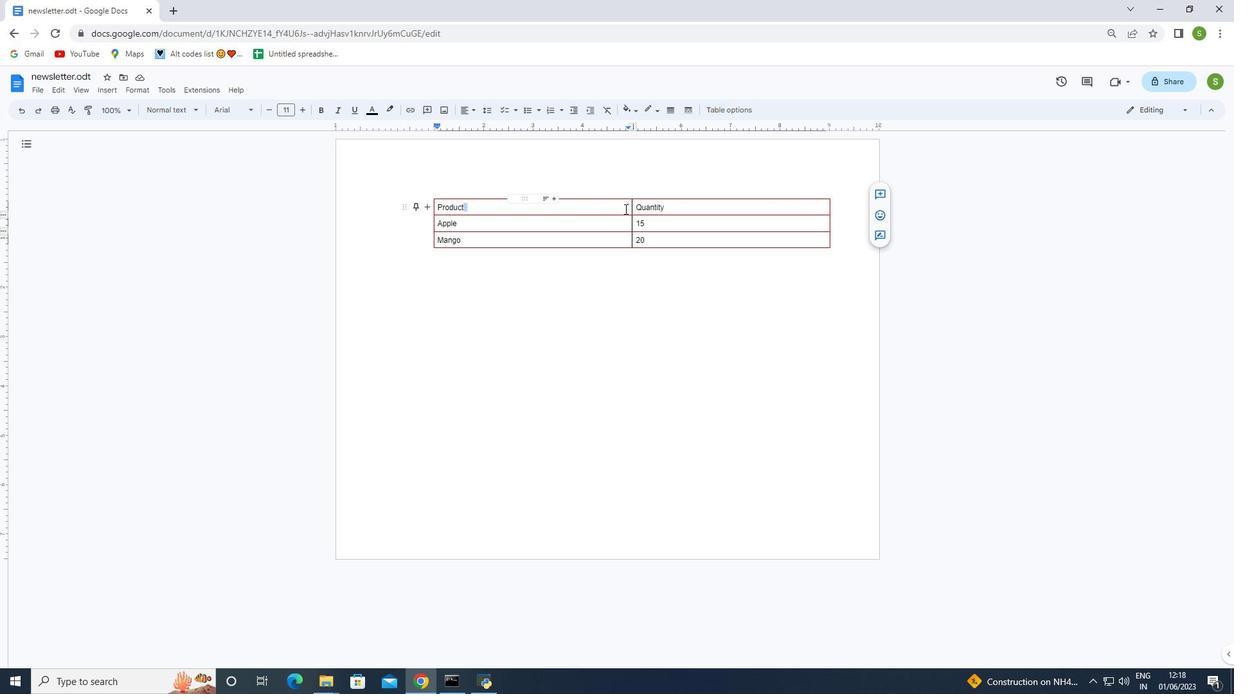 
Action: Mouse moved to (629, 209)
Screenshot: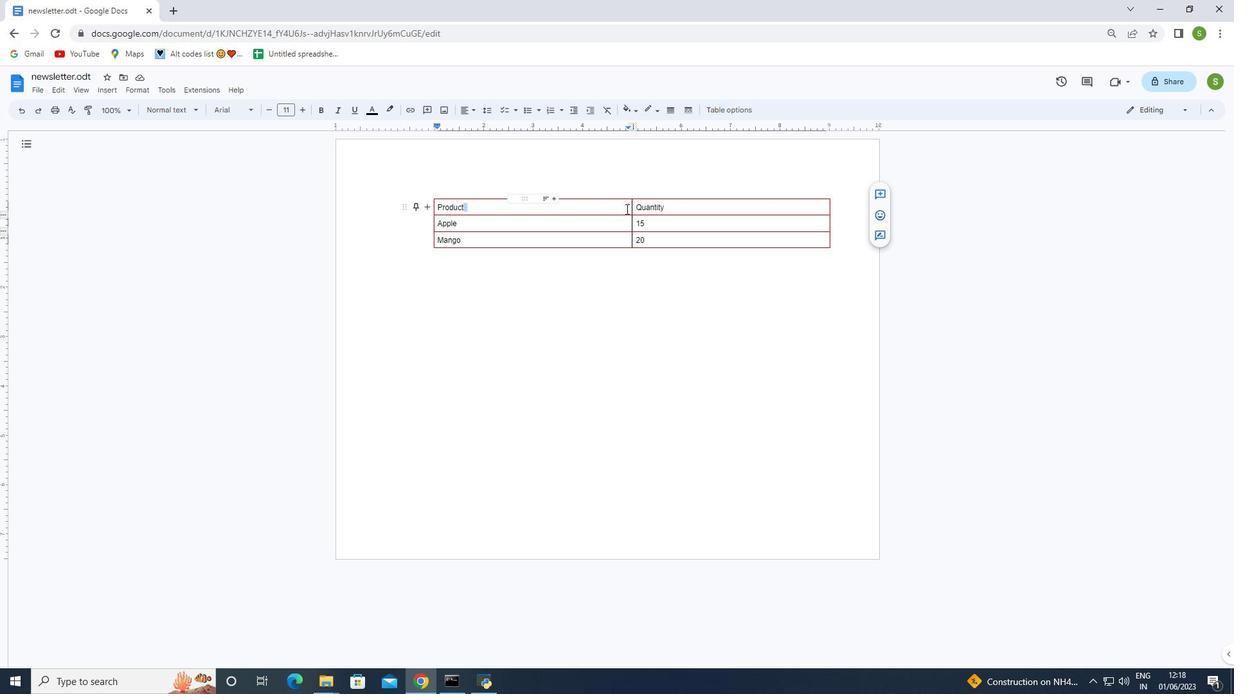 
Action: Key pressed <Key.shift>
Screenshot: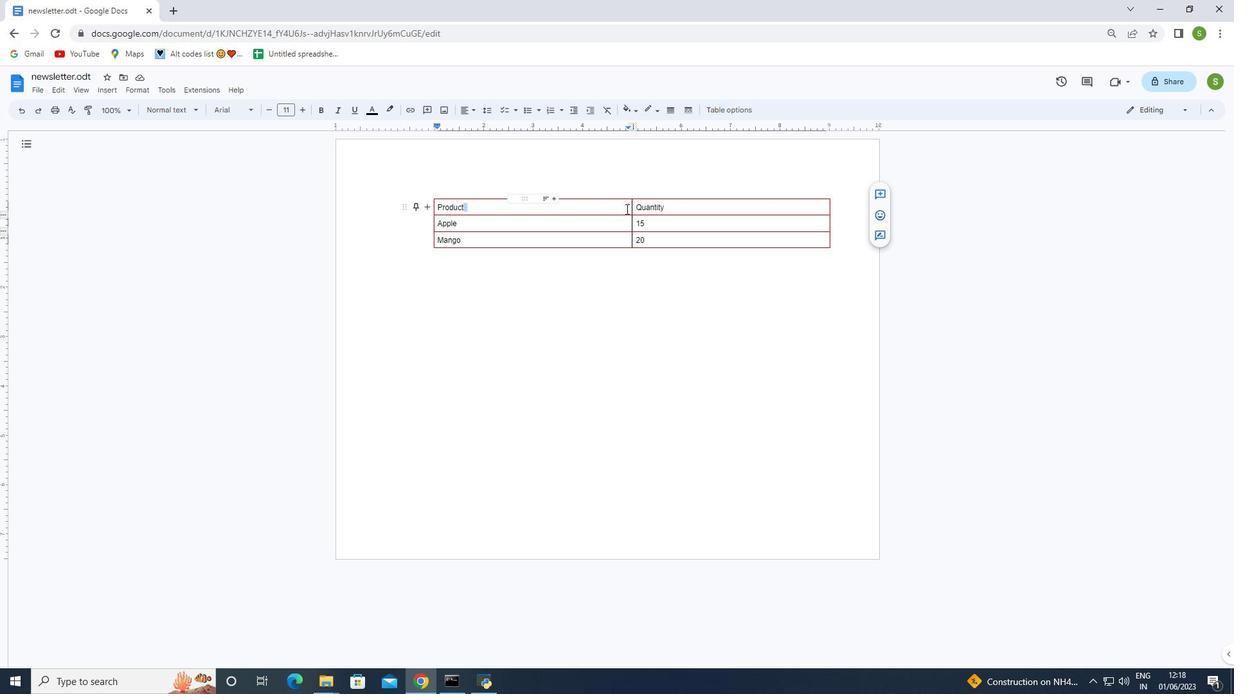 
Action: Mouse moved to (634, 210)
Screenshot: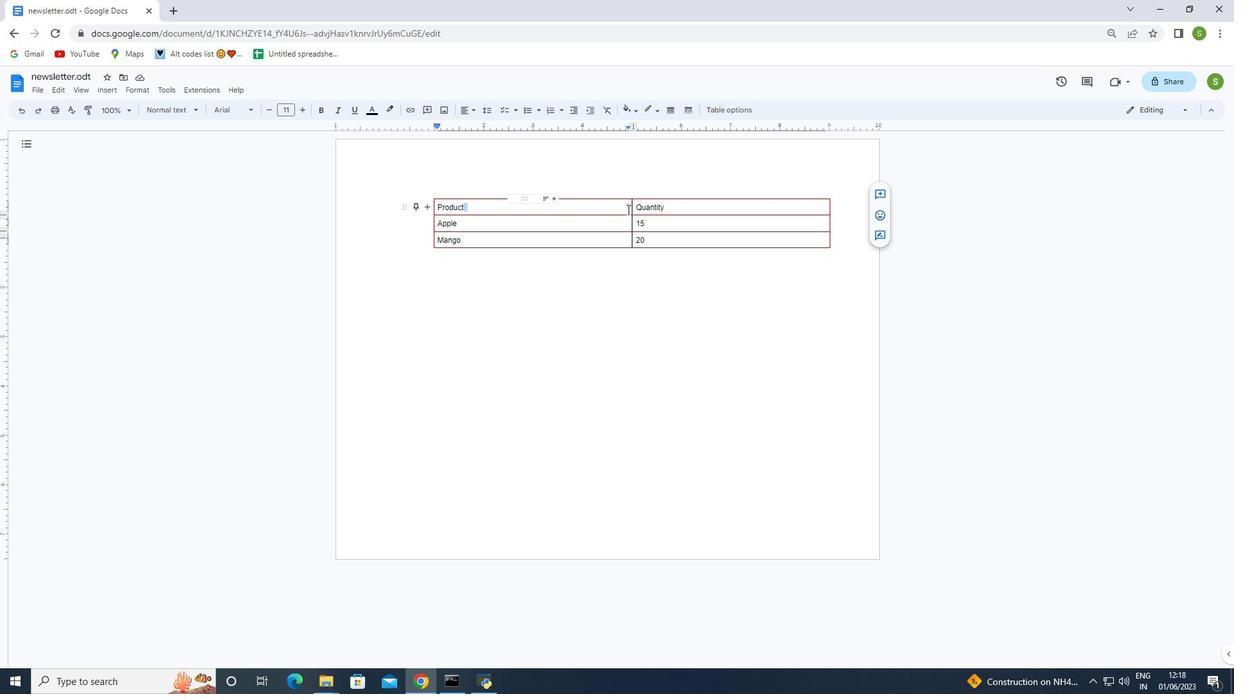 
Action: Key pressed <Key.shift>
Screenshot: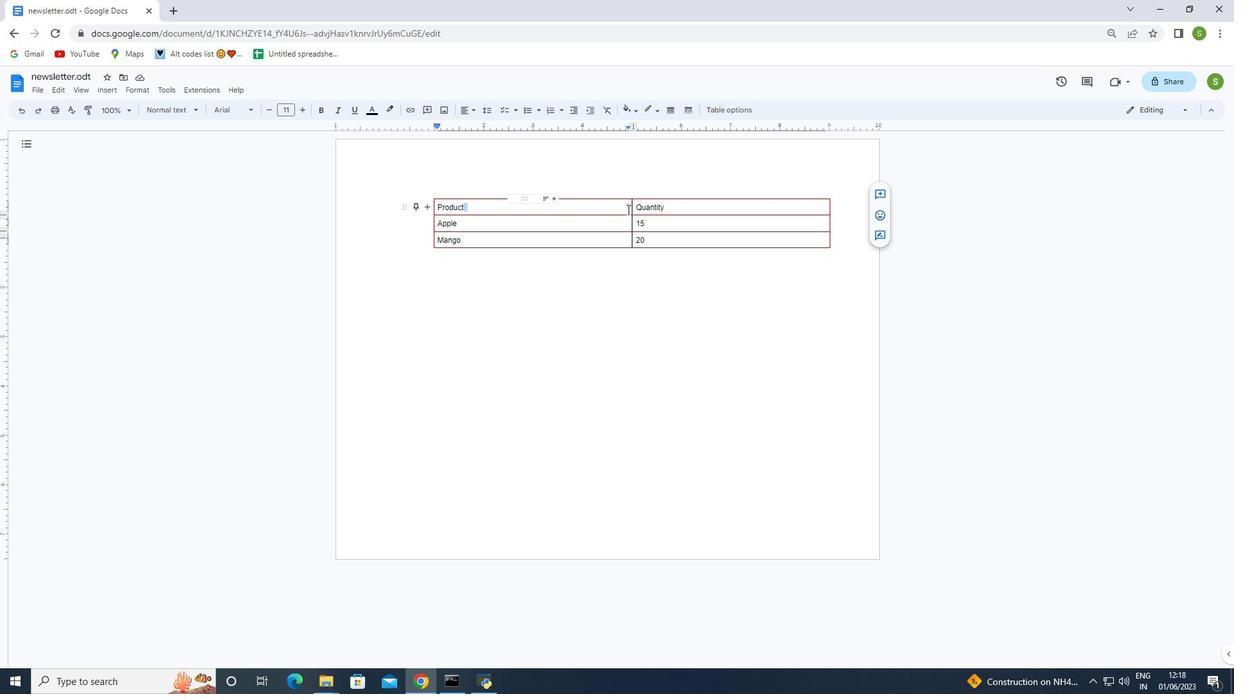 
Action: Mouse moved to (638, 210)
Screenshot: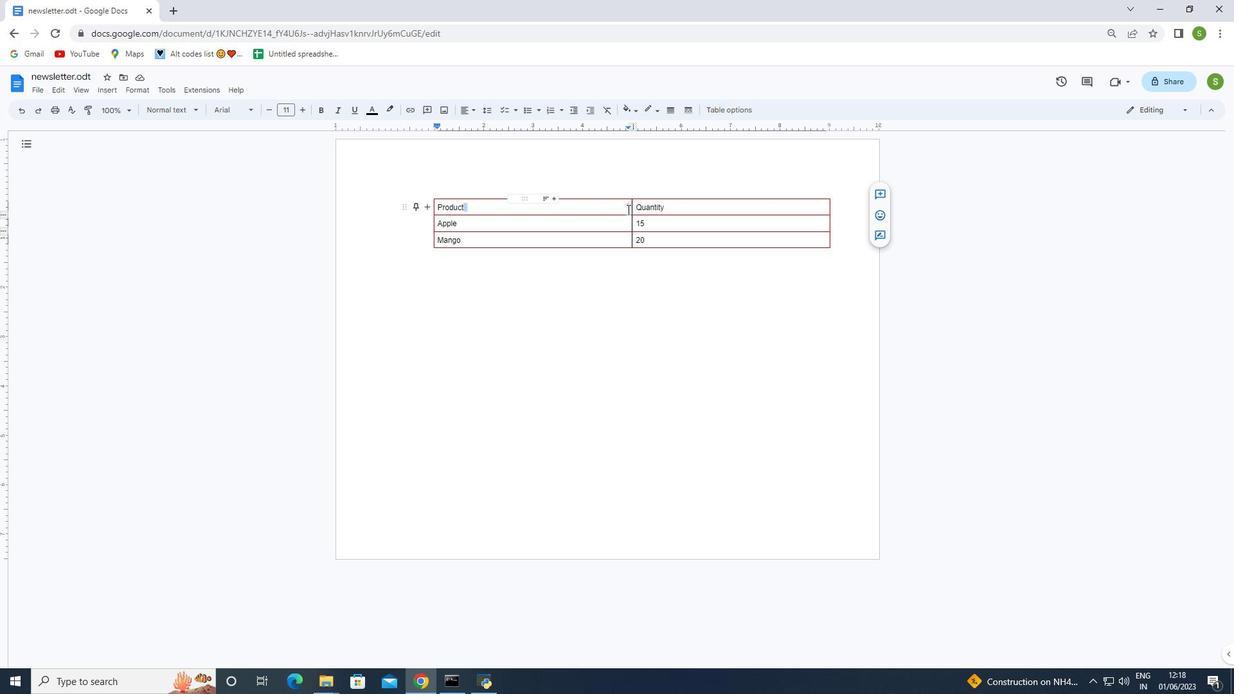 
Action: Key pressed <Key.shift>
Screenshot: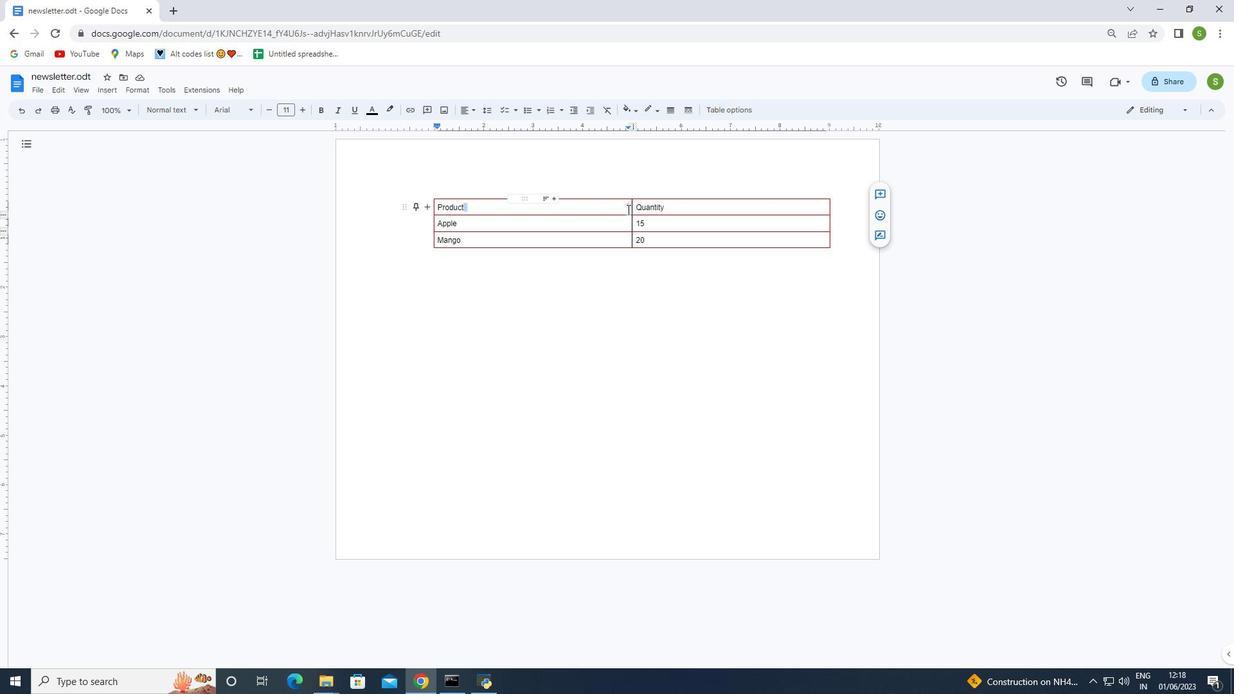 
Action: Mouse moved to (644, 210)
Screenshot: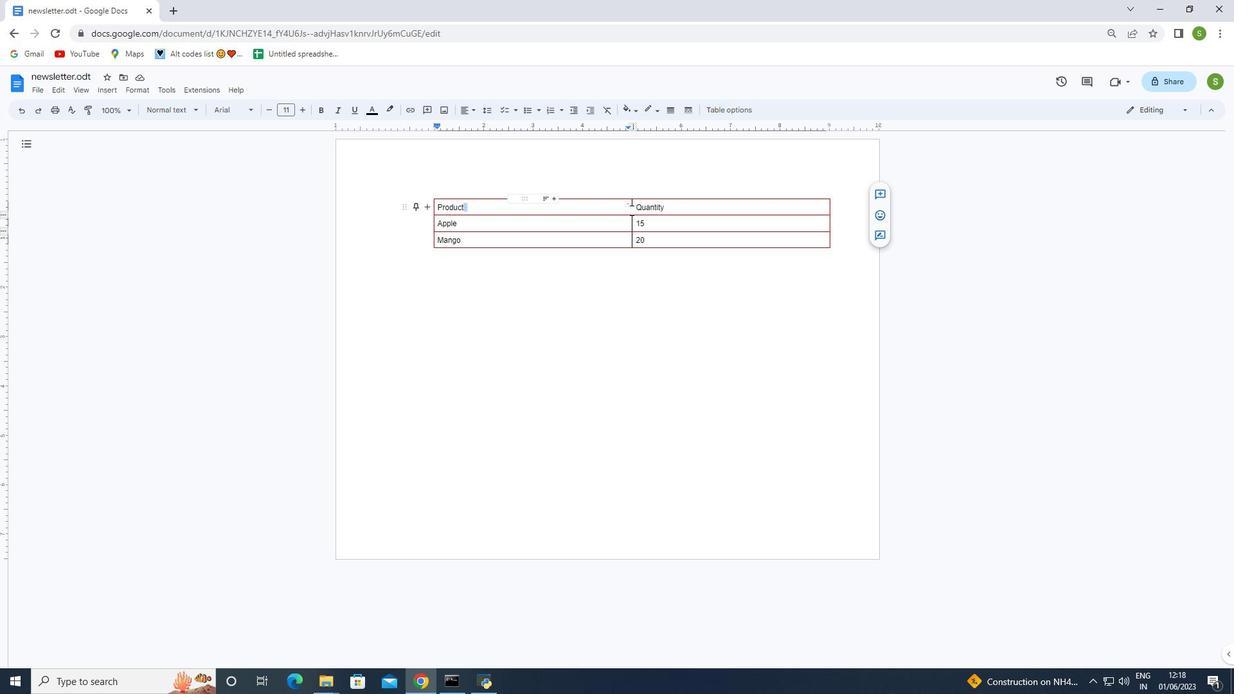 
Action: Key pressed <Key.shift>
Screenshot: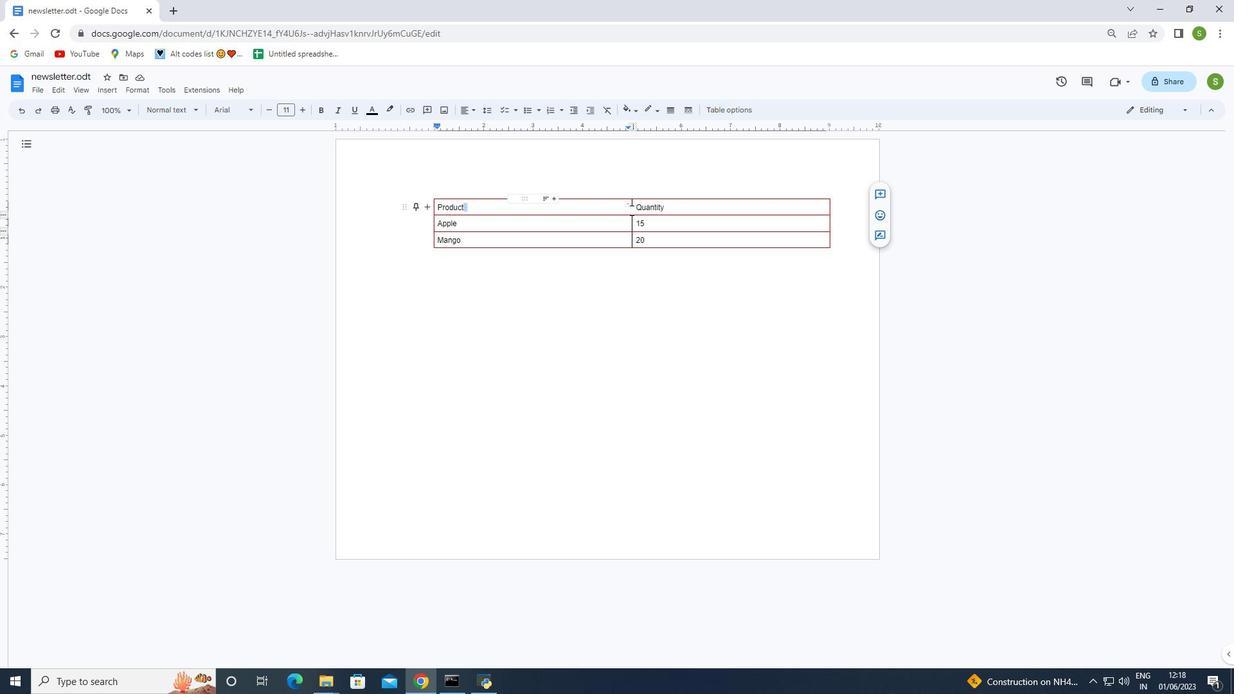 
Action: Mouse moved to (649, 210)
Screenshot: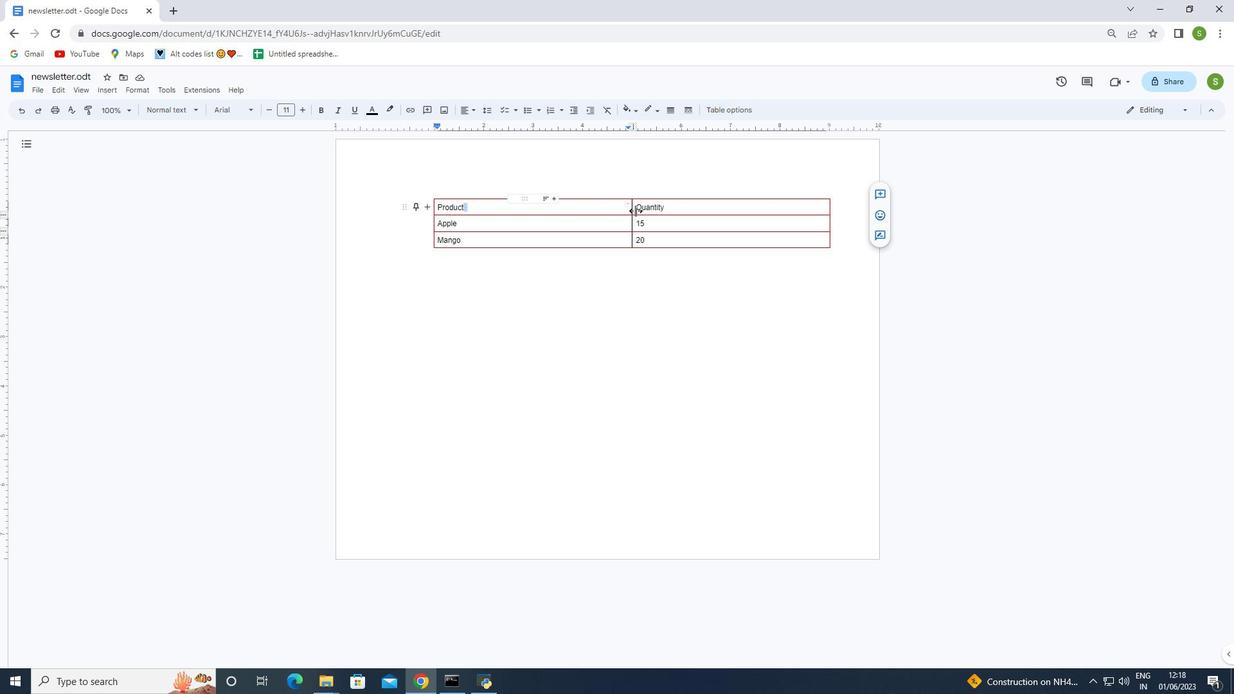 
Action: Key pressed <Key.shift>
Screenshot: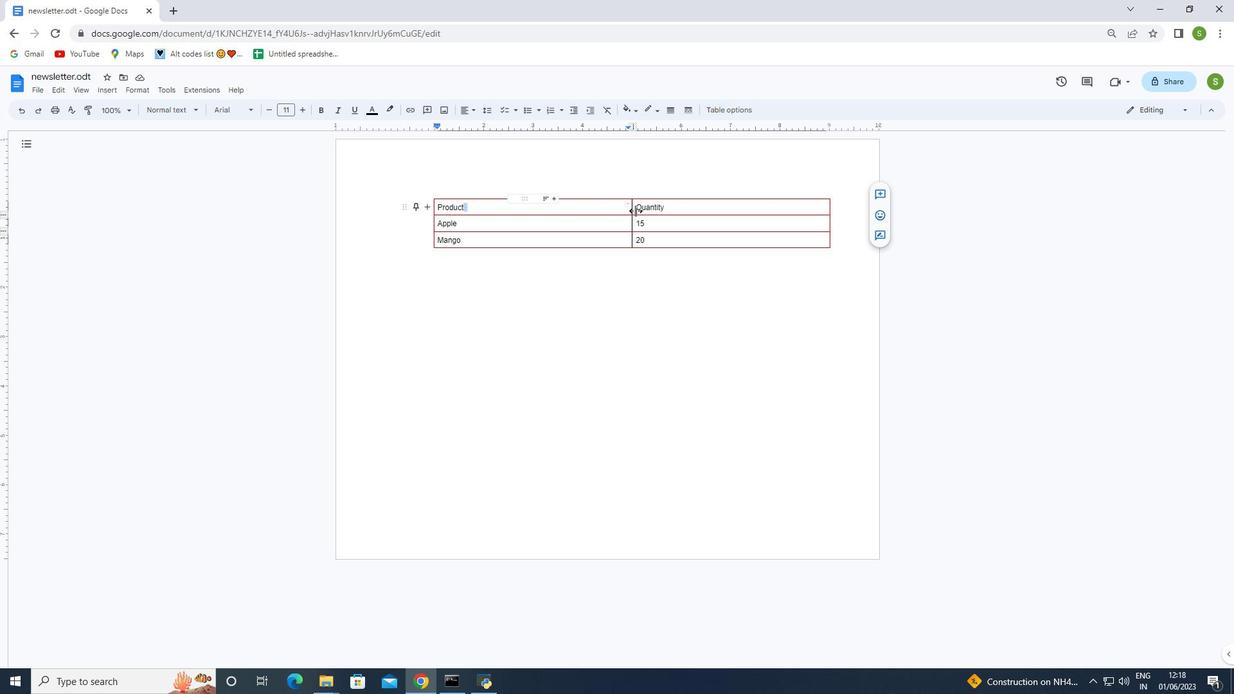 
Action: Mouse moved to (653, 210)
Screenshot: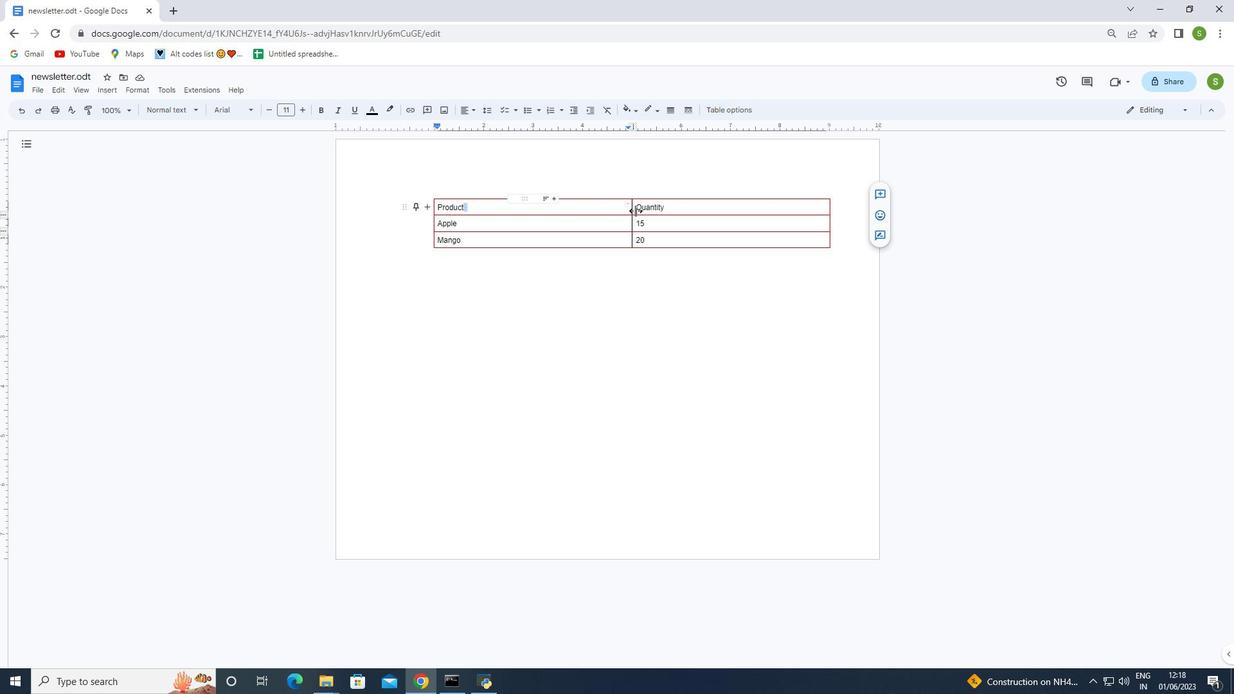 
Action: Key pressed <Key.shift>
Screenshot: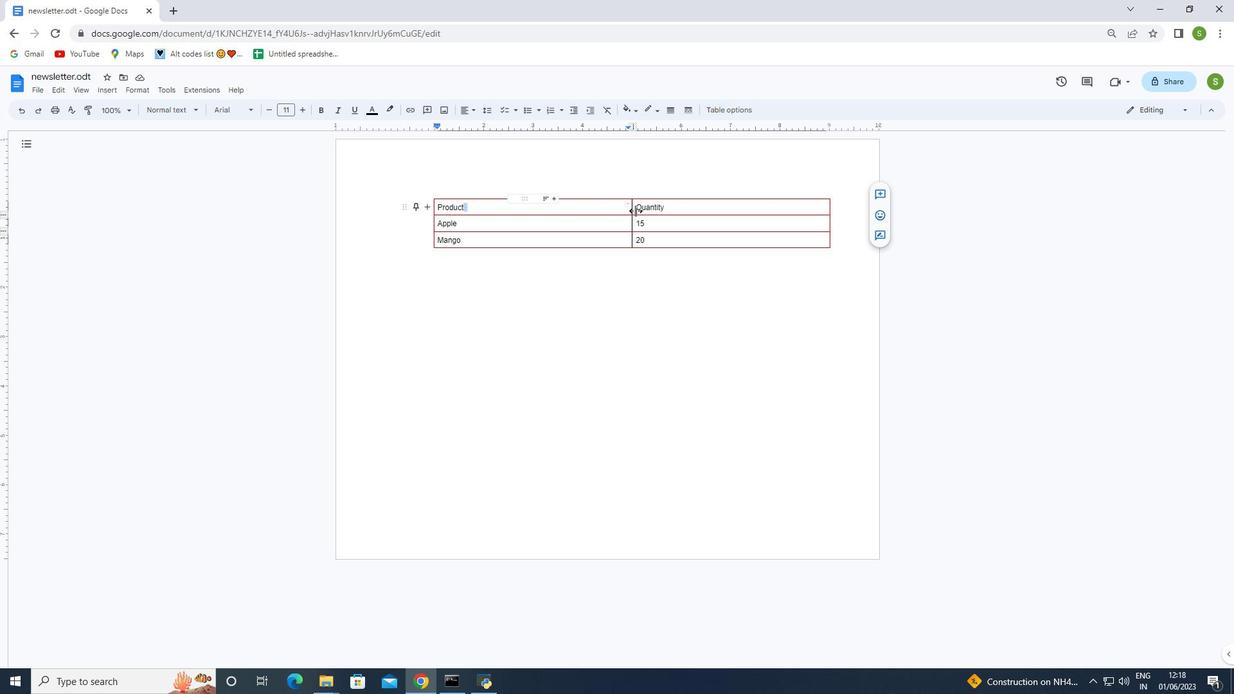 
Action: Mouse moved to (655, 210)
Screenshot: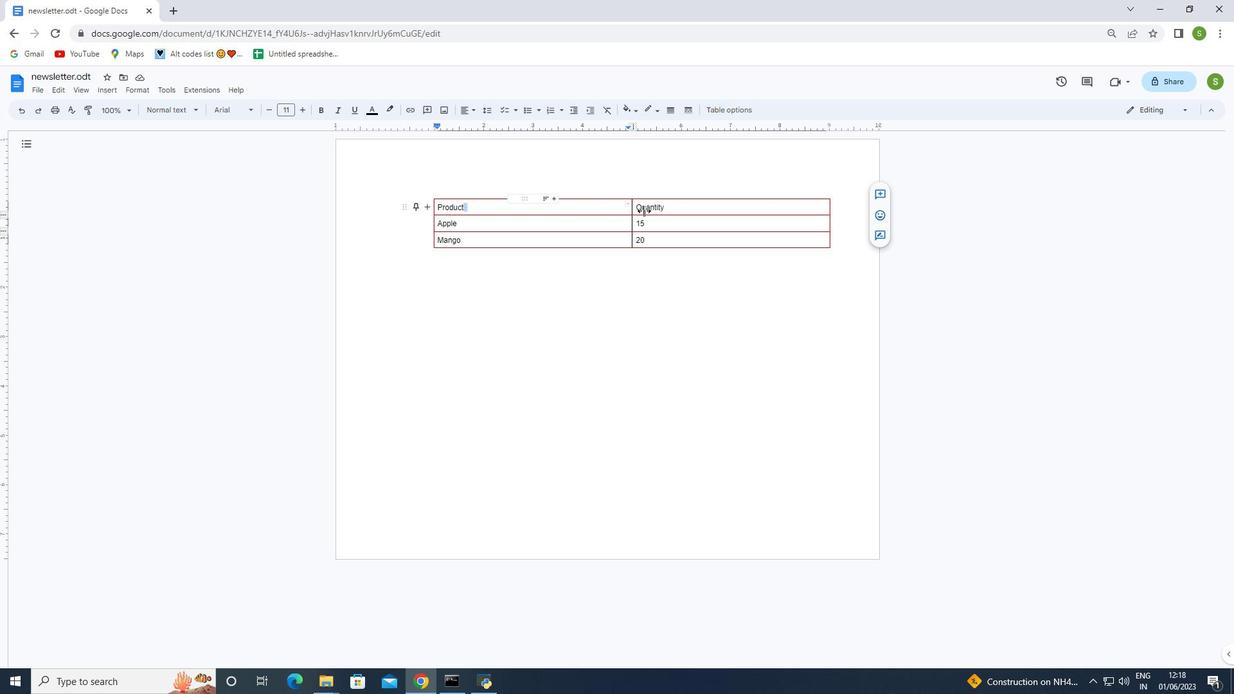 
Action: Key pressed <Key.shift>
Screenshot: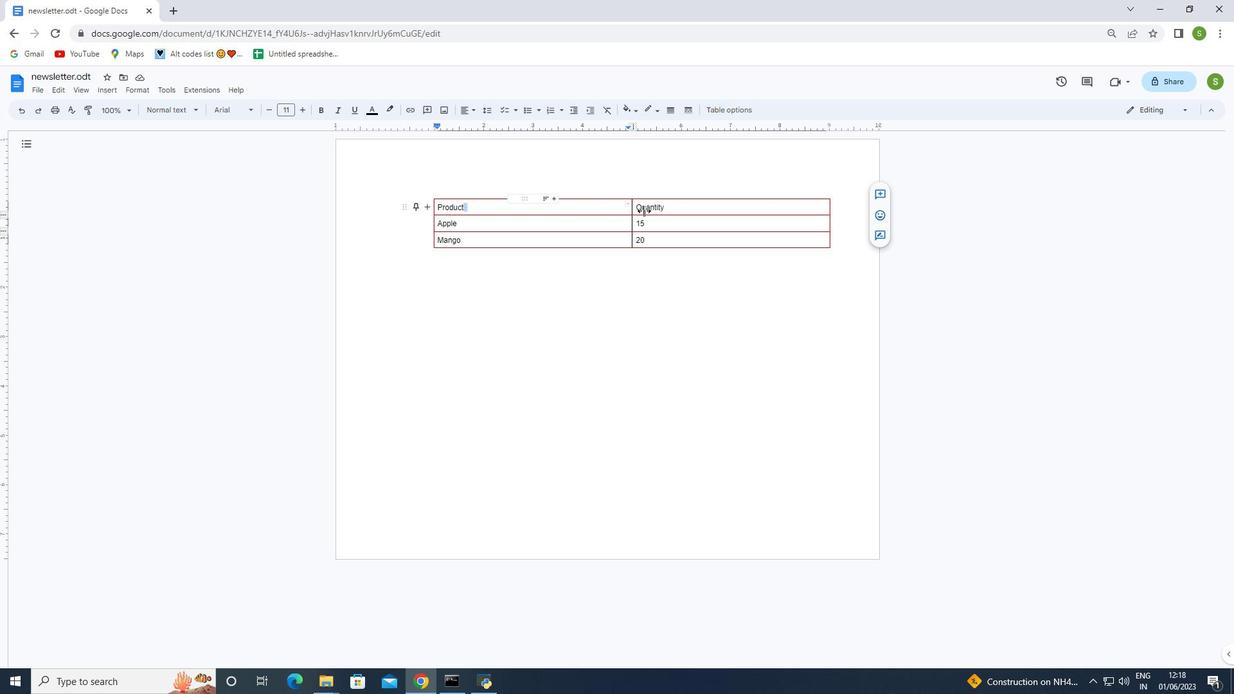 
Action: Mouse moved to (664, 210)
Screenshot: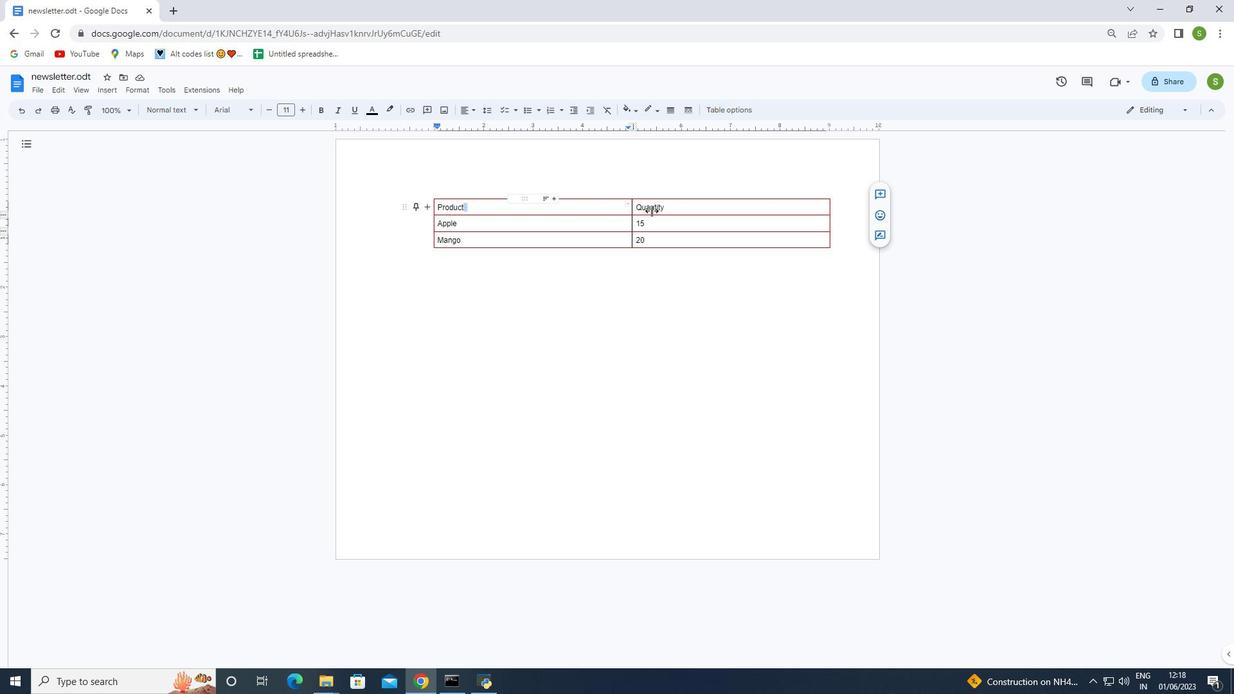 
Action: Key pressed <Key.shift>
Screenshot: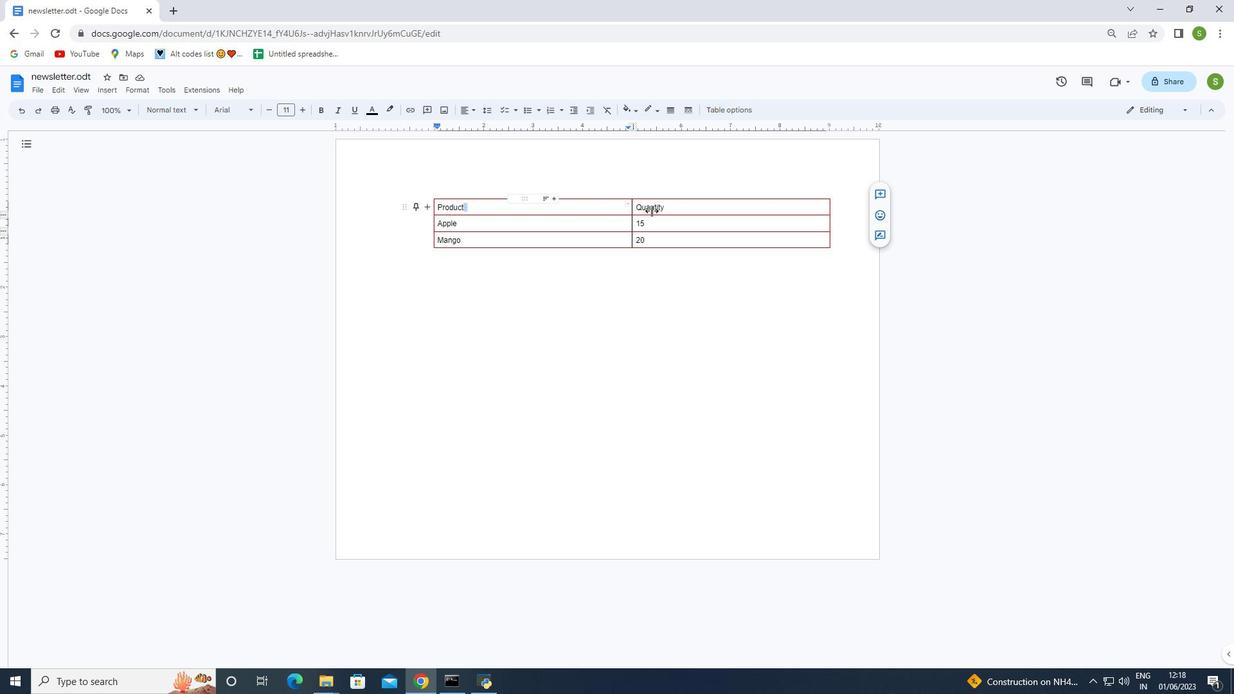 
Action: Mouse moved to (668, 210)
Screenshot: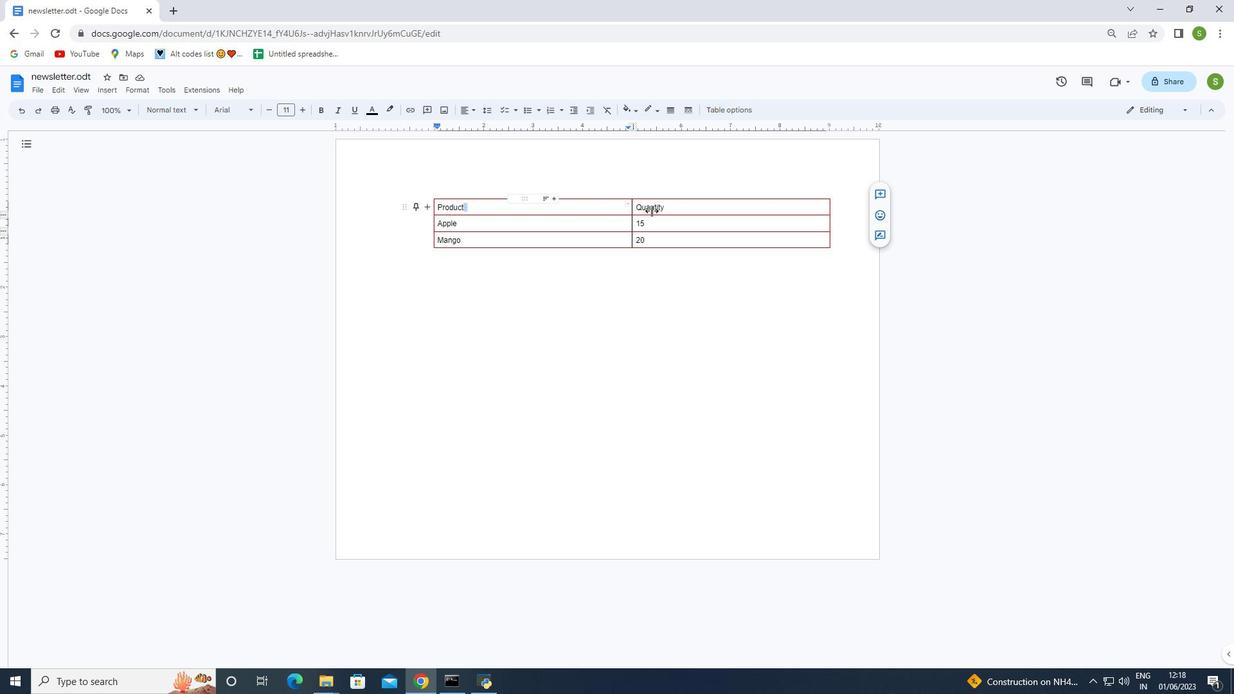 
Action: Key pressed <Key.shift>
Screenshot: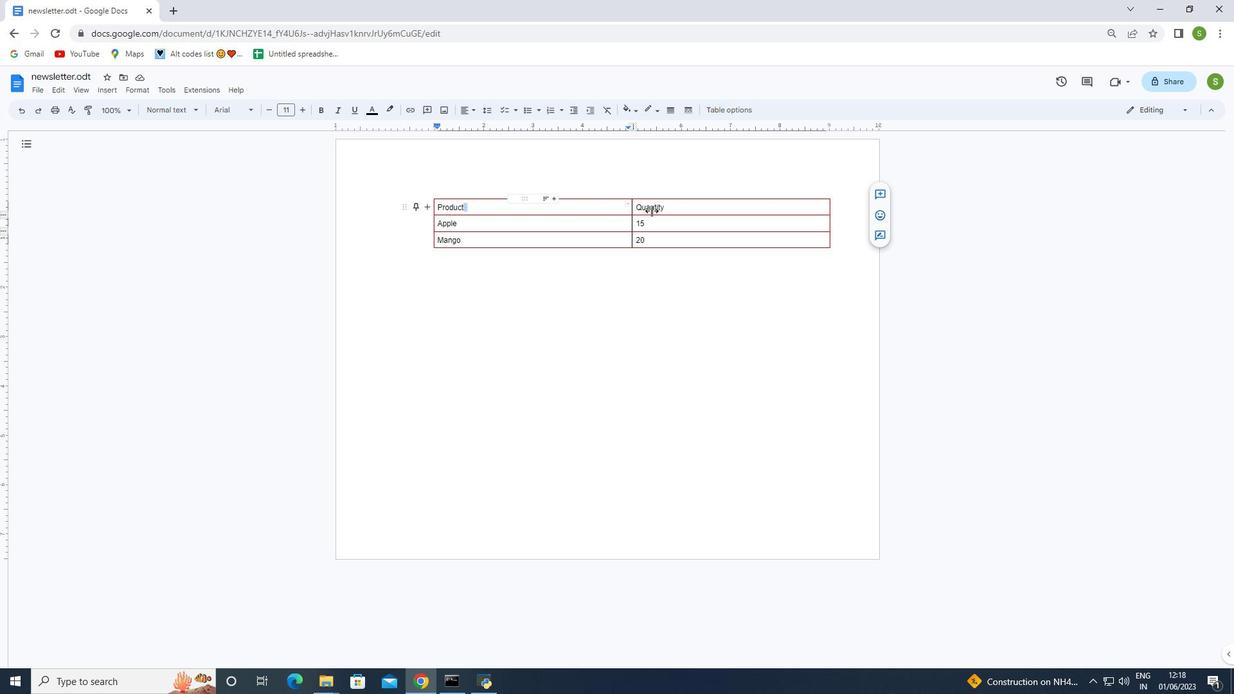 
Action: Mouse moved to (670, 210)
Screenshot: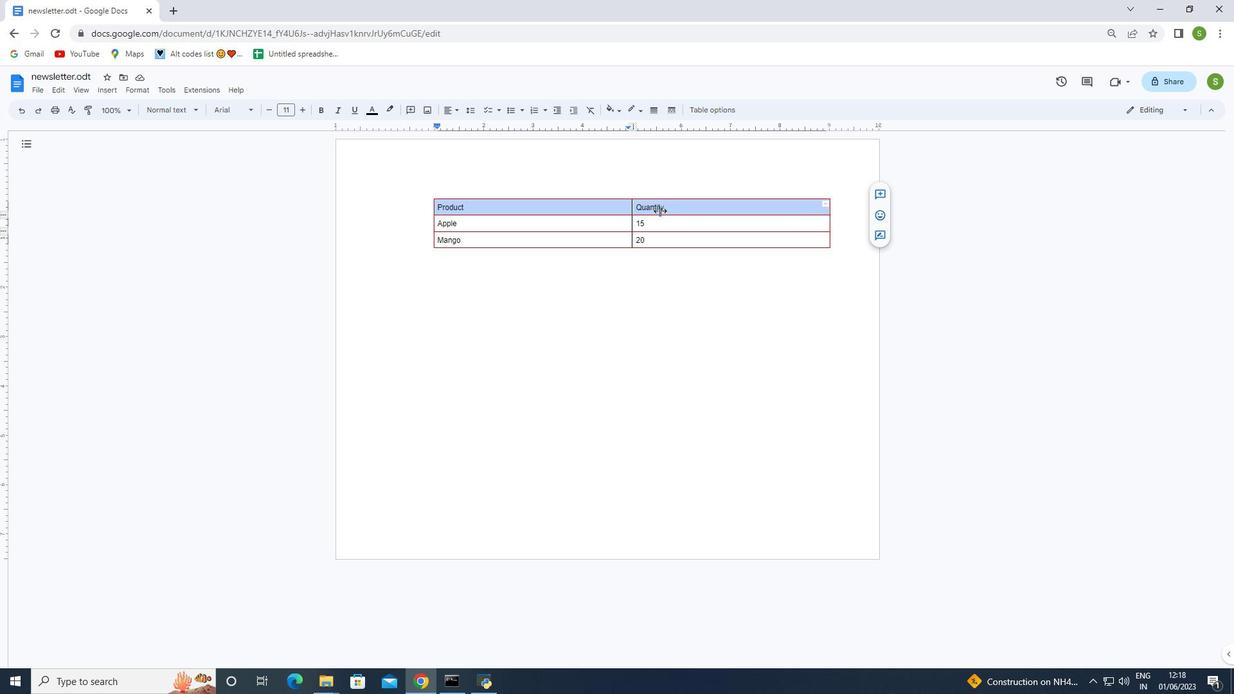 
Action: Key pressed <Key.shift>
Screenshot: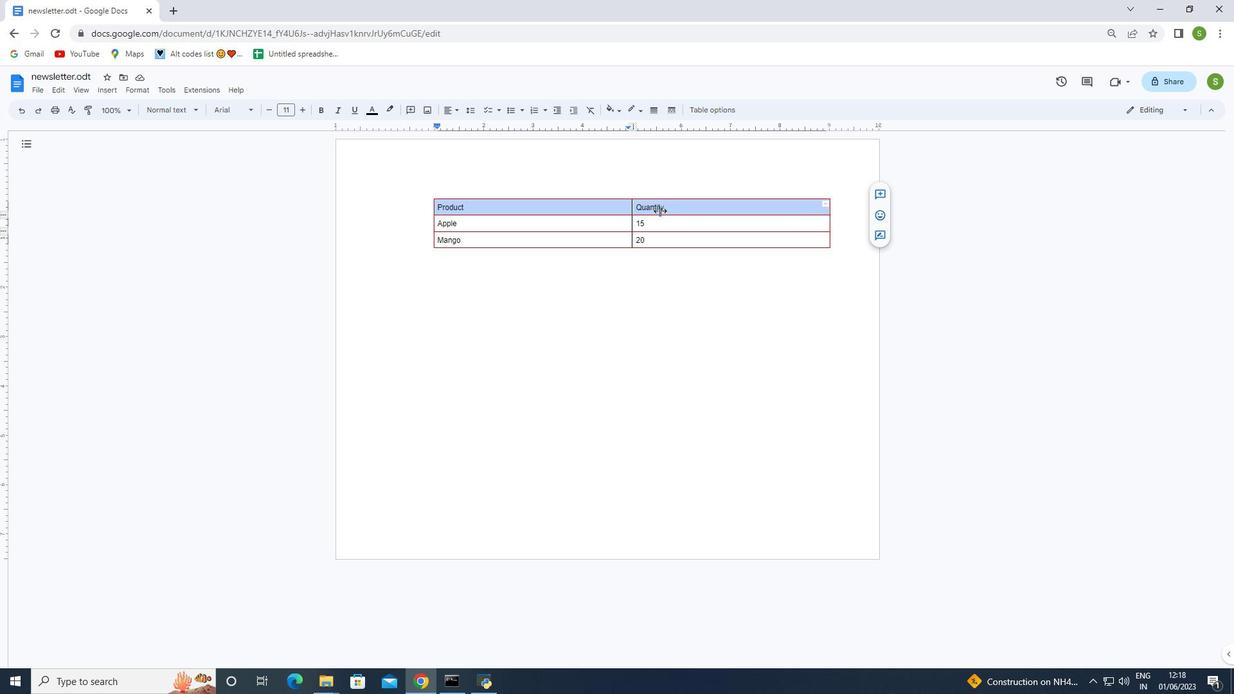 
Action: Mouse moved to (673, 210)
Screenshot: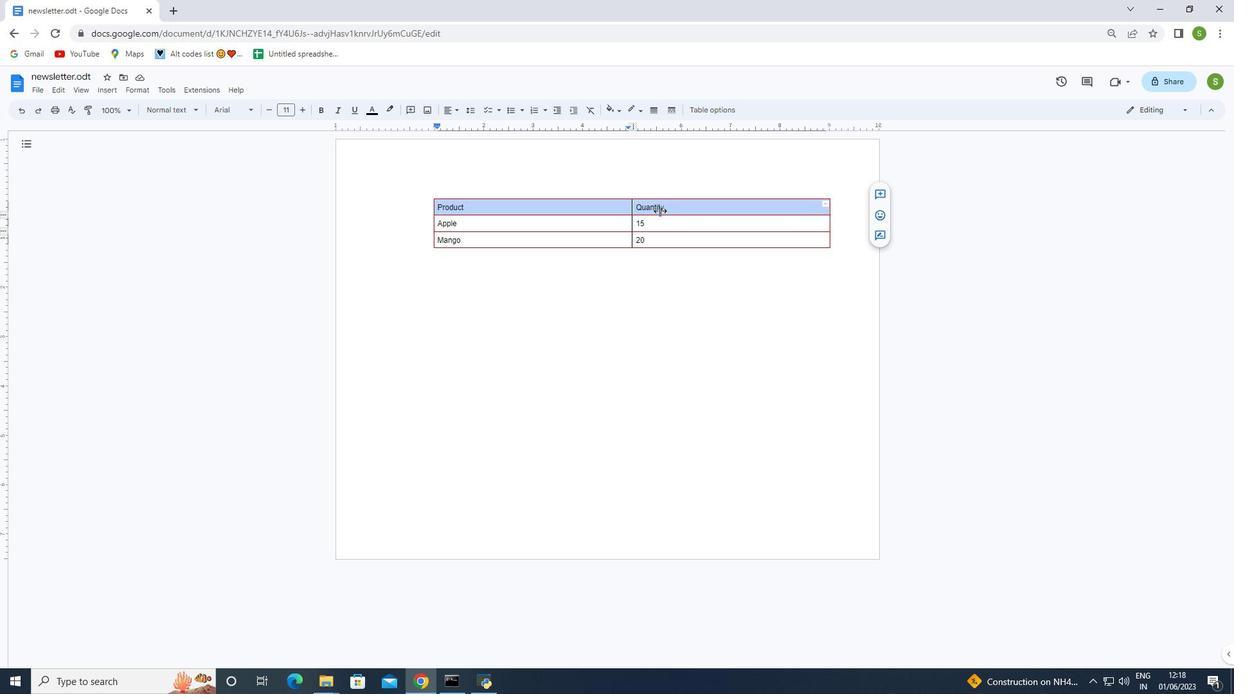 
Action: Key pressed <Key.shift>
Screenshot: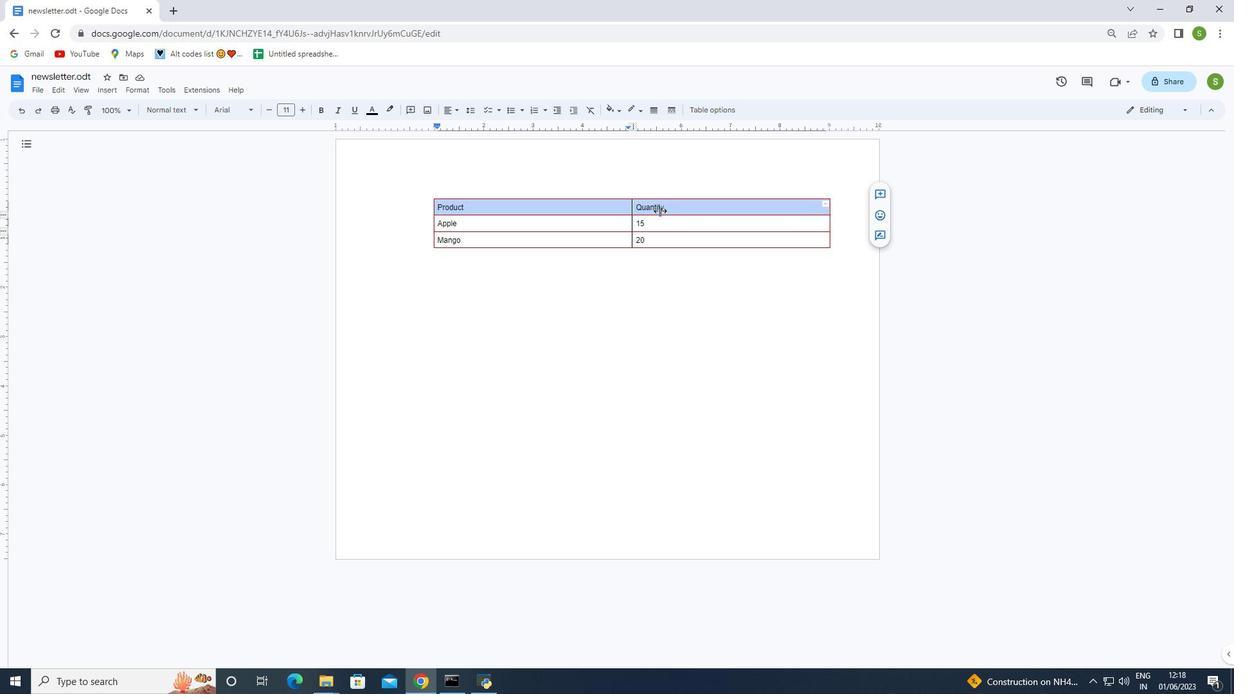 
Action: Mouse moved to (674, 210)
Screenshot: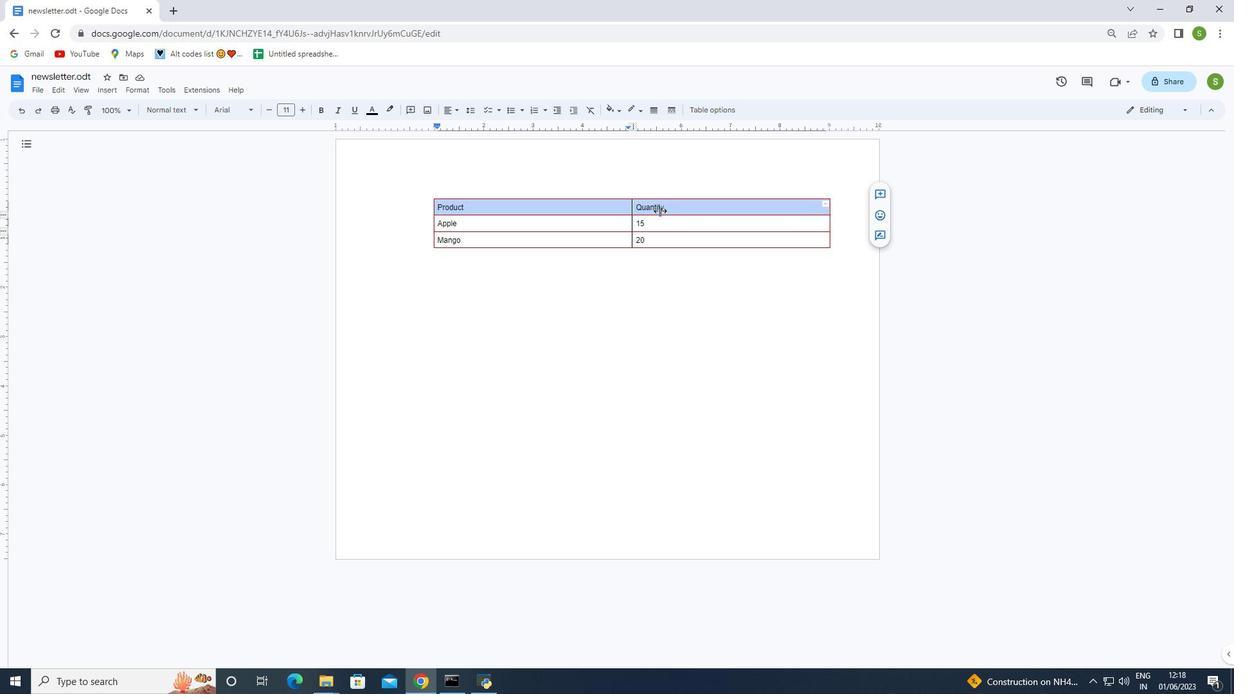 
Action: Key pressed <Key.shift><Key.shift><Key.shift><Key.shift><Key.shift><Key.shift><Key.shift><Key.shift><Key.shift>
Screenshot: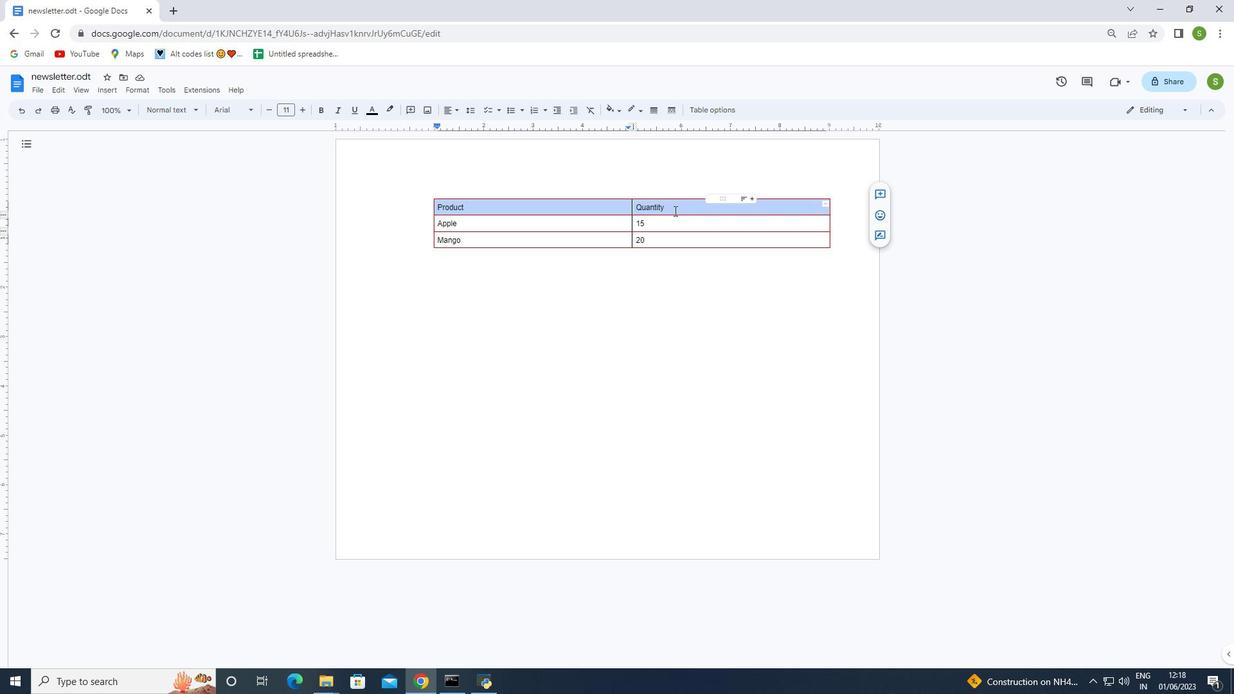 
Action: Mouse moved to (132, 90)
Screenshot: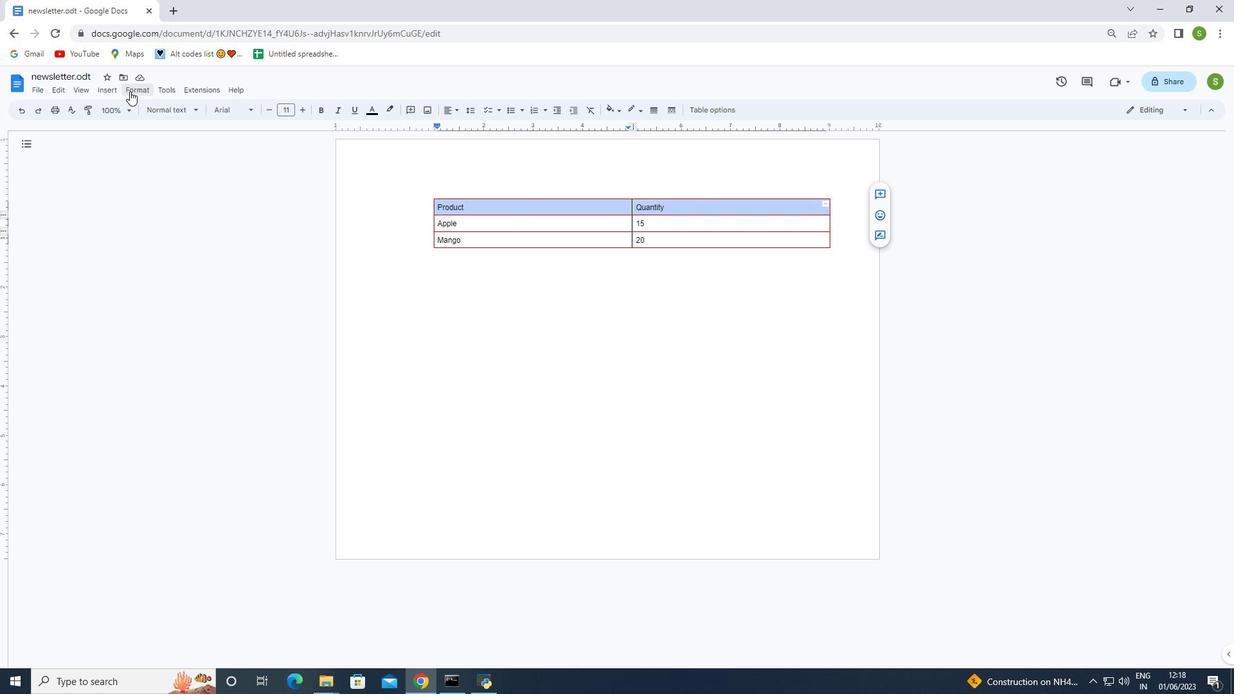 
Action: Mouse pressed left at (132, 90)
Screenshot: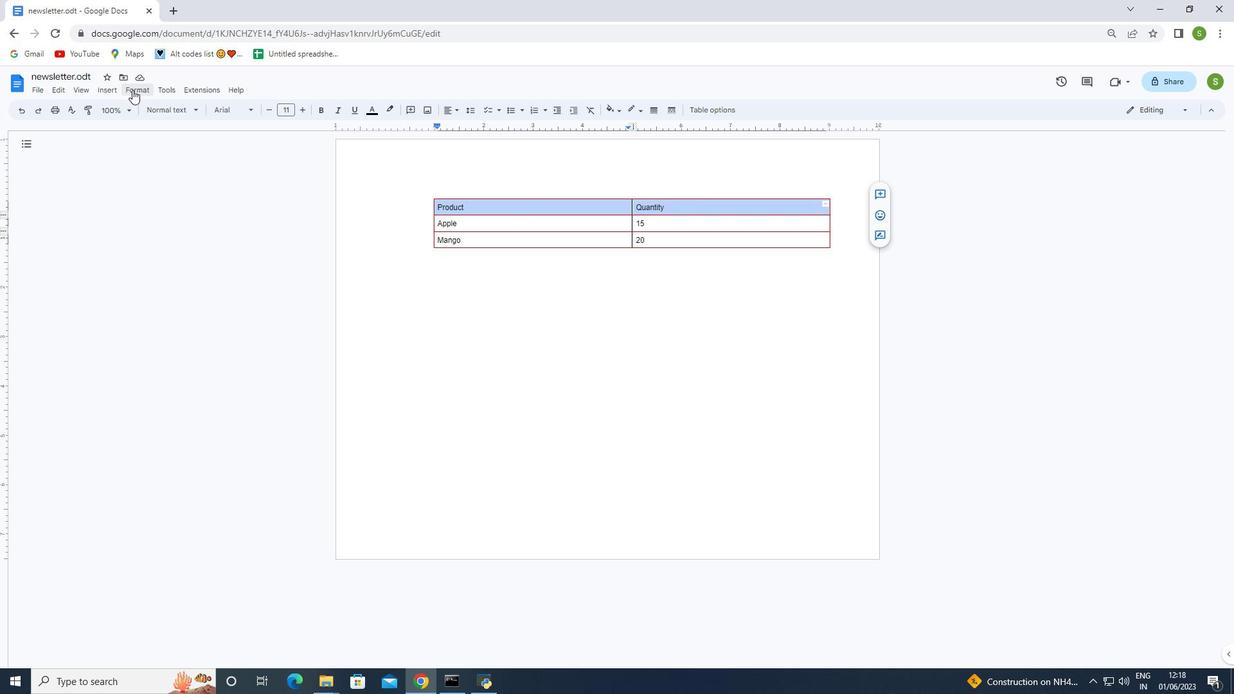 
Action: Mouse moved to (309, 126)
Screenshot: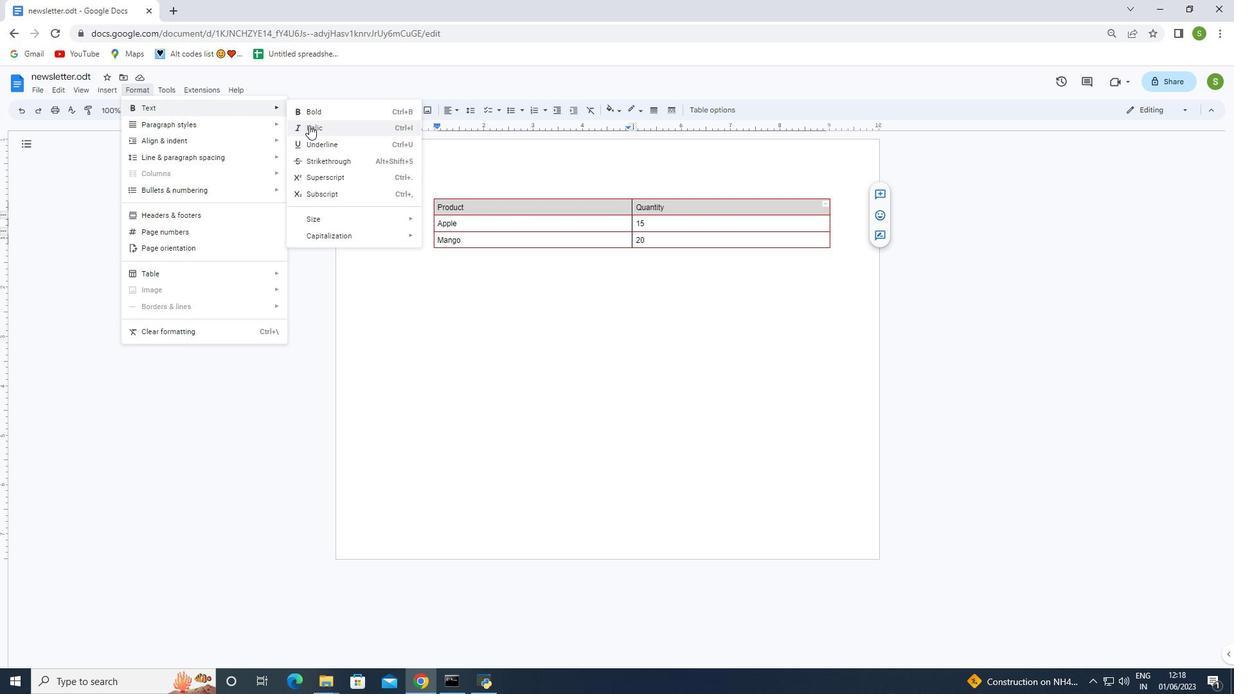 
Action: Mouse pressed left at (309, 126)
Screenshot: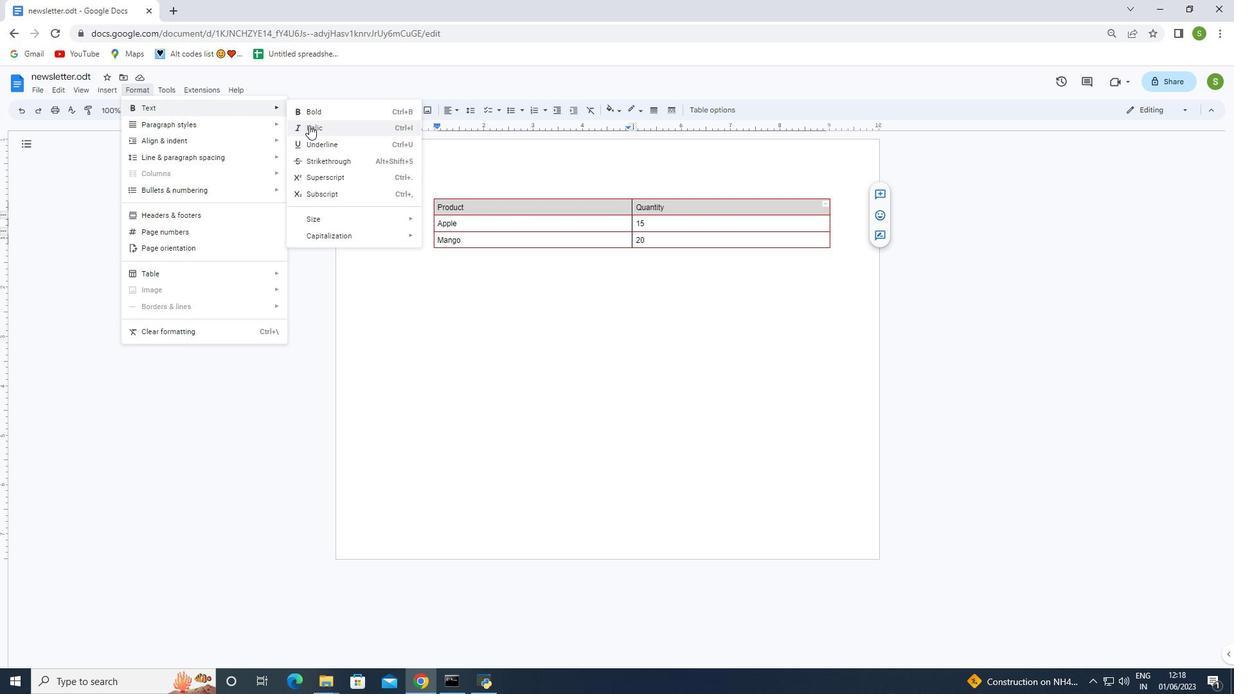 
Action: Mouse moved to (459, 106)
Screenshot: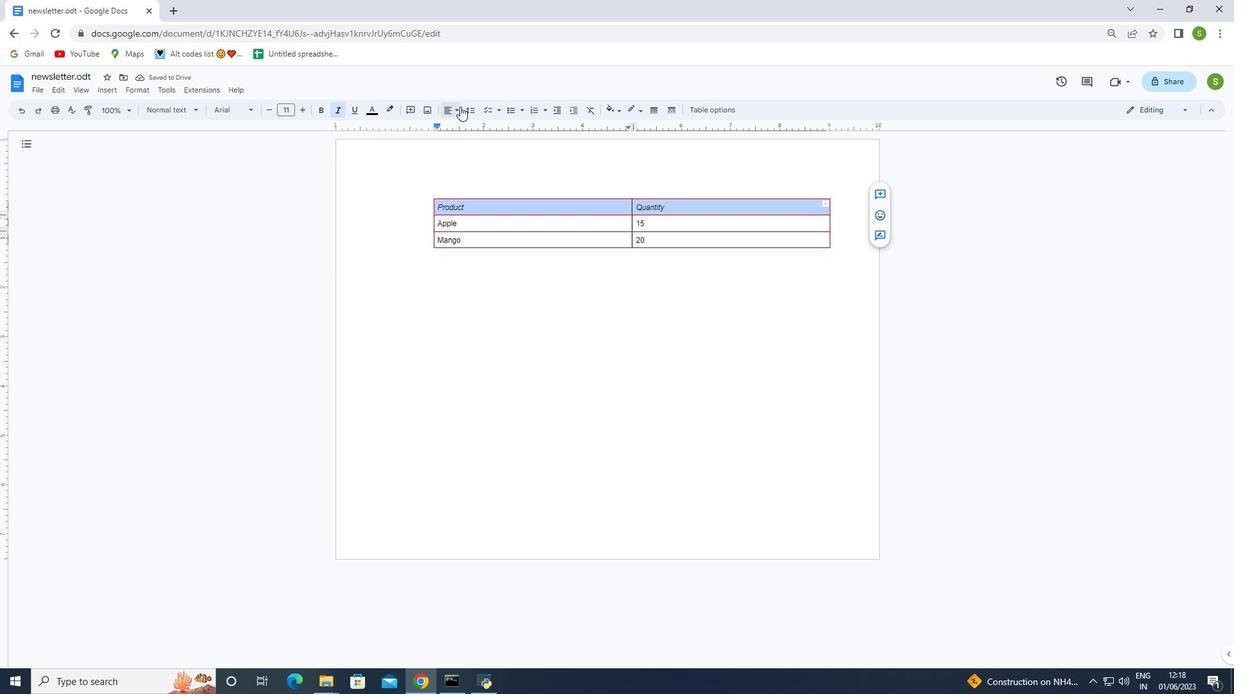 
Action: Mouse pressed left at (459, 106)
Screenshot: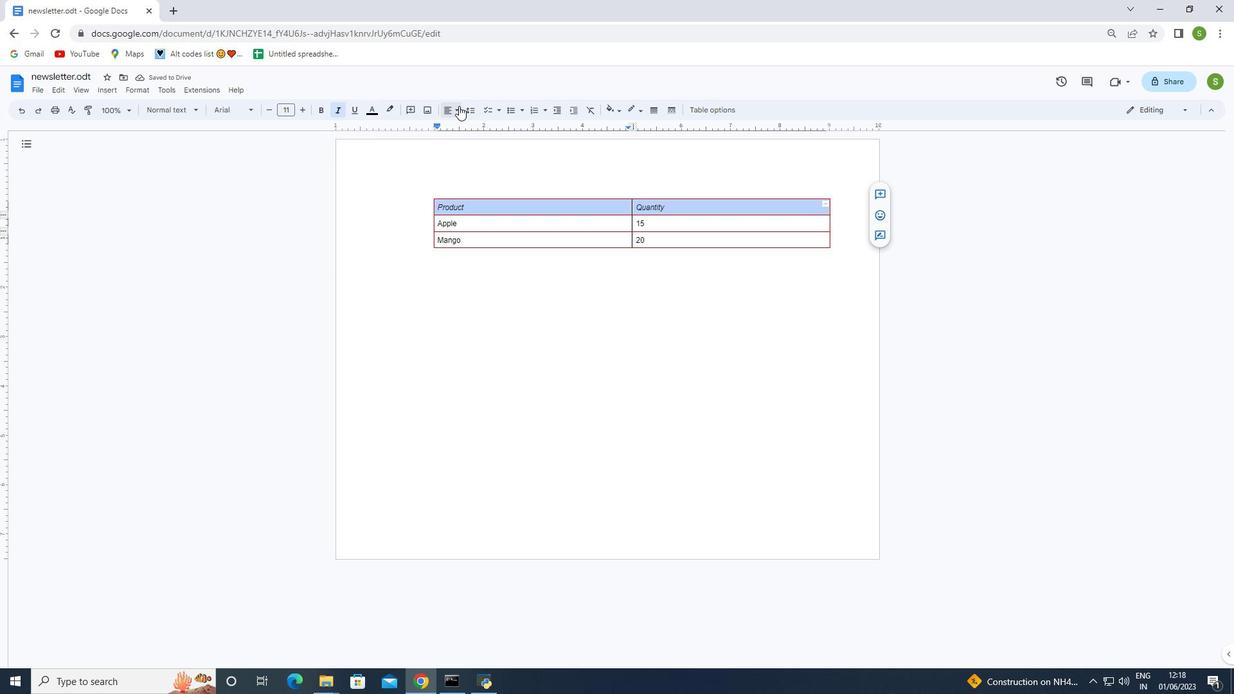 
Action: Mouse moved to (466, 129)
Screenshot: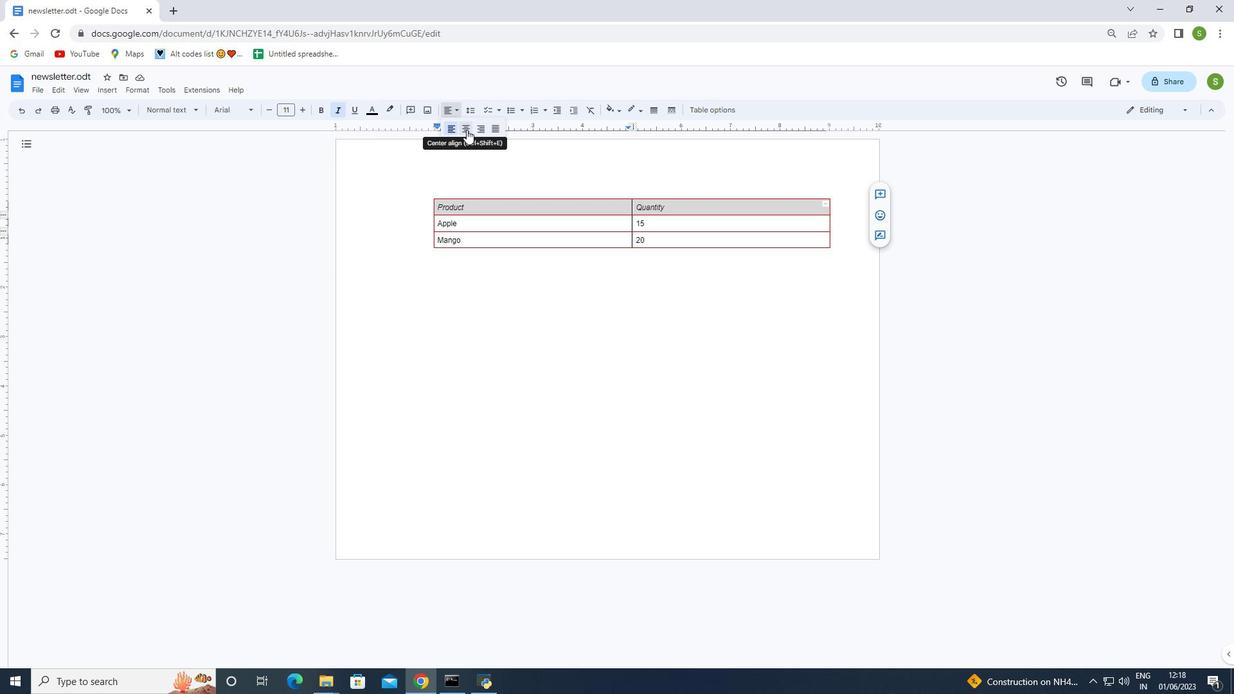 
Action: Mouse pressed left at (466, 129)
Screenshot: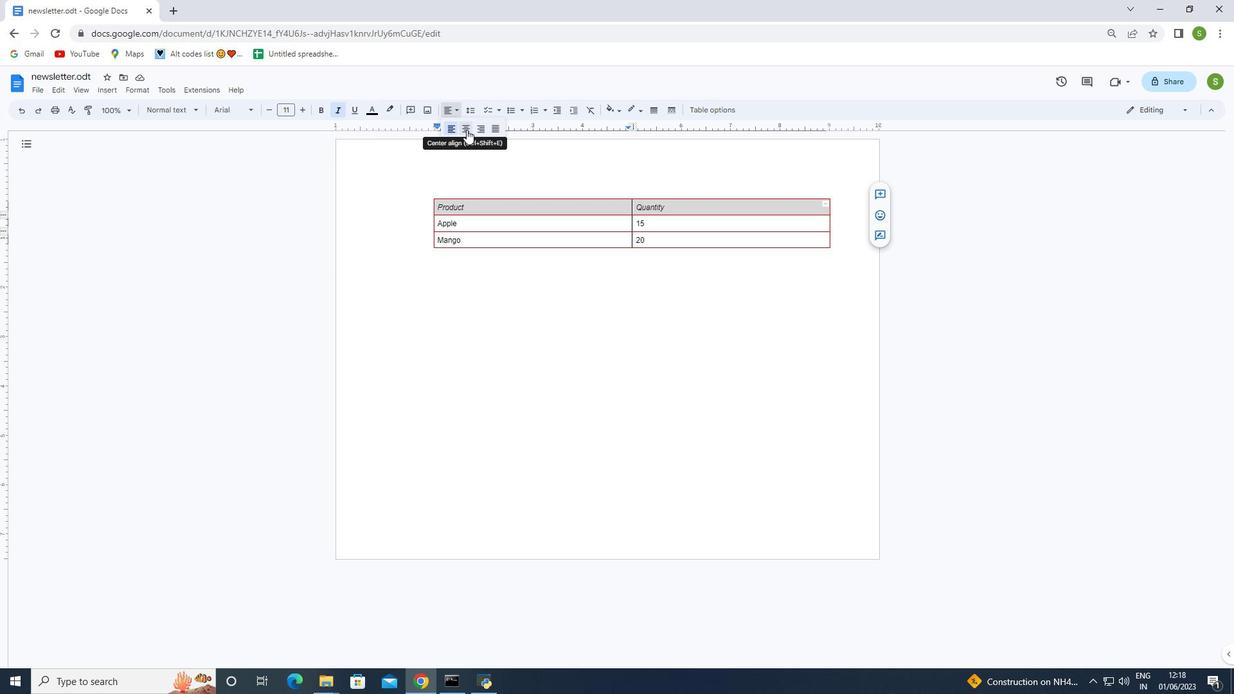 
Action: Mouse moved to (454, 108)
Screenshot: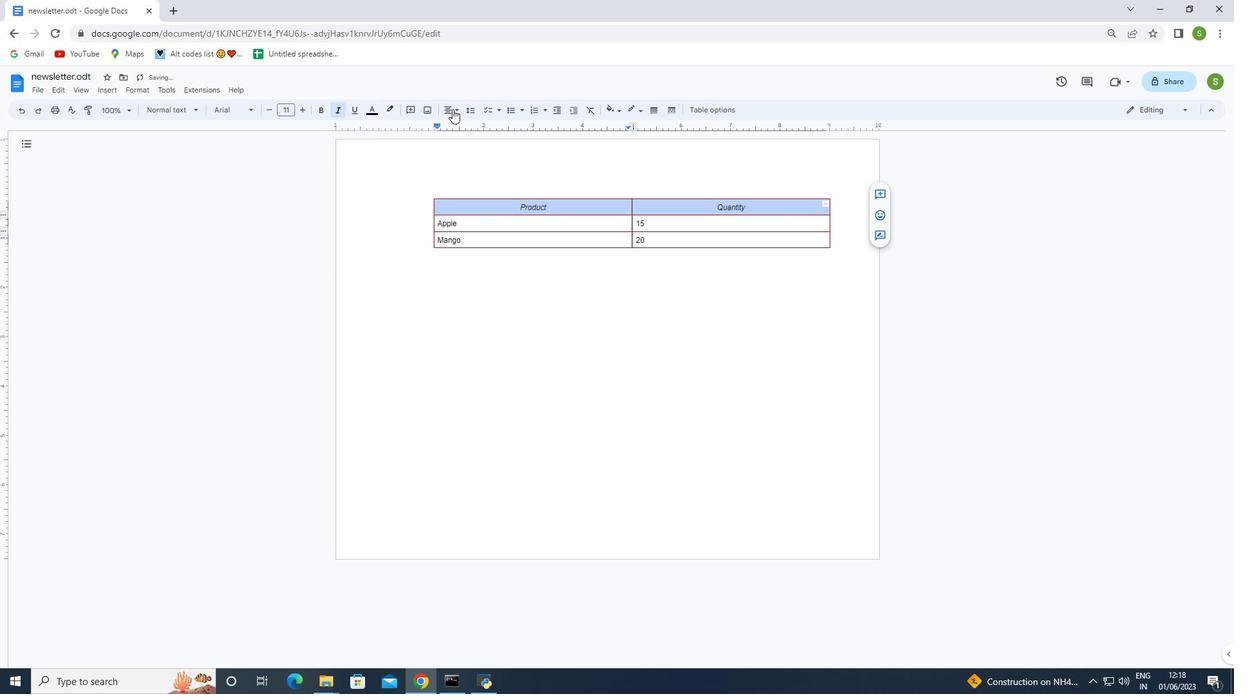 
Action: Mouse pressed left at (454, 108)
Screenshot: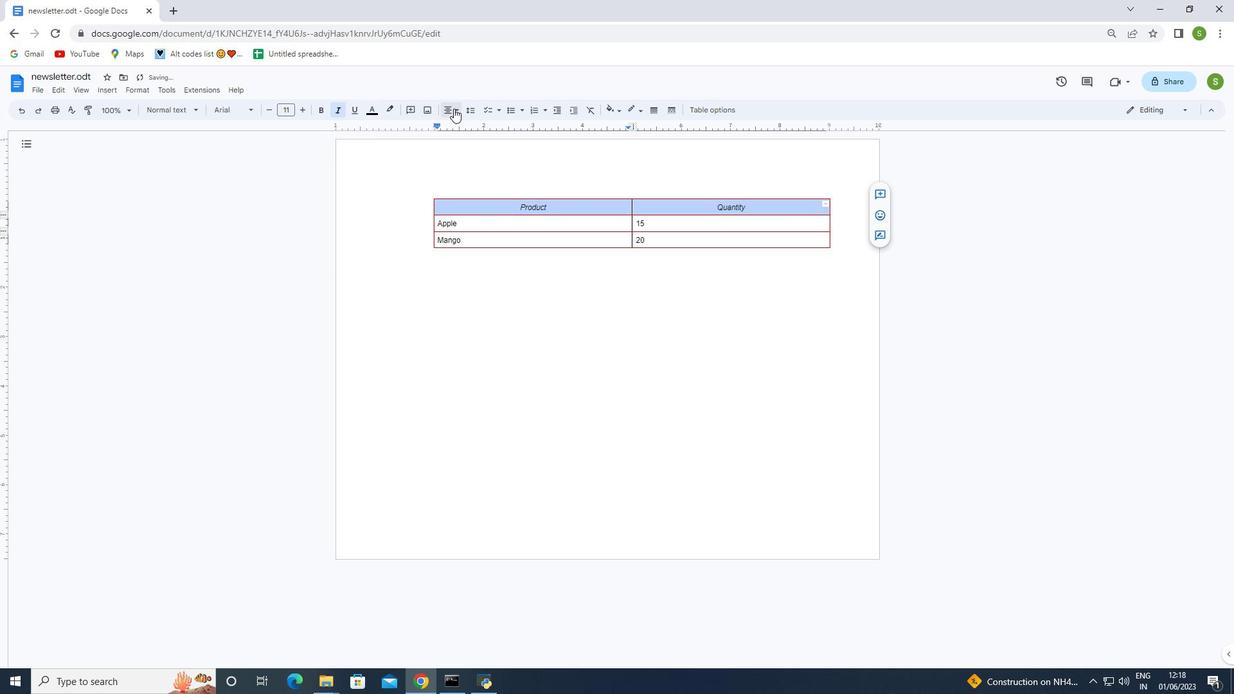 
Action: Mouse moved to (450, 128)
Screenshot: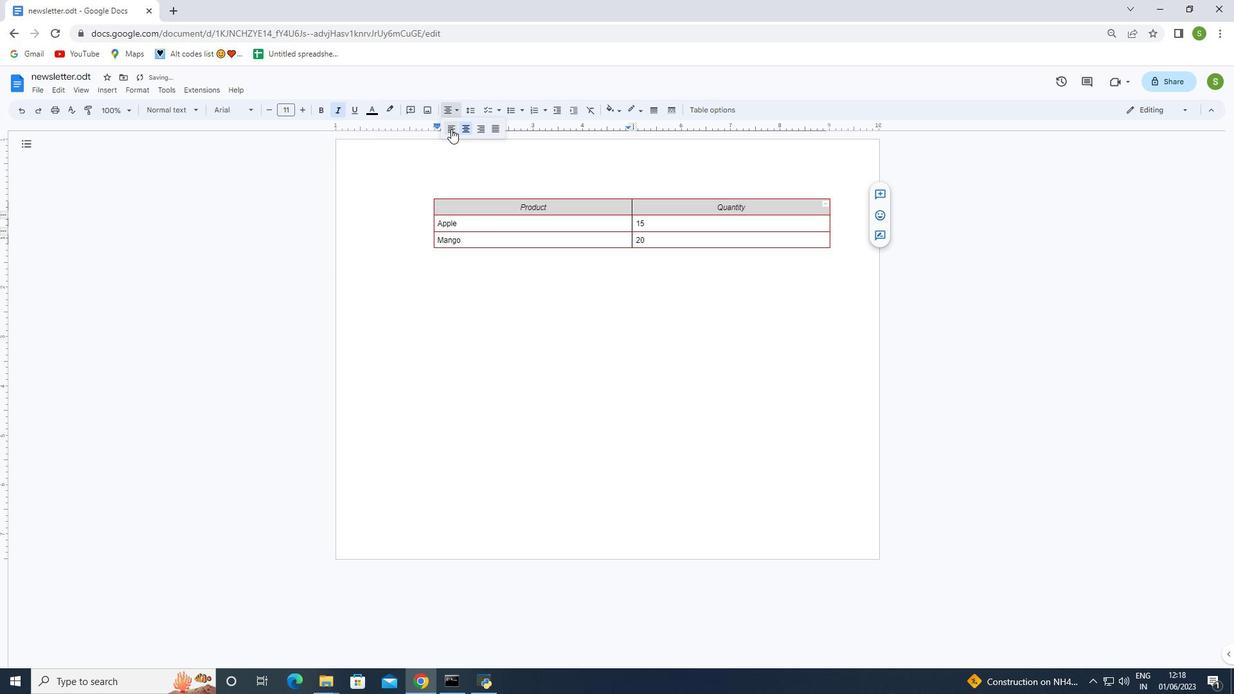 
Action: Mouse pressed left at (450, 128)
Screenshot: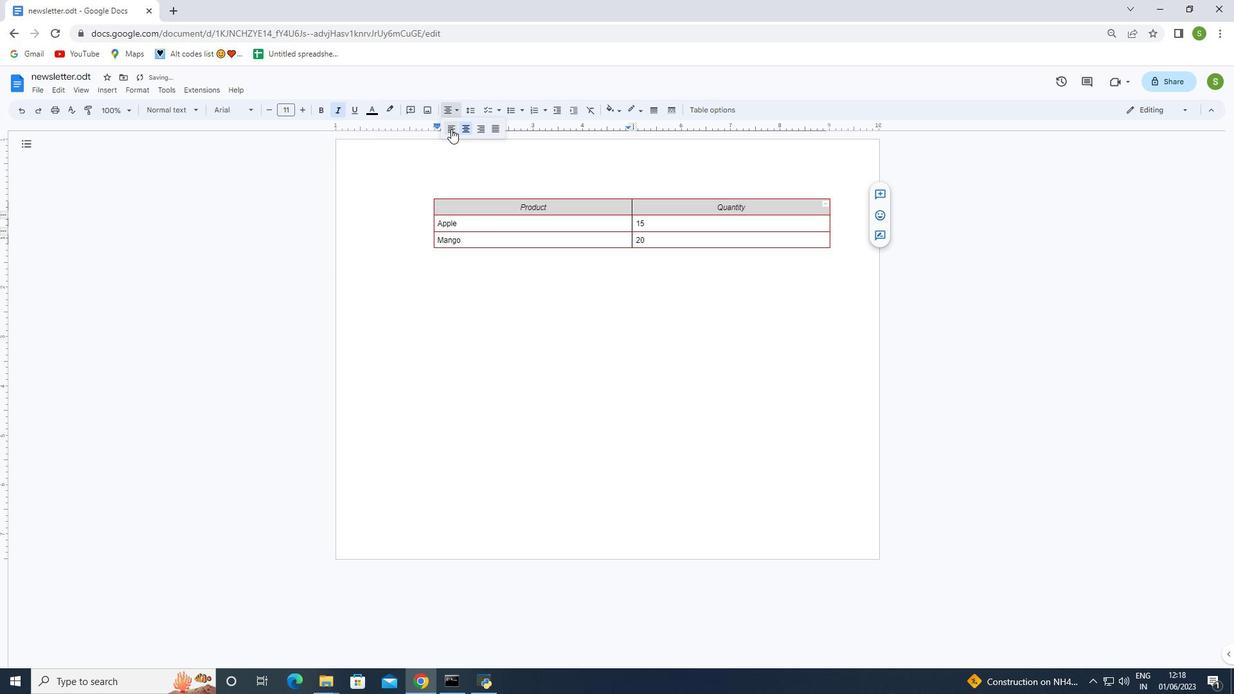 
Action: Mouse moved to (540, 379)
Screenshot: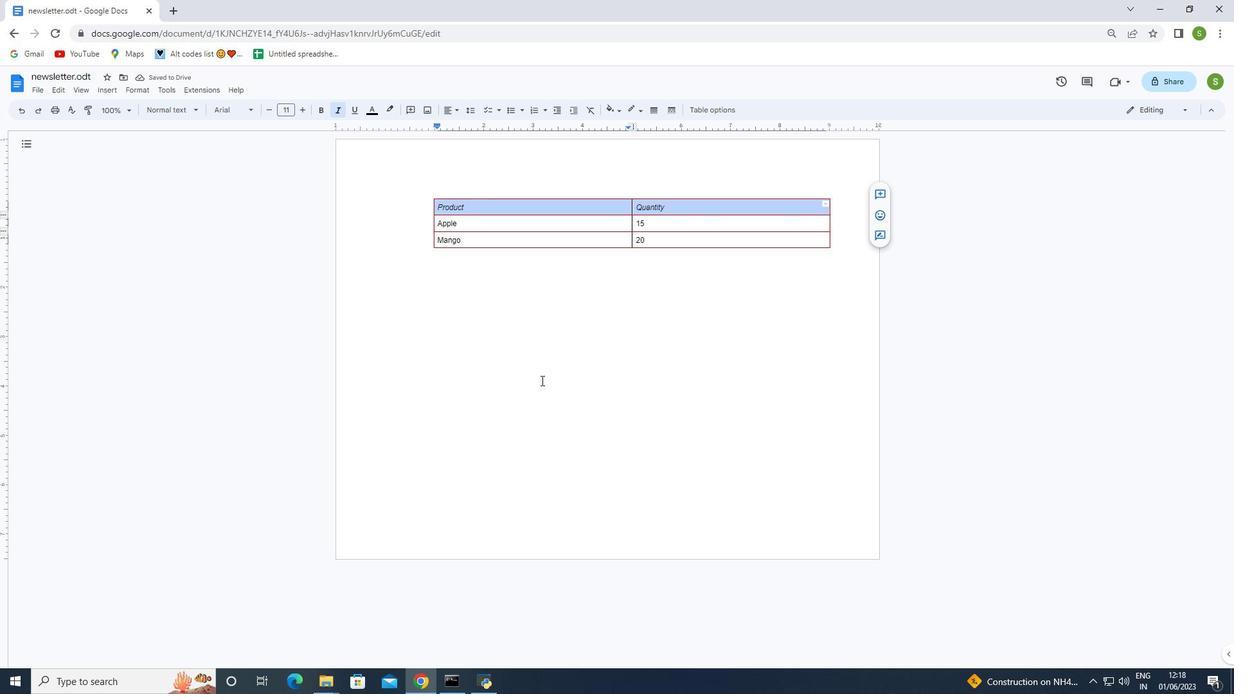 
Action: Mouse pressed left at (540, 379)
Screenshot: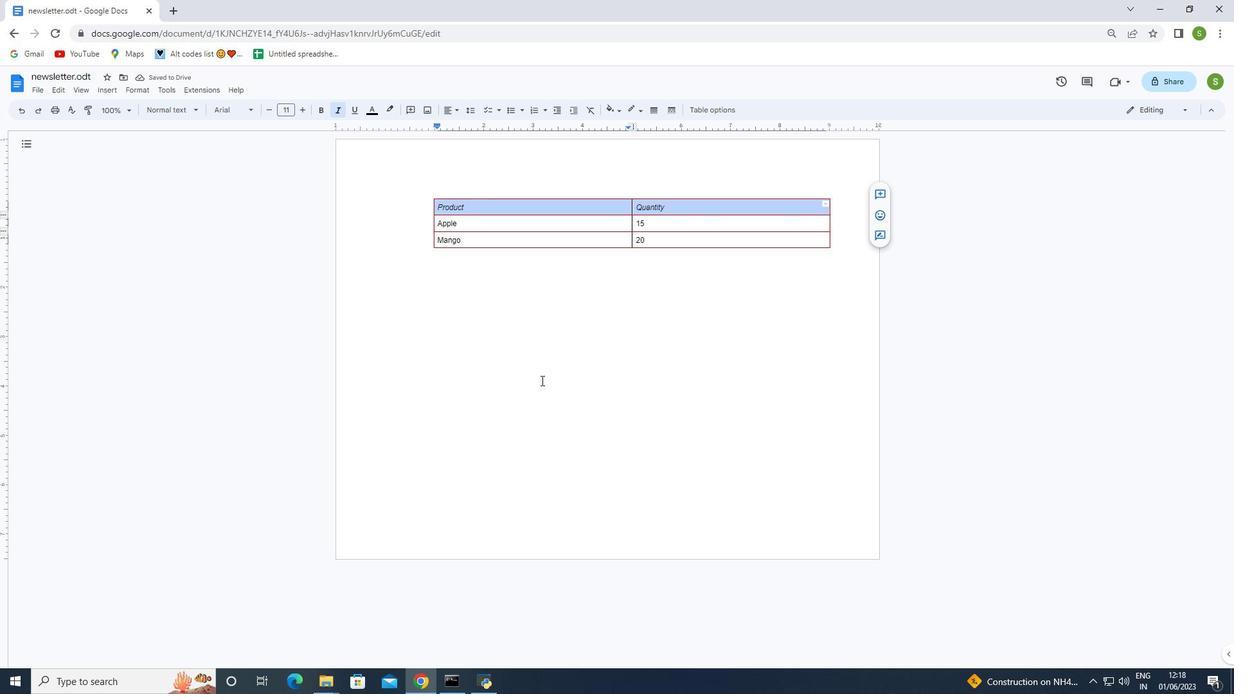 
Action: Mouse moved to (428, 186)
Screenshot: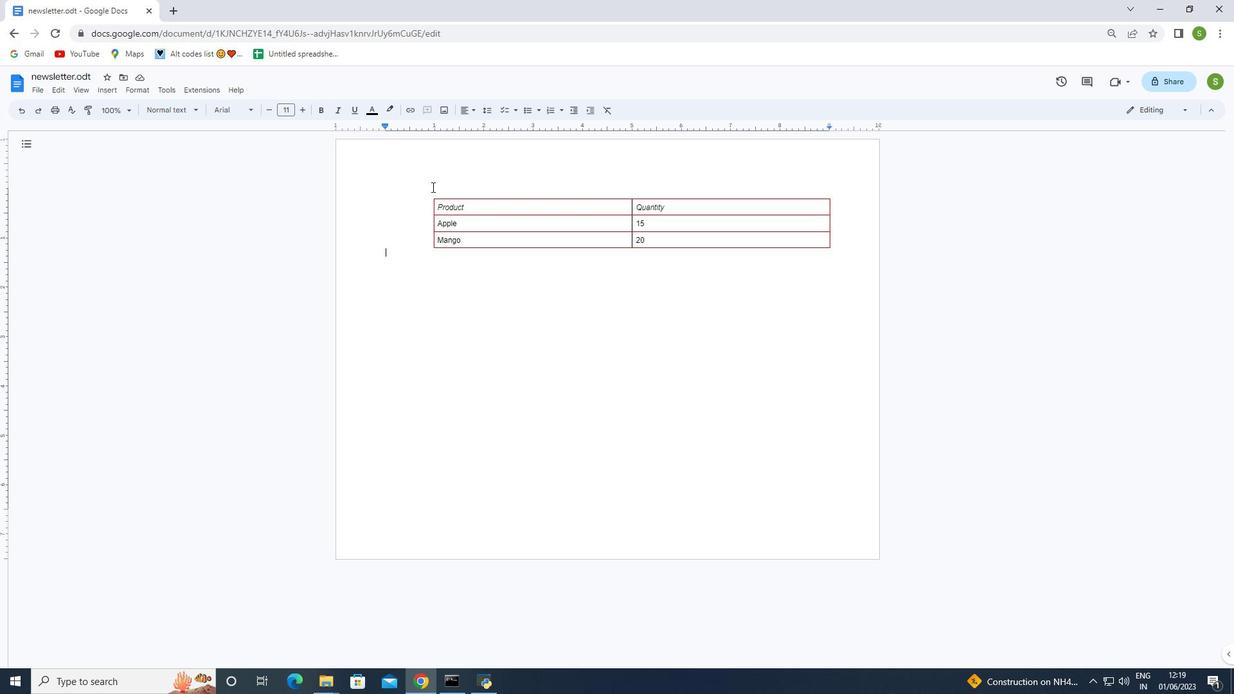
Action: Mouse pressed left at (428, 186)
Screenshot: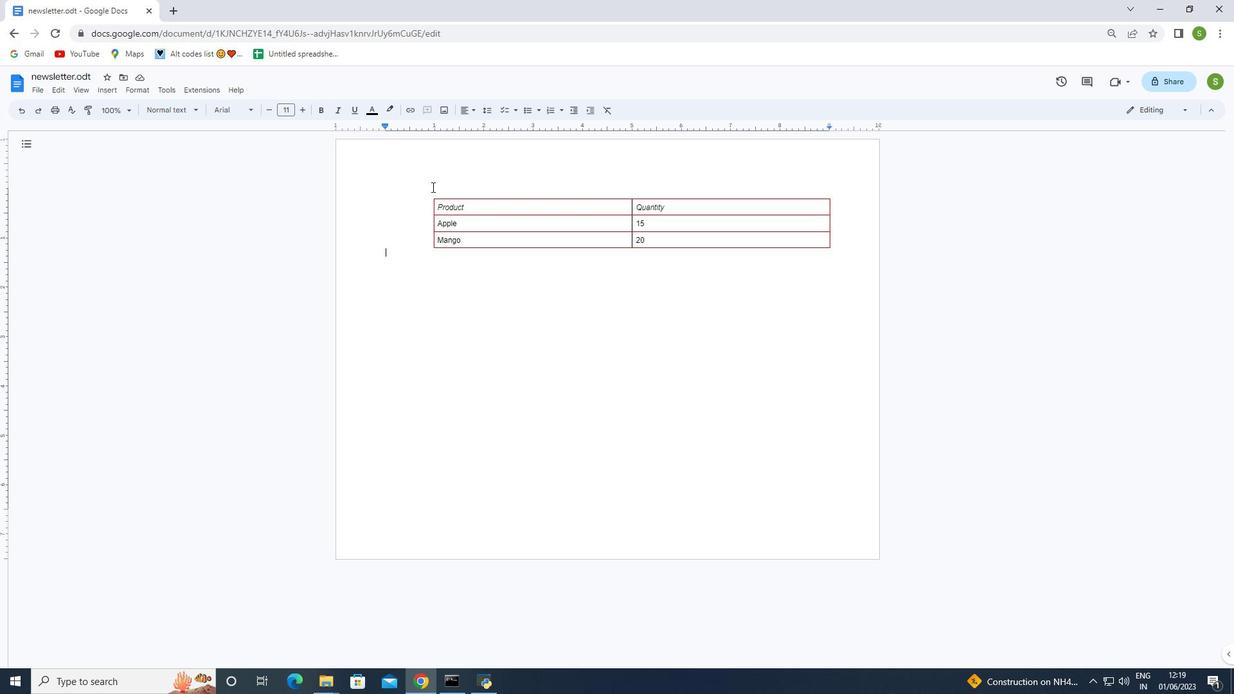 
Action: Mouse moved to (106, 89)
Screenshot: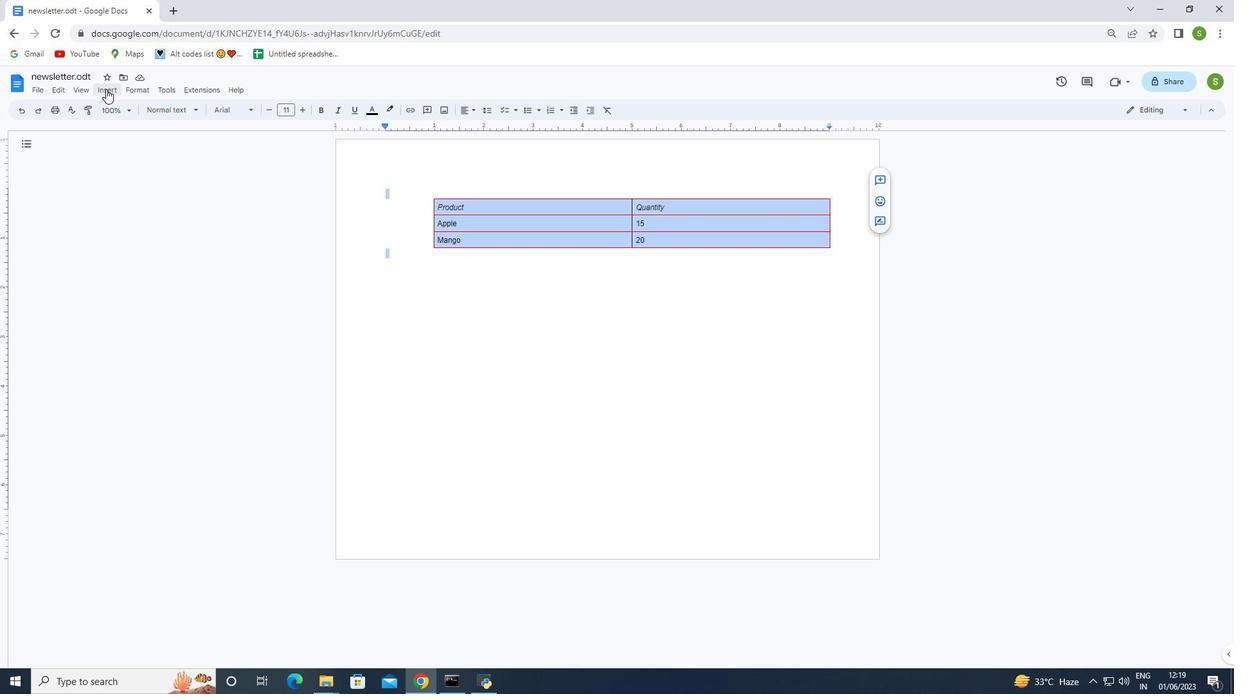 
Action: Mouse pressed left at (106, 89)
Screenshot: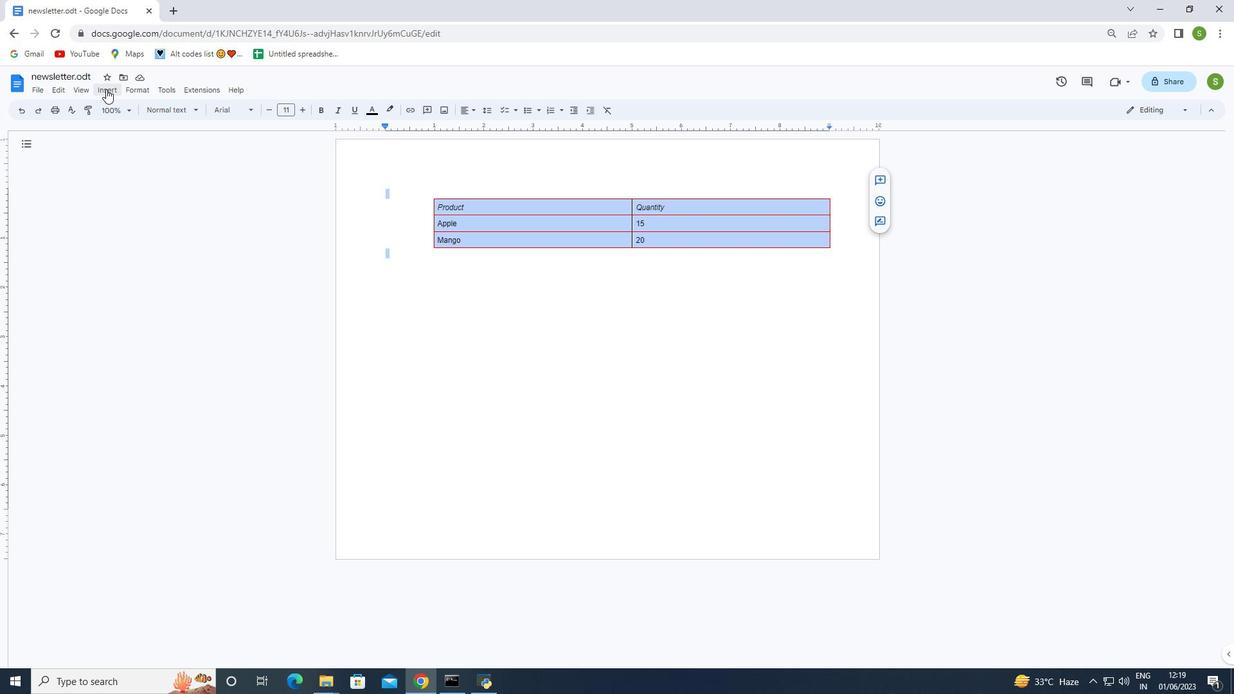 
Action: Mouse moved to (331, 129)
Screenshot: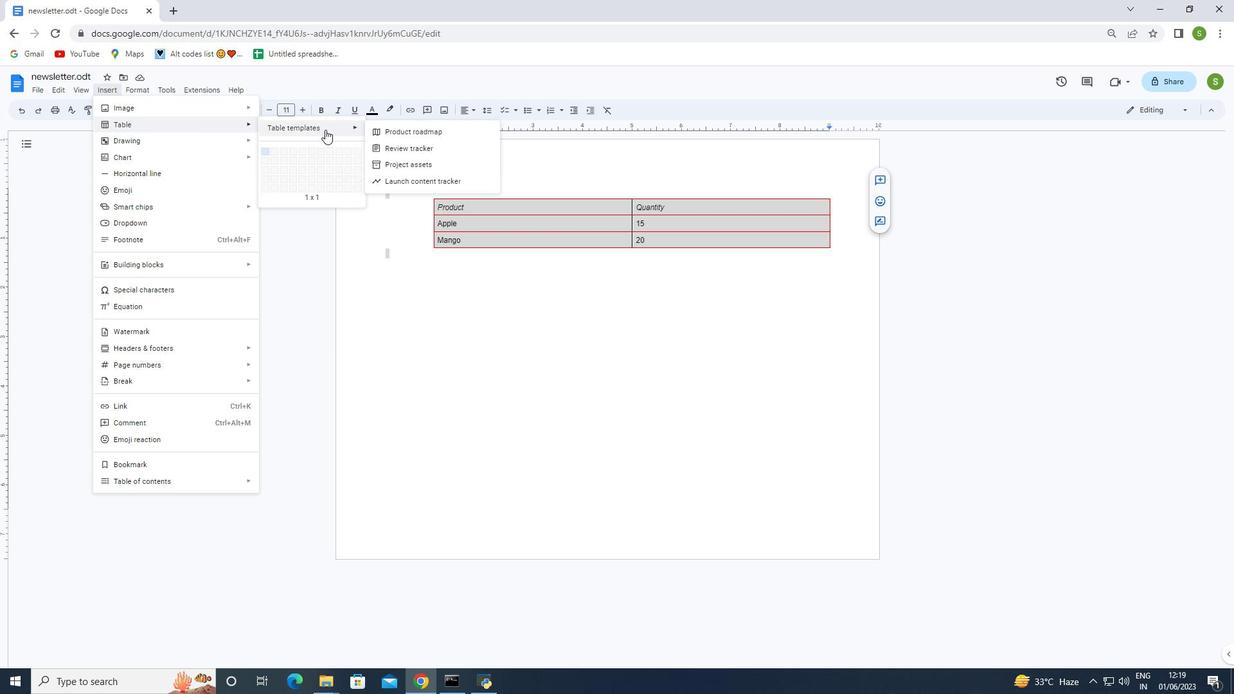 
Action: Mouse pressed left at (331, 129)
Screenshot: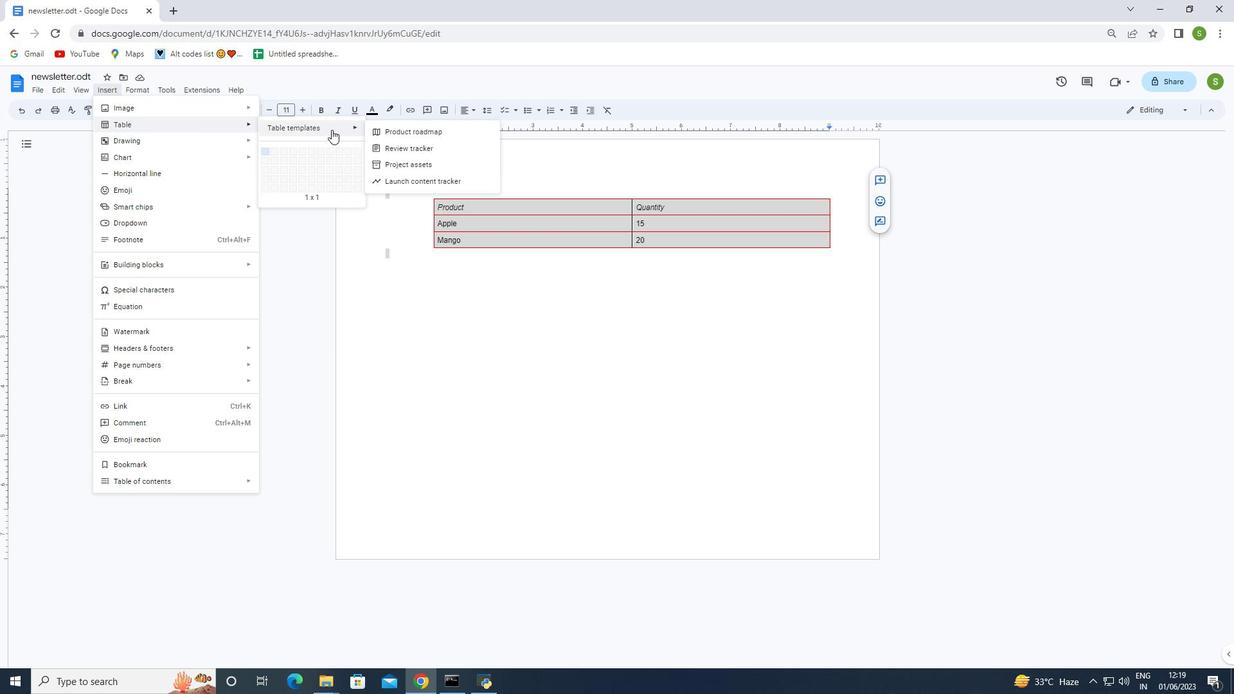 
Action: Mouse moved to (158, 484)
Screenshot: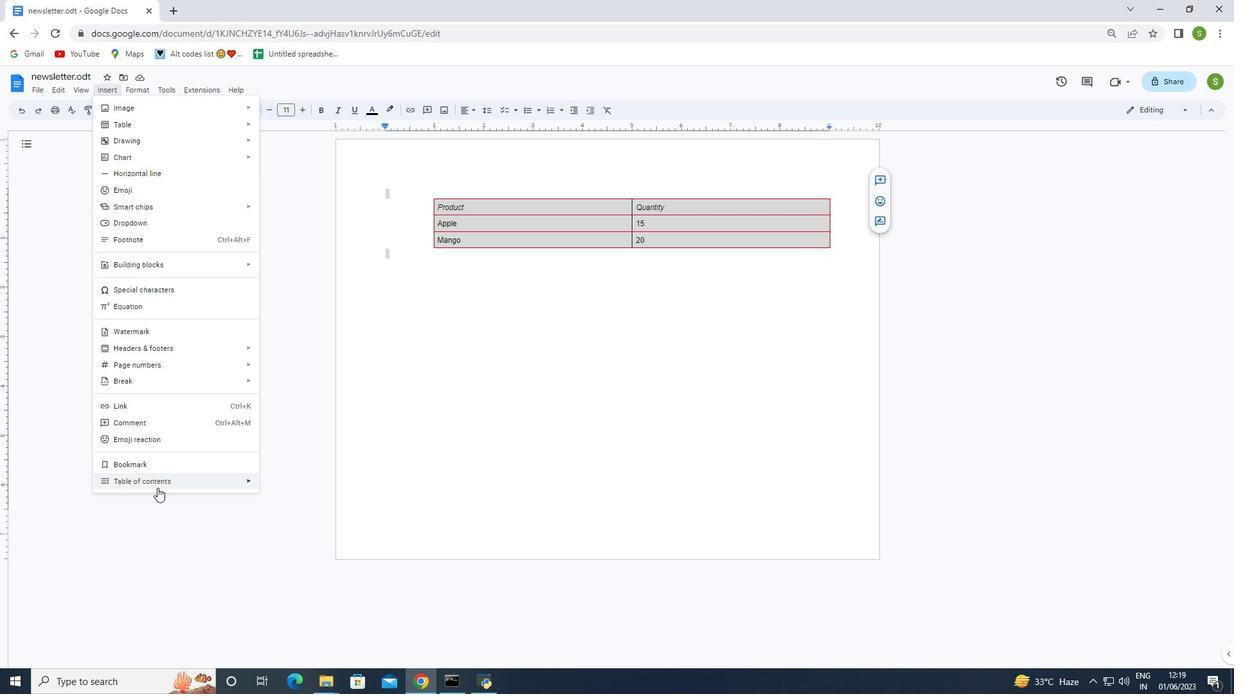 
Action: Mouse pressed left at (158, 484)
Screenshot: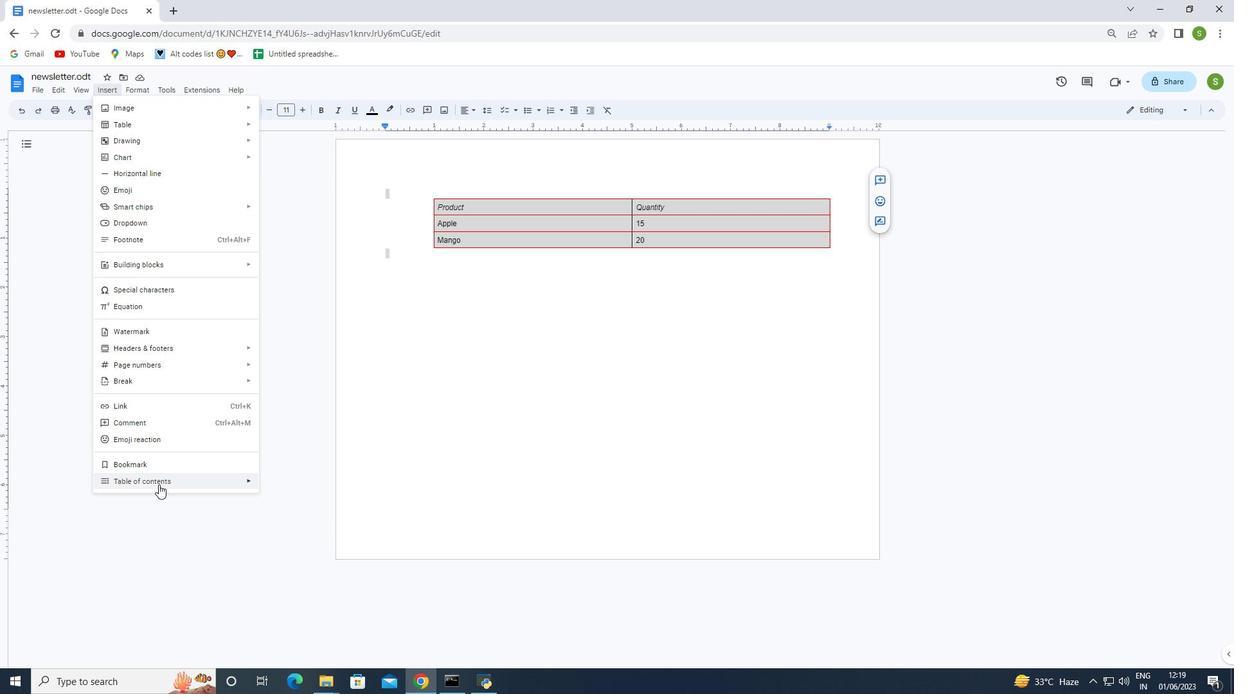 
Action: Mouse moved to (176, 550)
Screenshot: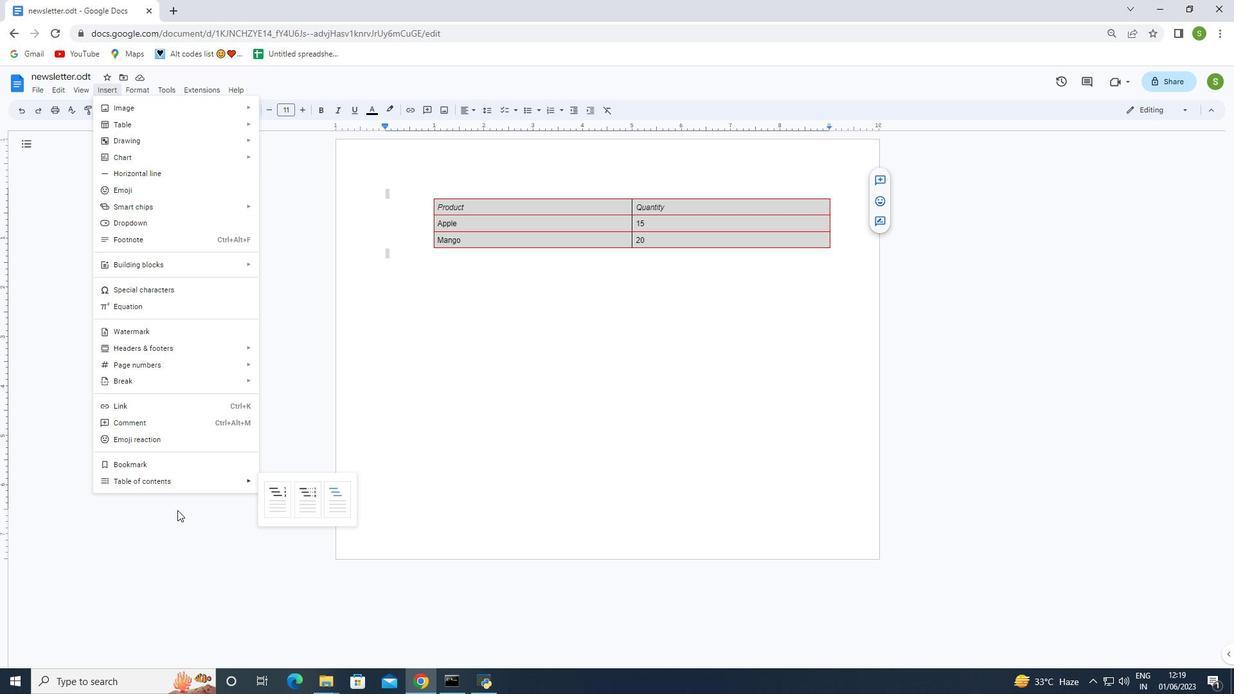 
Action: Mouse pressed left at (176, 550)
Screenshot: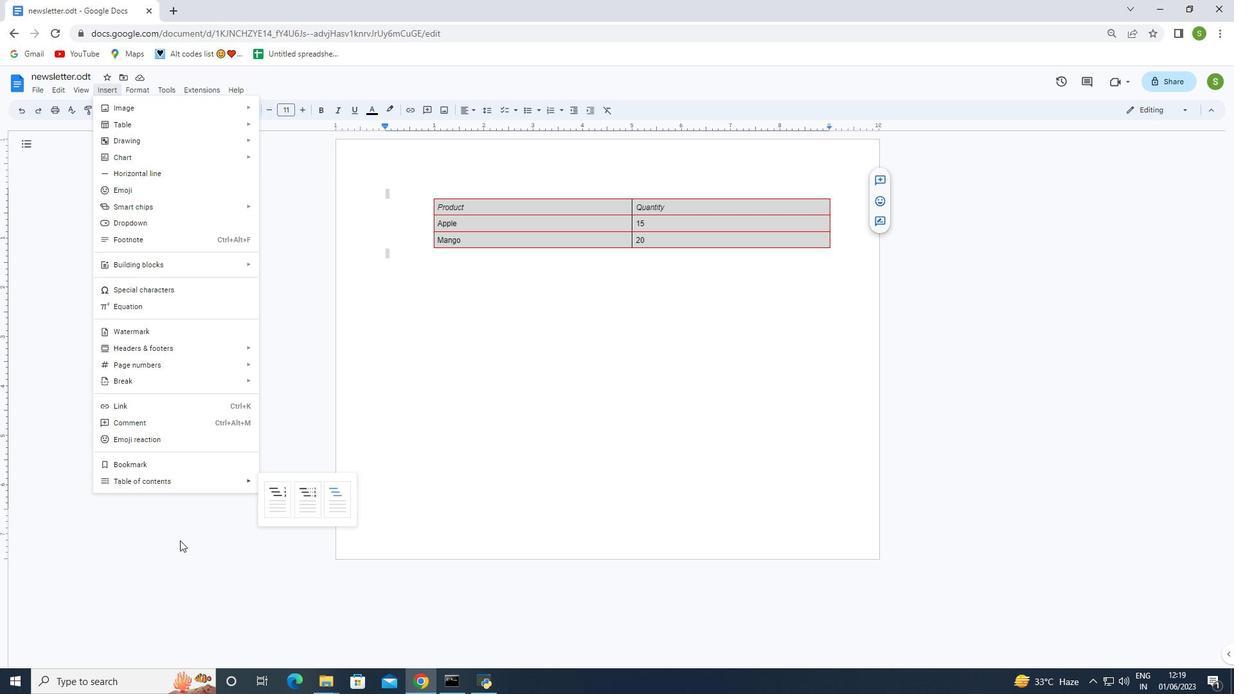 
Action: Mouse moved to (581, 419)
Screenshot: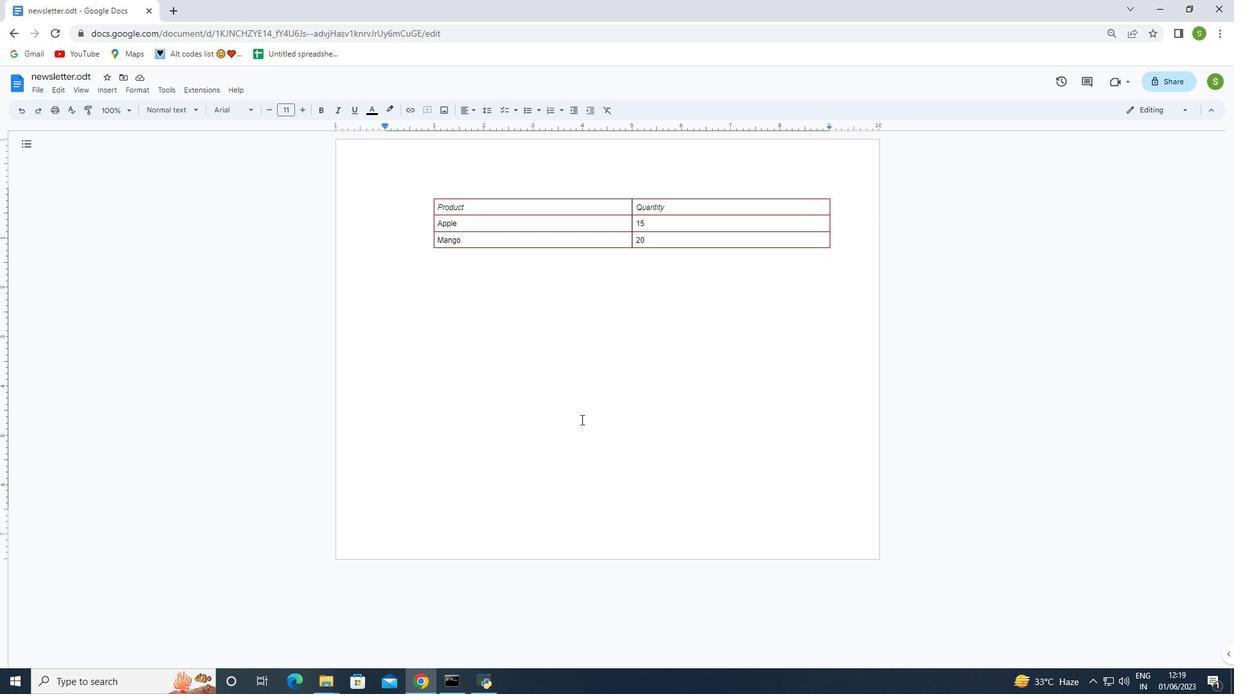 
Action: Mouse pressed left at (581, 419)
Screenshot: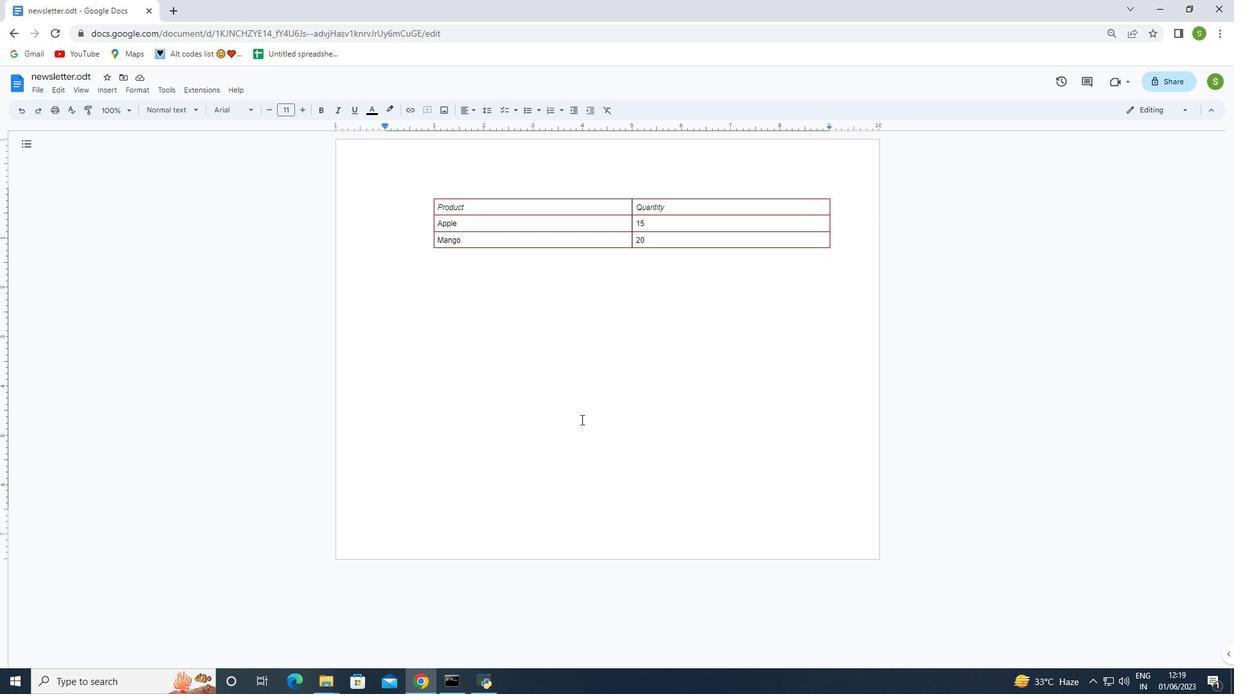 
Action: Mouse moved to (581, 419)
Screenshot: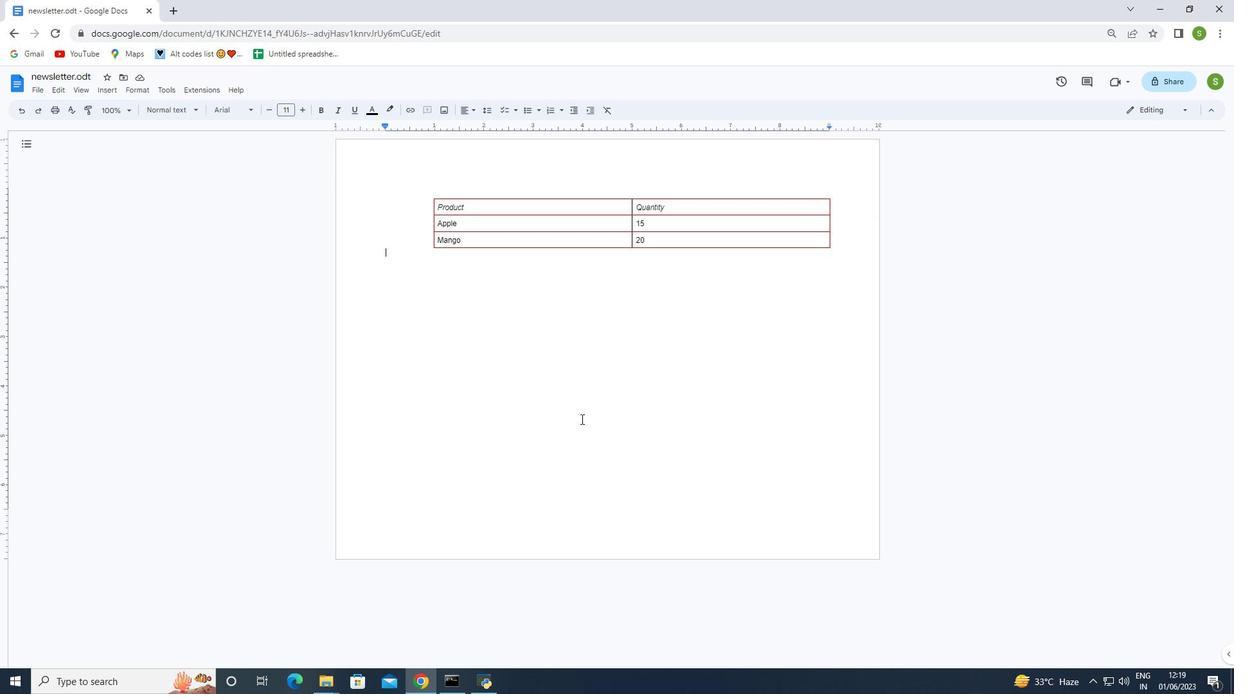 
